 Task: Look for space in Domodedovo, Russia from 10th July, 2023 to 25th July, 2023 for 3 adults, 1 child in price range Rs.15000 to Rs.25000. Place can be shared room with 2 bedrooms having 3 beds and 2 bathrooms. Property type can be house, flat, guest house. Amenities needed are: wifi, TV, free parkinig on premises, gym, breakfast. Booking option can be shelf check-in. Required host language is English.
Action: Mouse moved to (434, 96)
Screenshot: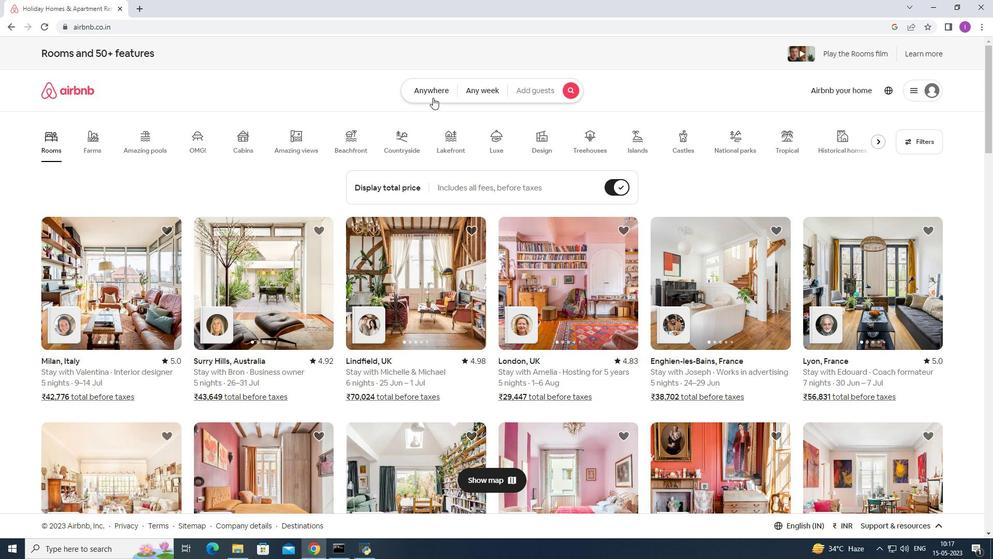 
Action: Mouse pressed left at (434, 96)
Screenshot: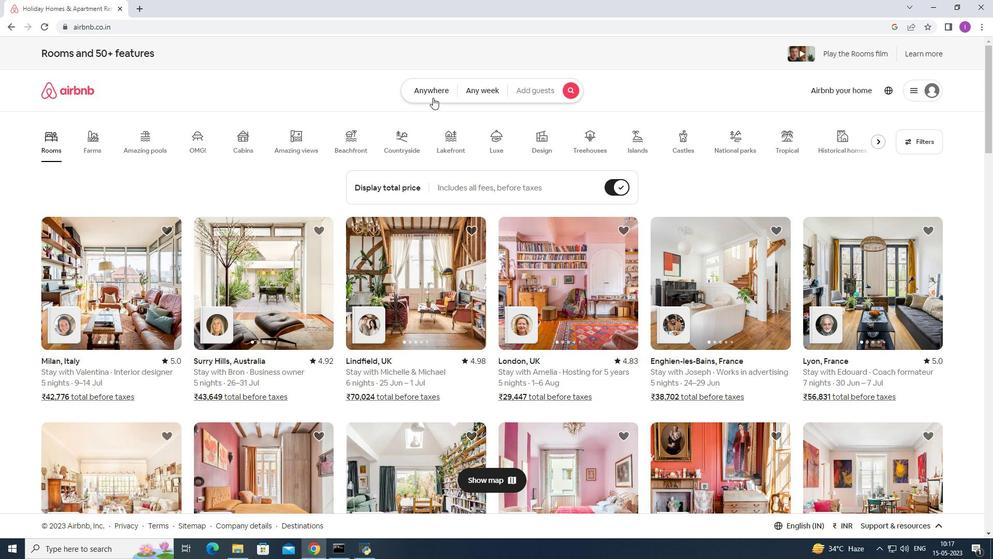 
Action: Mouse moved to (344, 130)
Screenshot: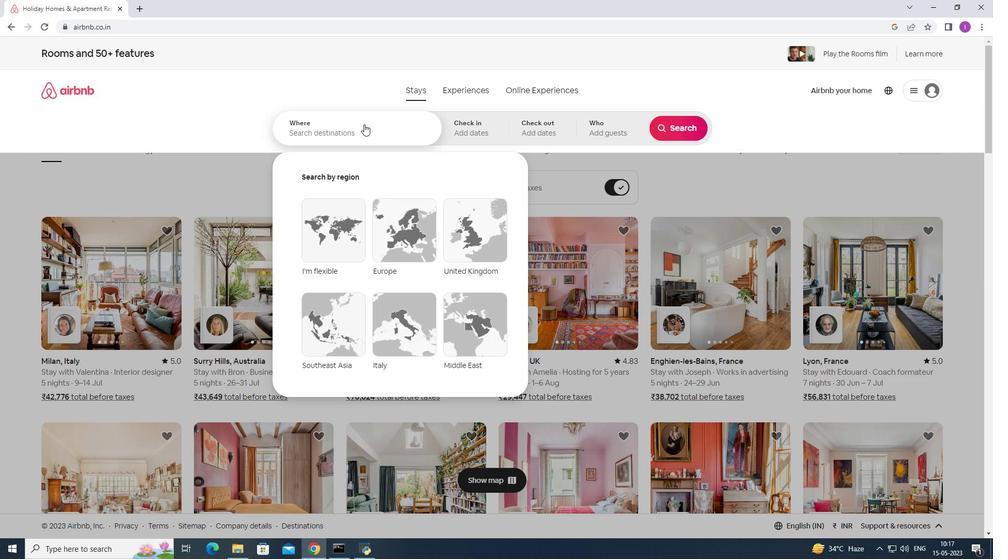 
Action: Mouse pressed left at (344, 130)
Screenshot: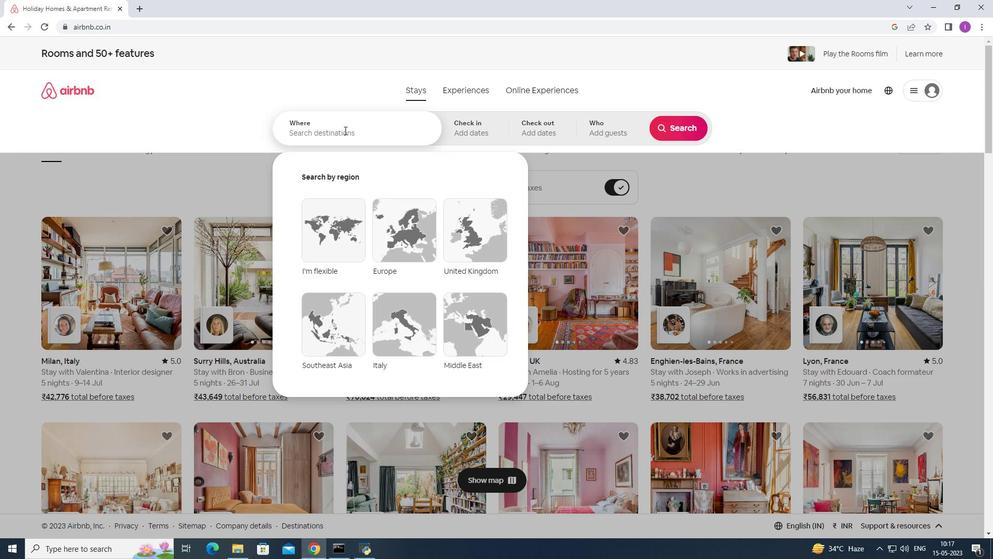 
Action: Mouse moved to (354, 128)
Screenshot: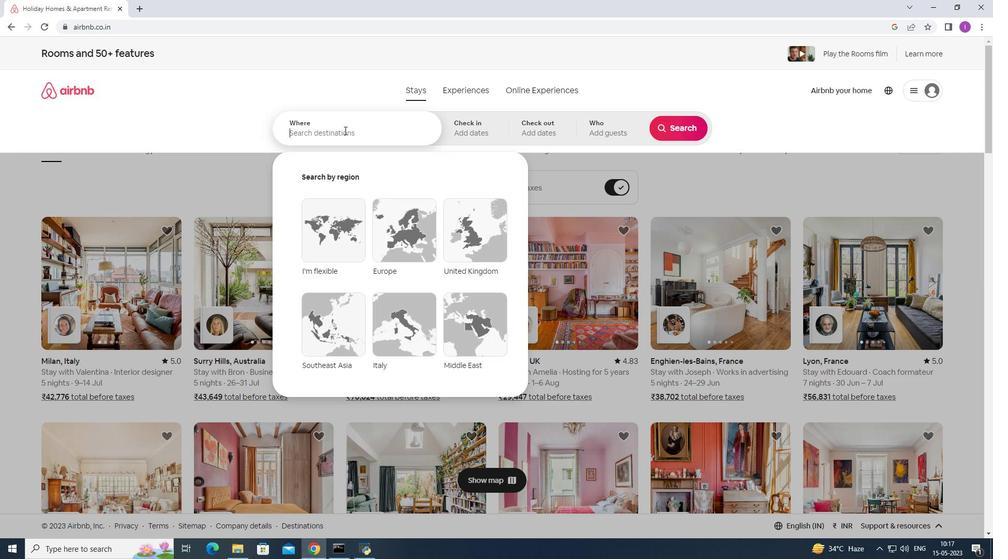 
Action: Key pressed <Key.shift><Key.shift><Key.shift>DFo<Key.backspace><Key.backspace>omodedovo,<Key.shift>Russia
Screenshot: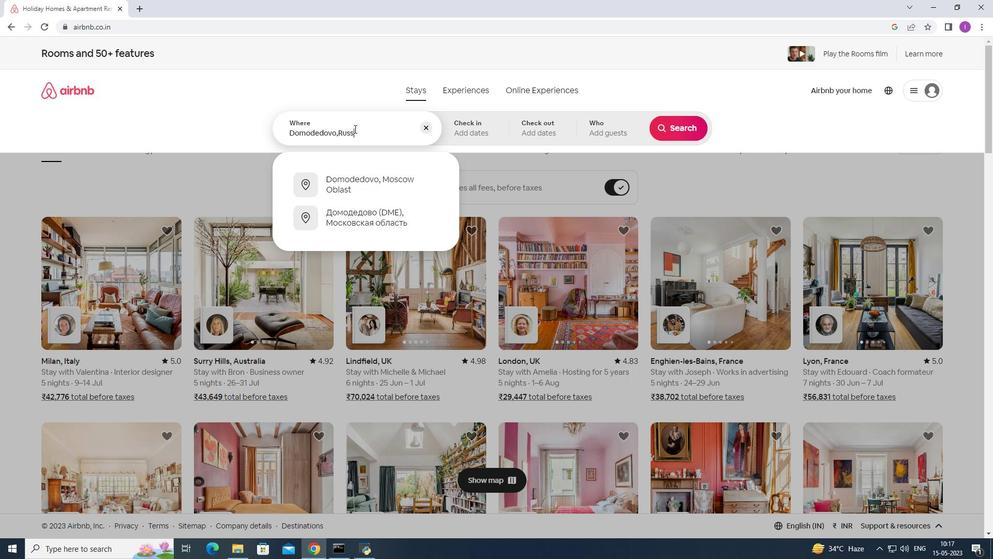 
Action: Mouse moved to (467, 118)
Screenshot: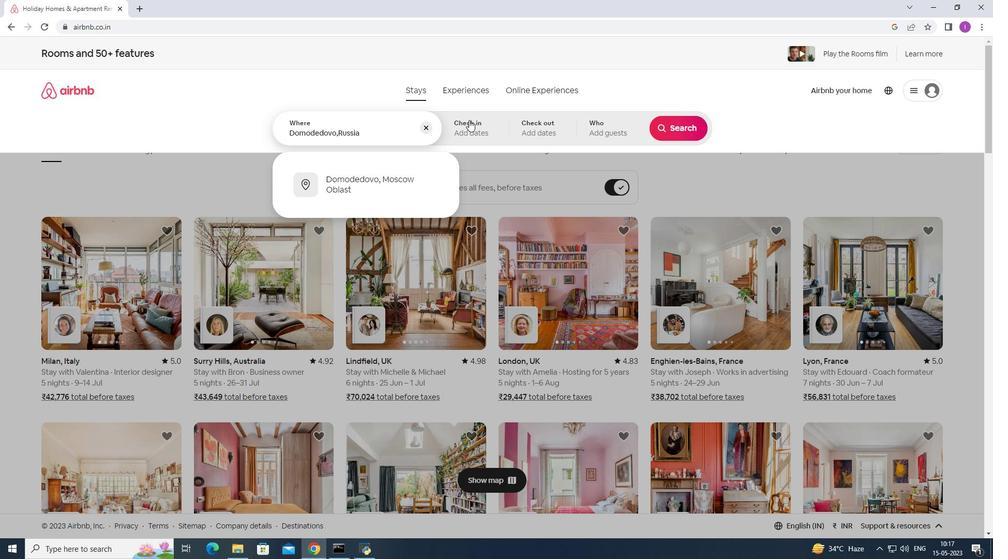 
Action: Mouse pressed left at (467, 118)
Screenshot: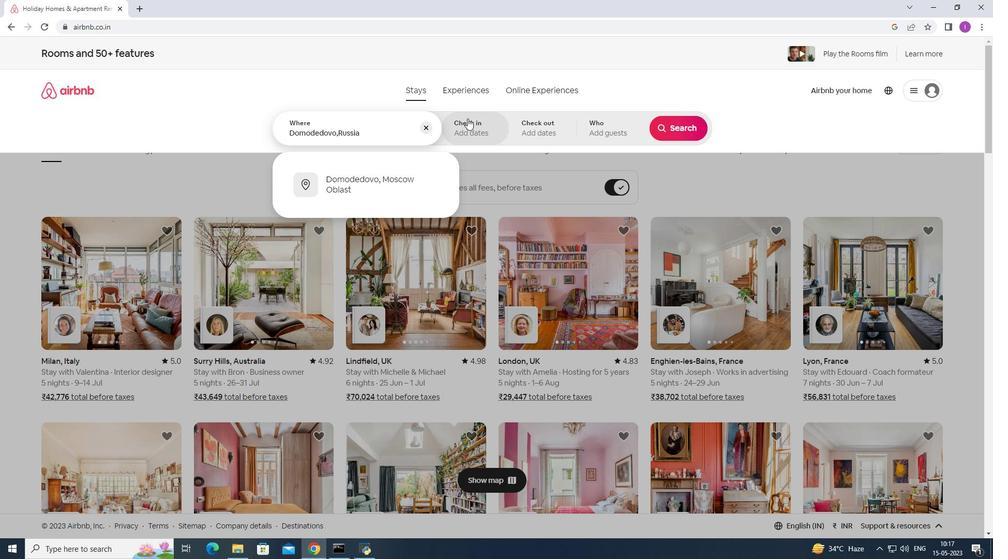 
Action: Mouse moved to (672, 214)
Screenshot: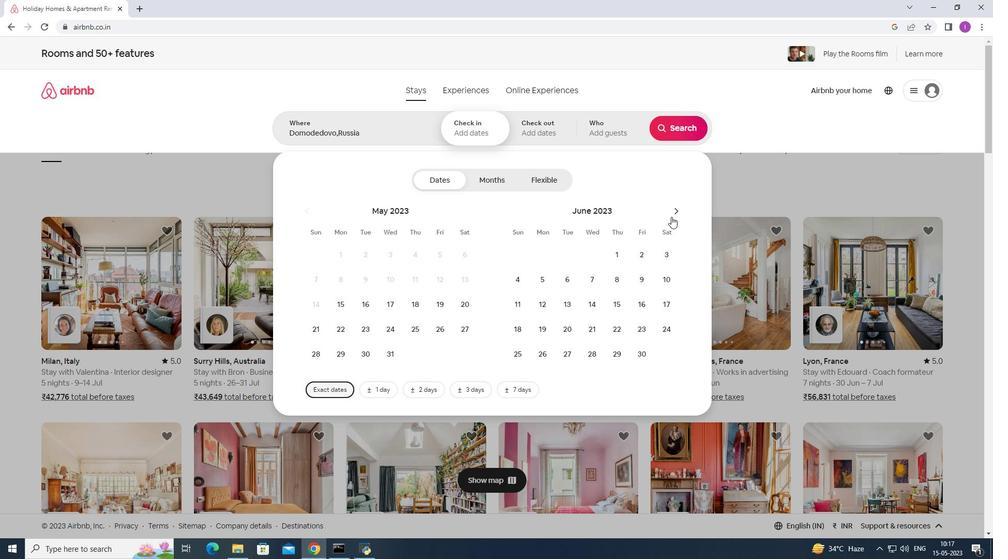 
Action: Mouse pressed left at (672, 214)
Screenshot: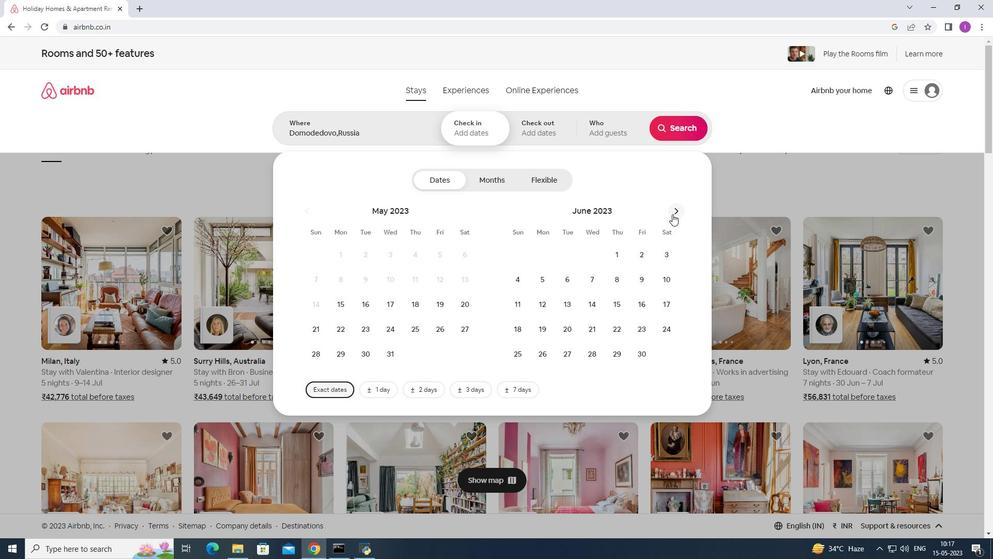 
Action: Mouse moved to (541, 301)
Screenshot: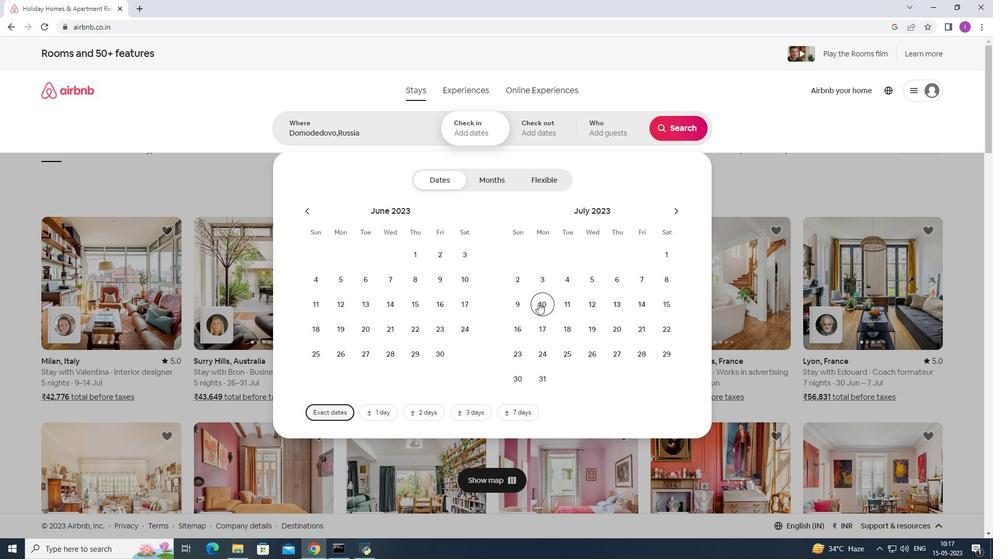 
Action: Mouse pressed left at (541, 301)
Screenshot: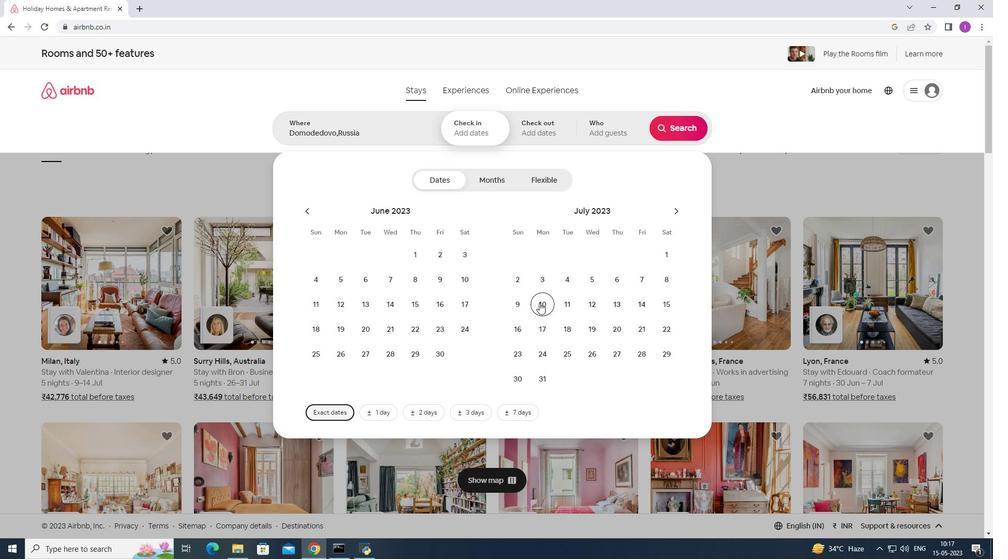
Action: Mouse moved to (568, 358)
Screenshot: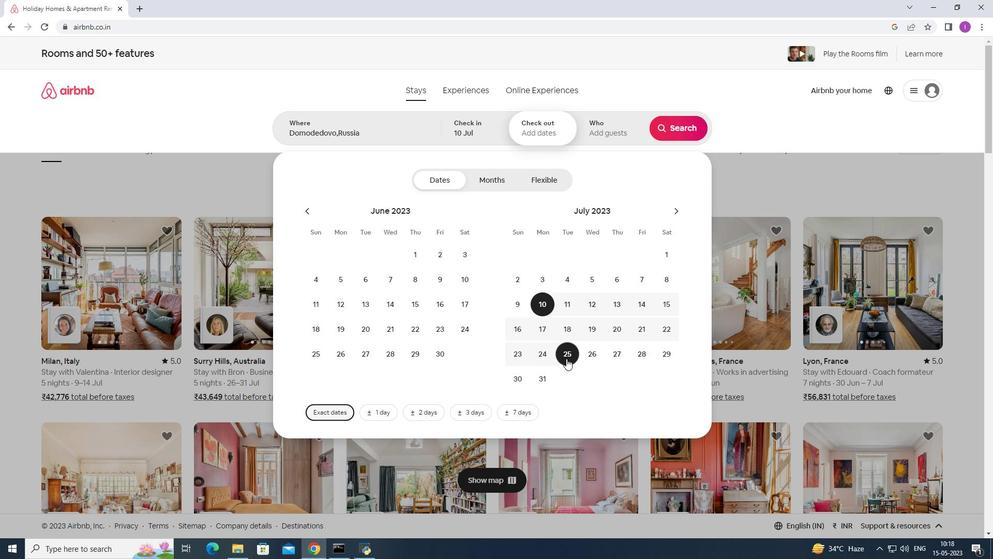 
Action: Mouse pressed left at (568, 358)
Screenshot: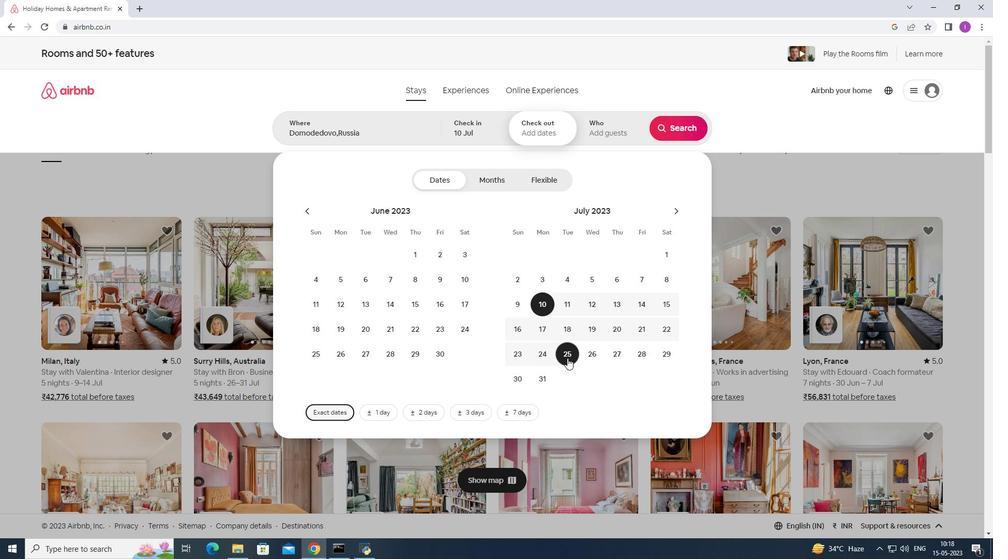 
Action: Mouse moved to (599, 139)
Screenshot: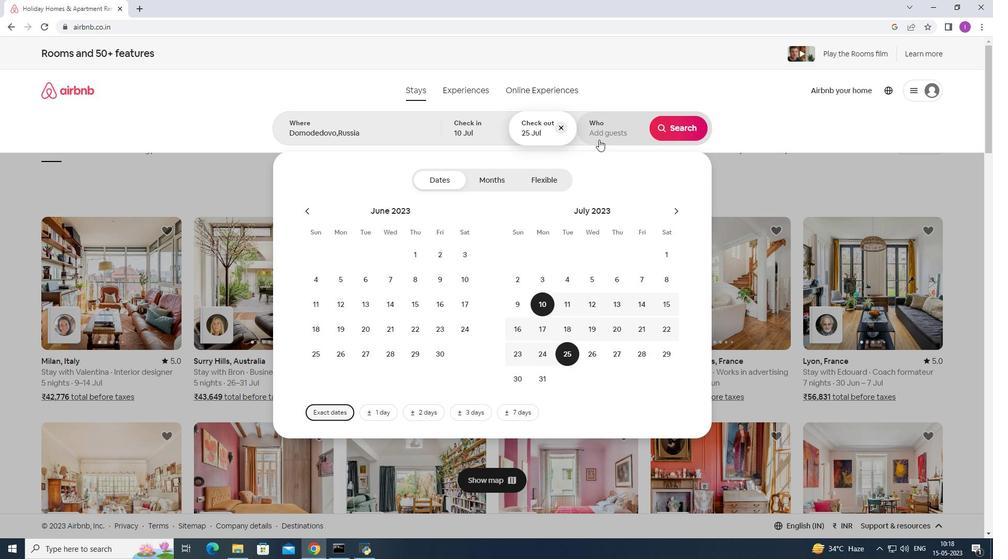 
Action: Mouse pressed left at (599, 139)
Screenshot: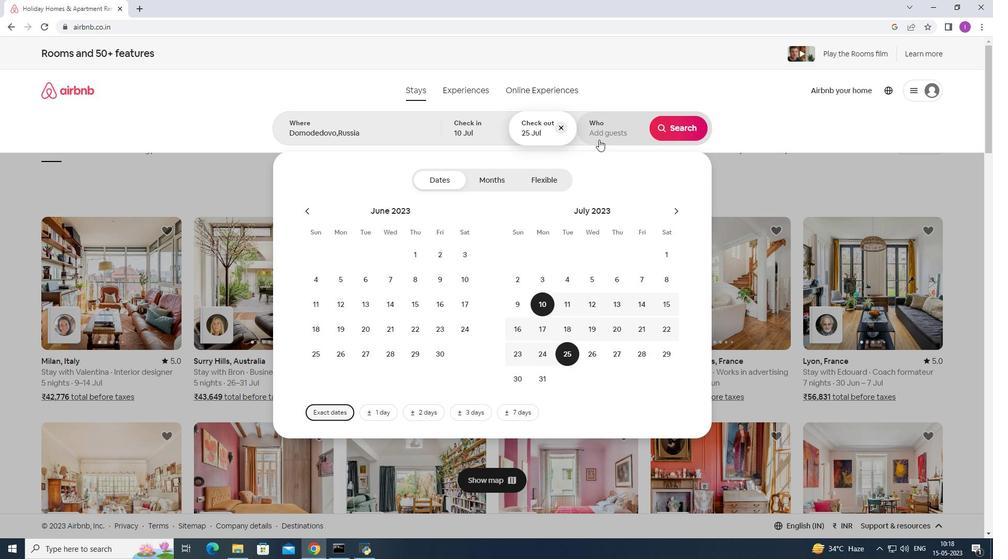 
Action: Mouse moved to (682, 177)
Screenshot: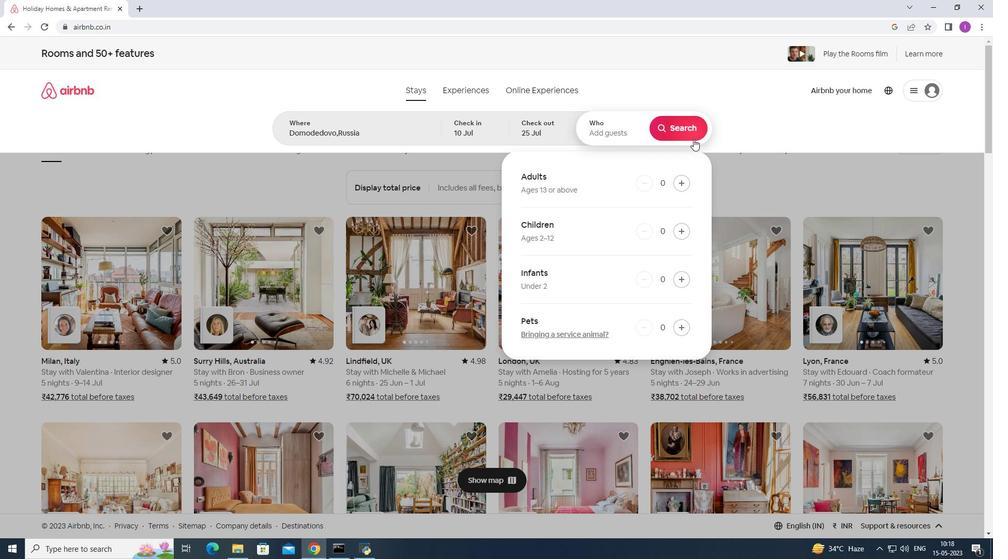 
Action: Mouse pressed left at (682, 177)
Screenshot: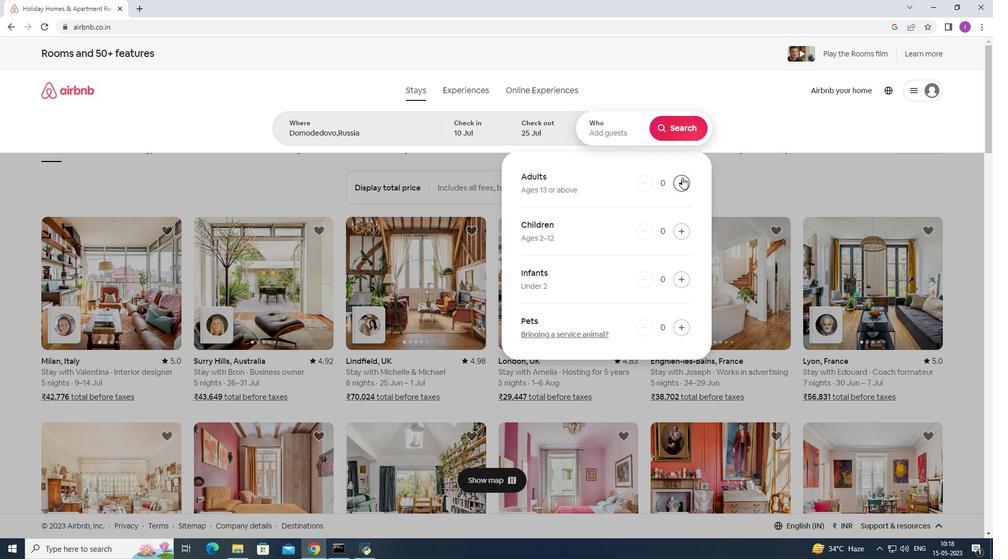 
Action: Mouse moved to (682, 177)
Screenshot: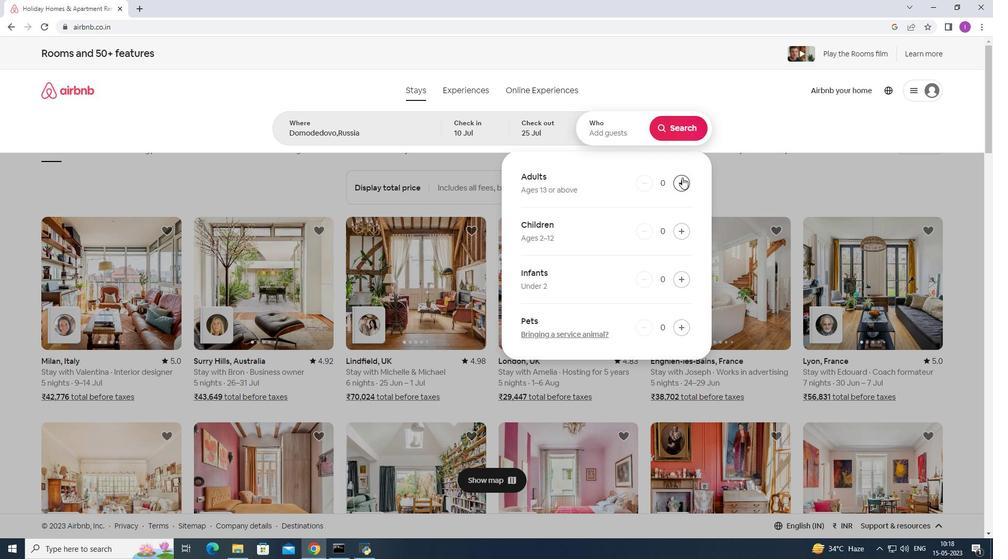 
Action: Mouse pressed left at (682, 177)
Screenshot: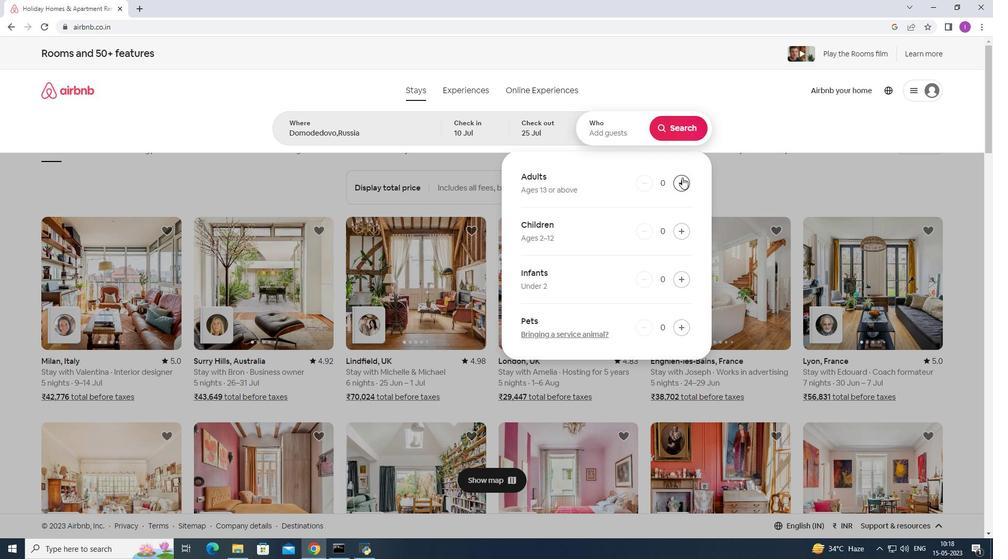 
Action: Mouse pressed left at (682, 177)
Screenshot: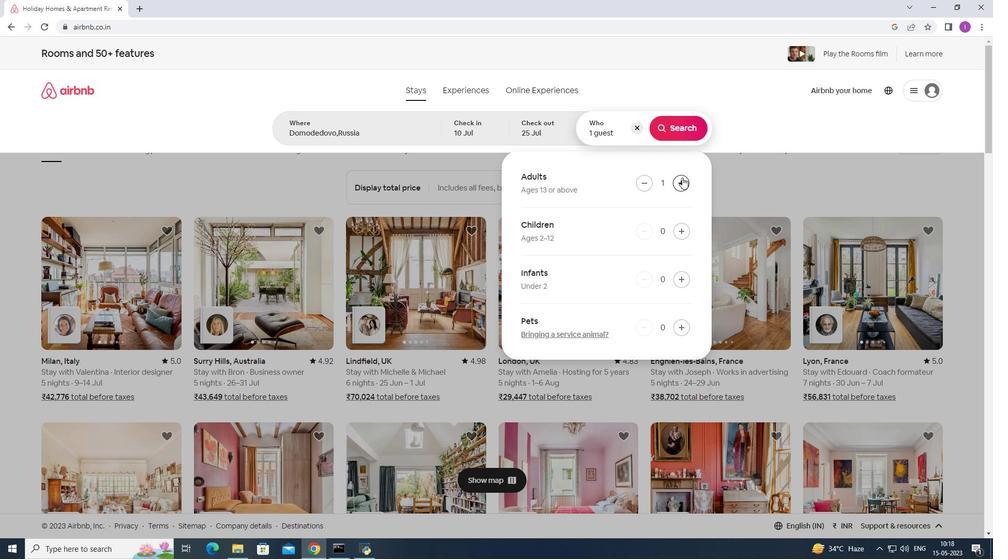 
Action: Mouse moved to (681, 230)
Screenshot: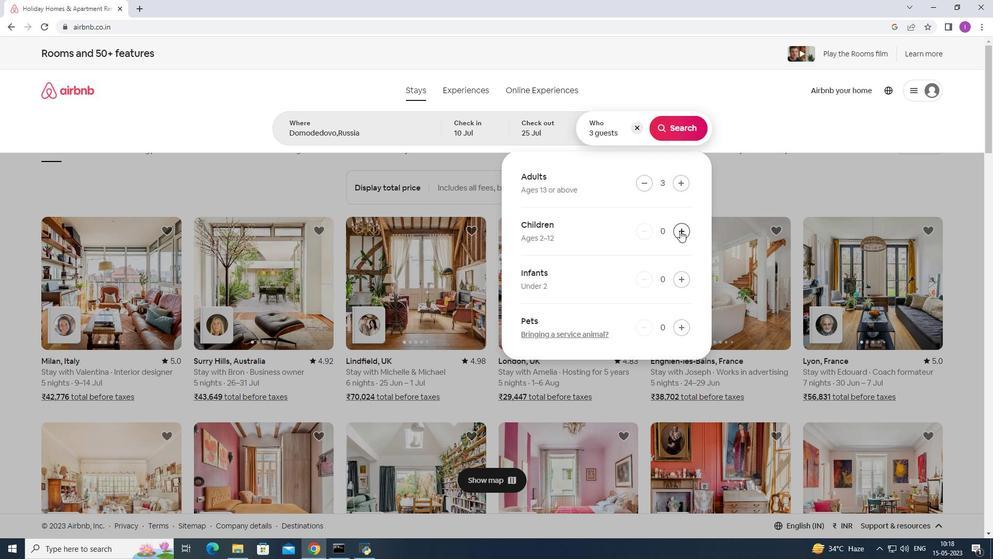 
Action: Mouse pressed left at (681, 230)
Screenshot: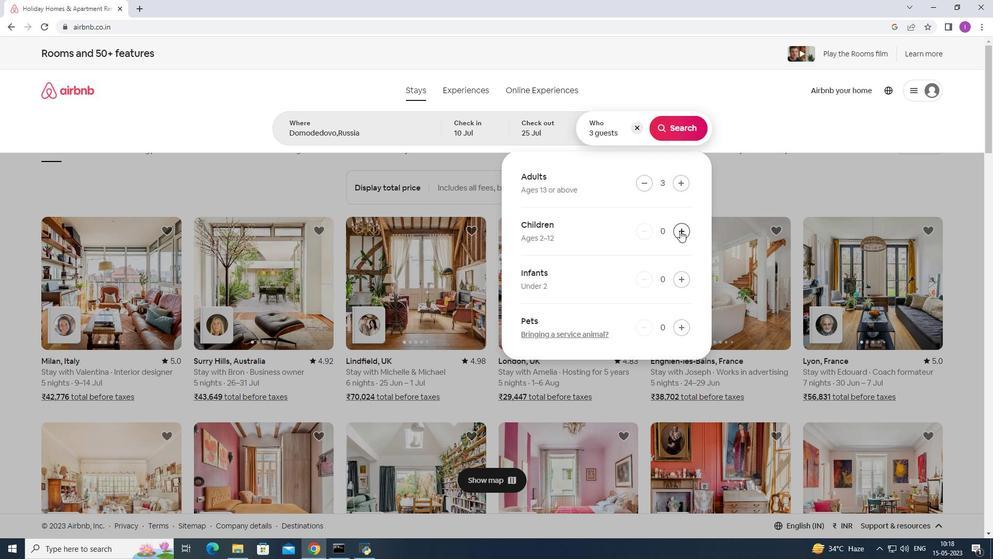 
Action: Mouse moved to (696, 129)
Screenshot: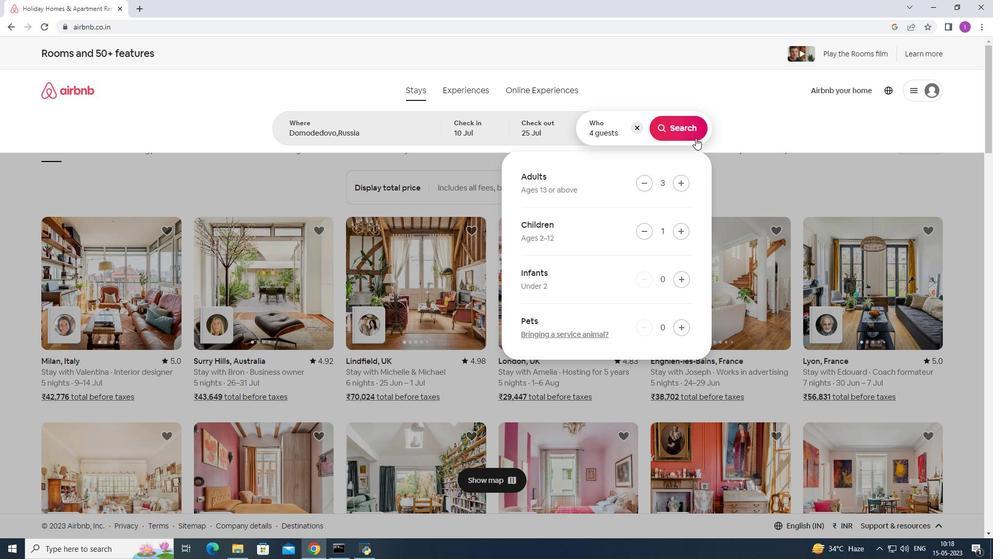
Action: Mouse pressed left at (696, 129)
Screenshot: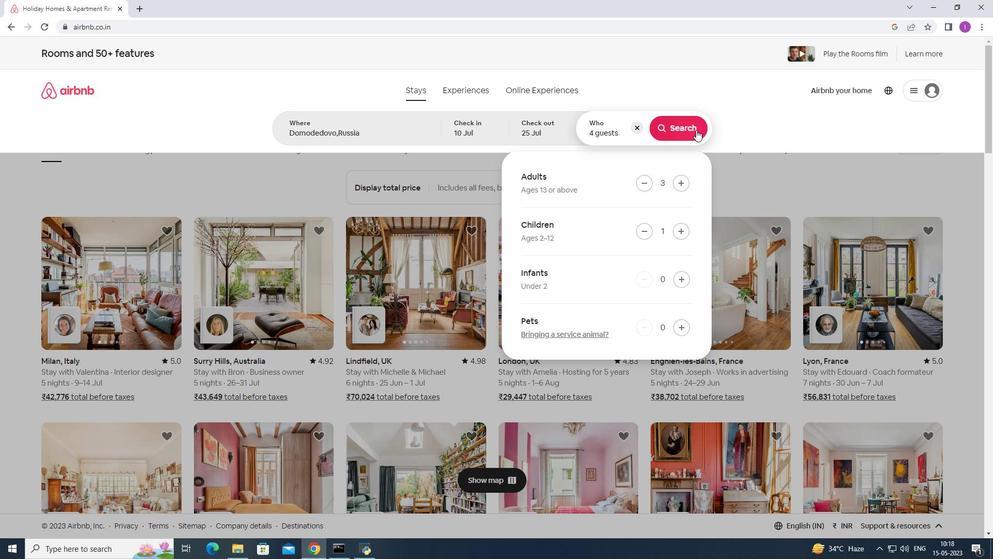 
Action: Mouse moved to (952, 103)
Screenshot: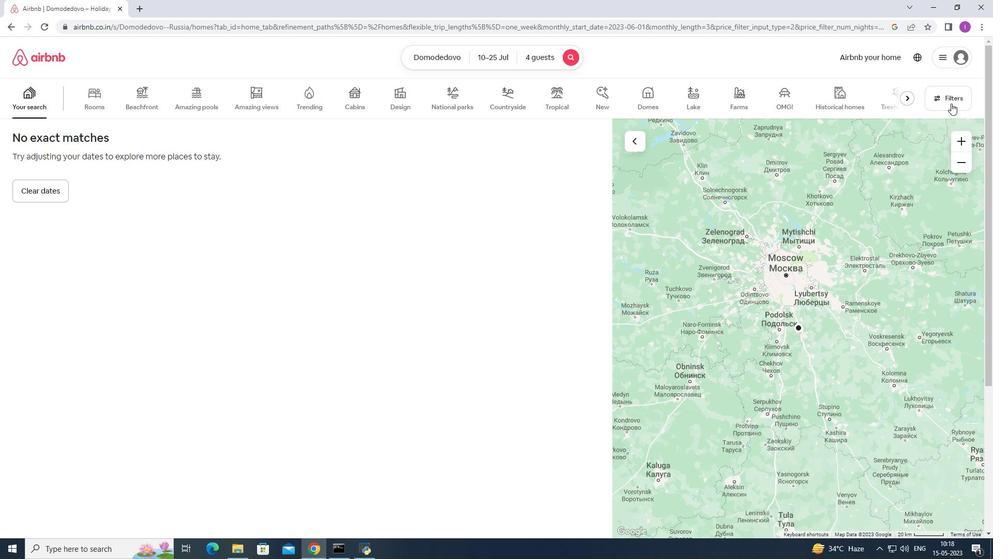 
Action: Mouse pressed left at (952, 103)
Screenshot: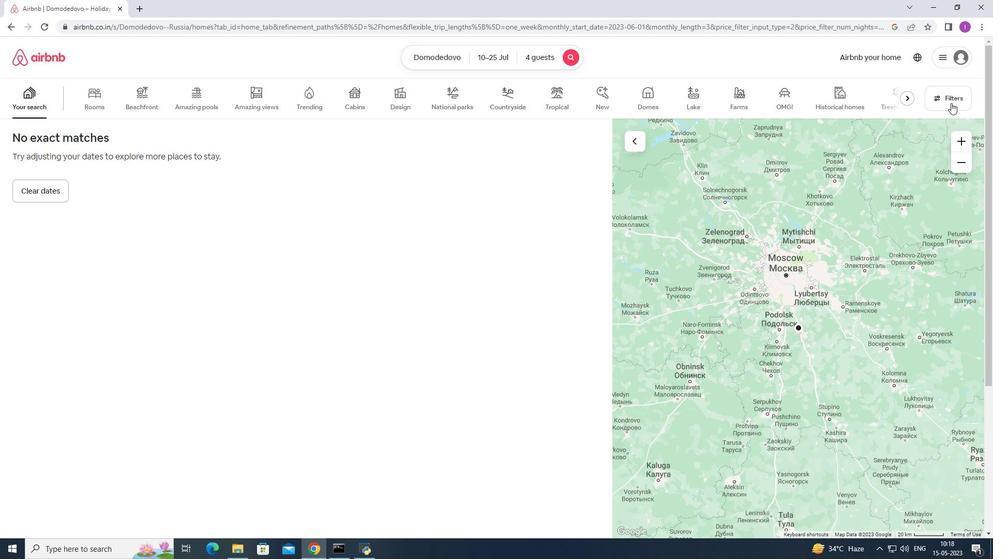 
Action: Mouse moved to (565, 355)
Screenshot: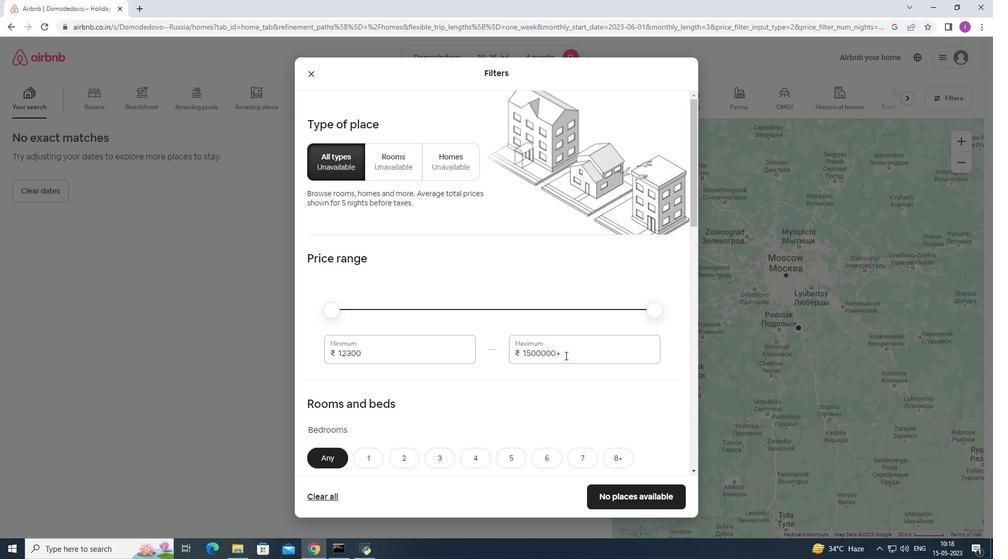 
Action: Mouse pressed left at (565, 355)
Screenshot: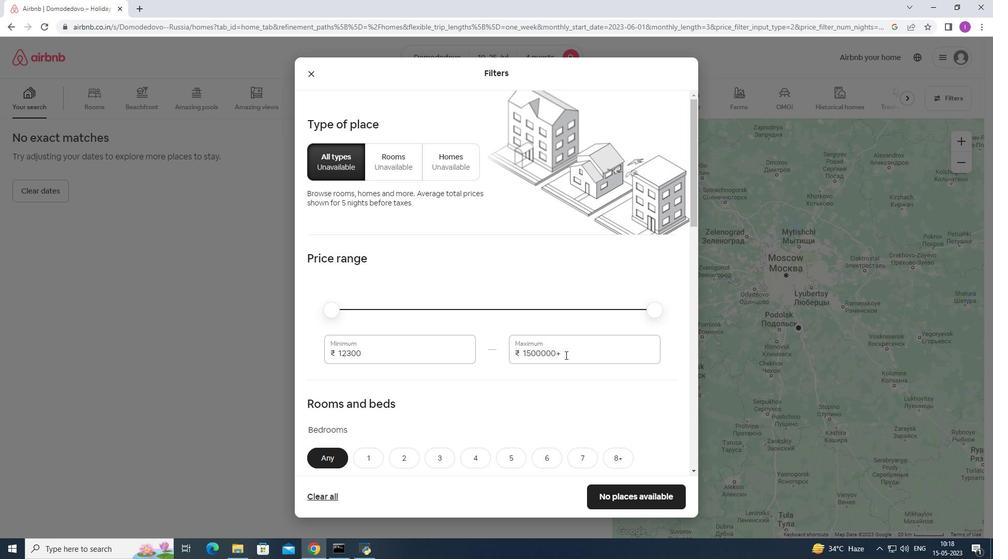 
Action: Mouse moved to (512, 350)
Screenshot: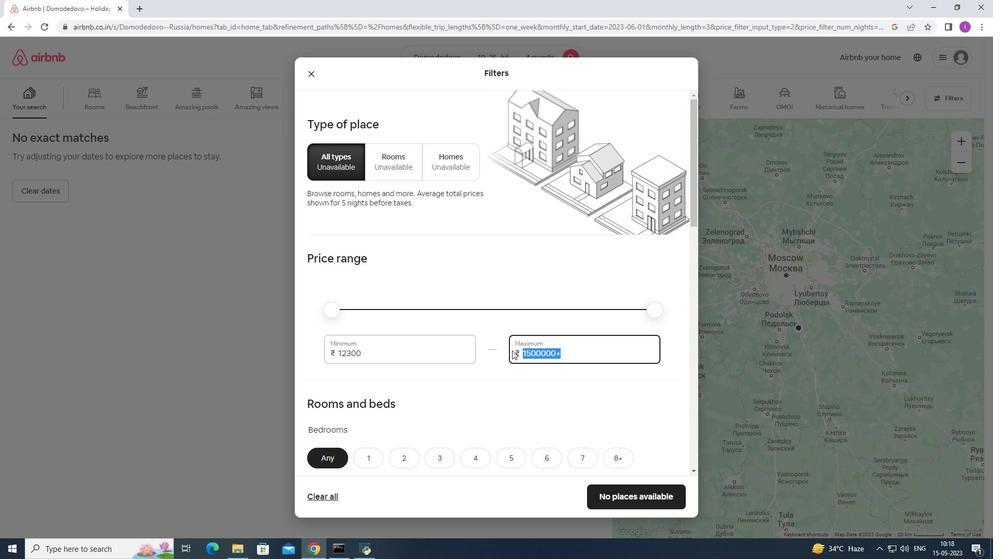 
Action: Key pressed 2
Screenshot: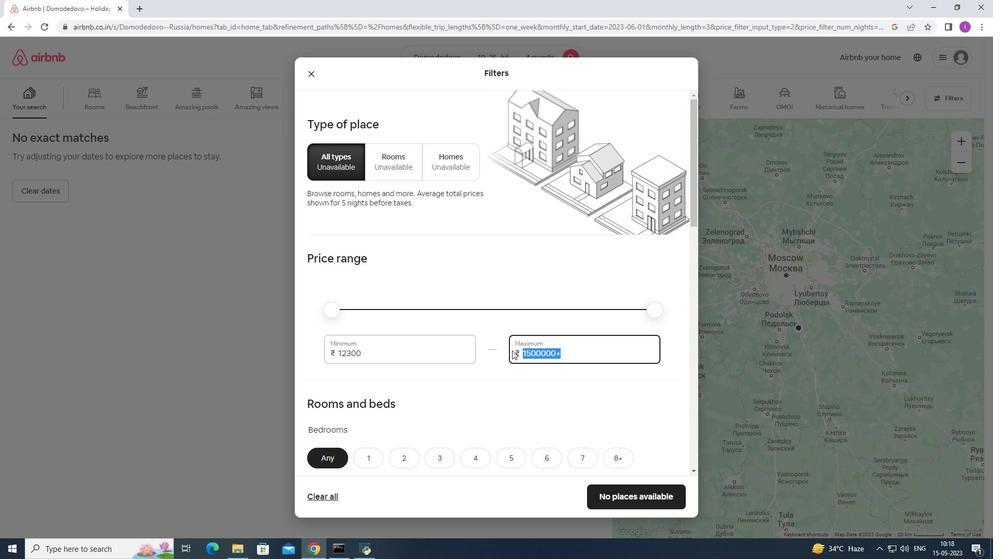 
Action: Mouse moved to (512, 349)
Screenshot: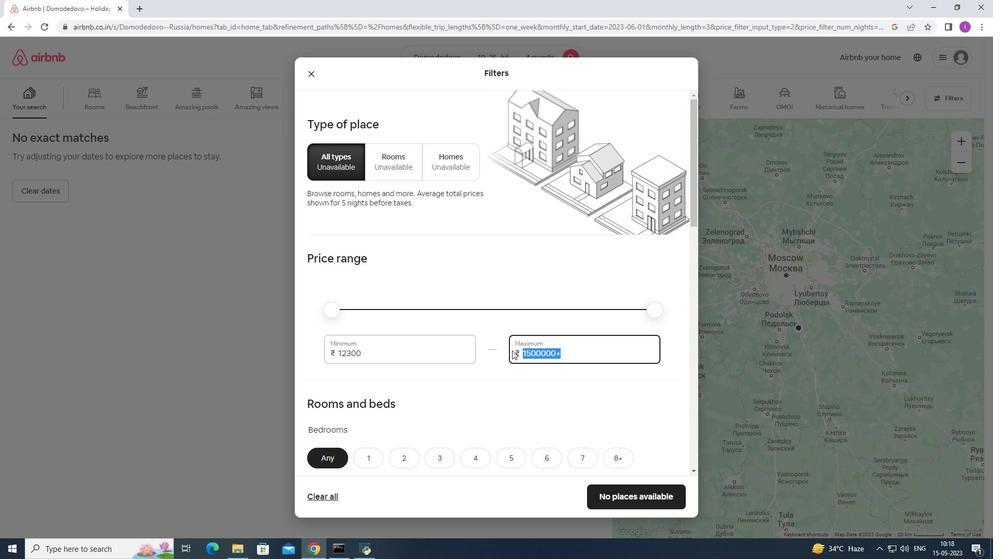 
Action: Key pressed 50
Screenshot: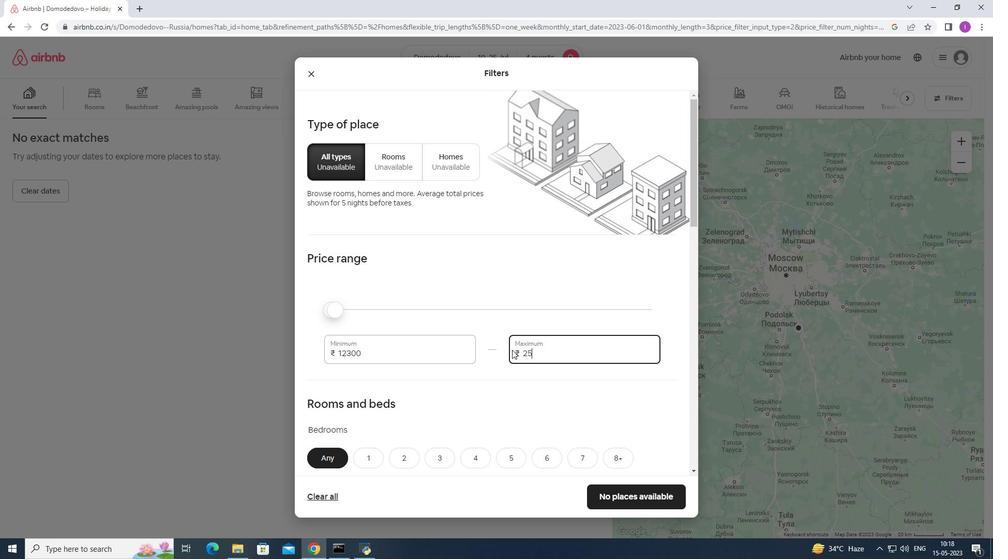 
Action: Mouse moved to (511, 349)
Screenshot: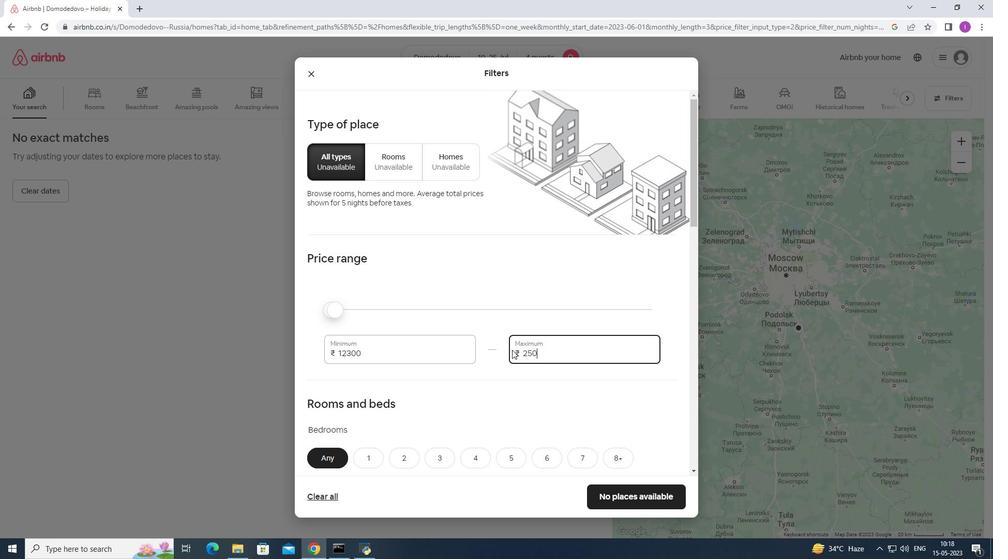 
Action: Key pressed 0
Screenshot: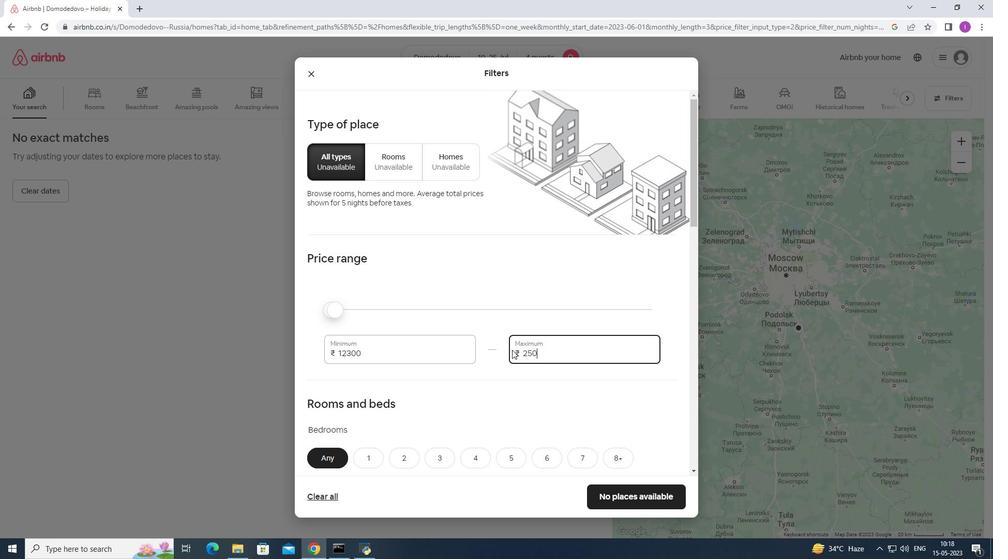 
Action: Mouse moved to (510, 349)
Screenshot: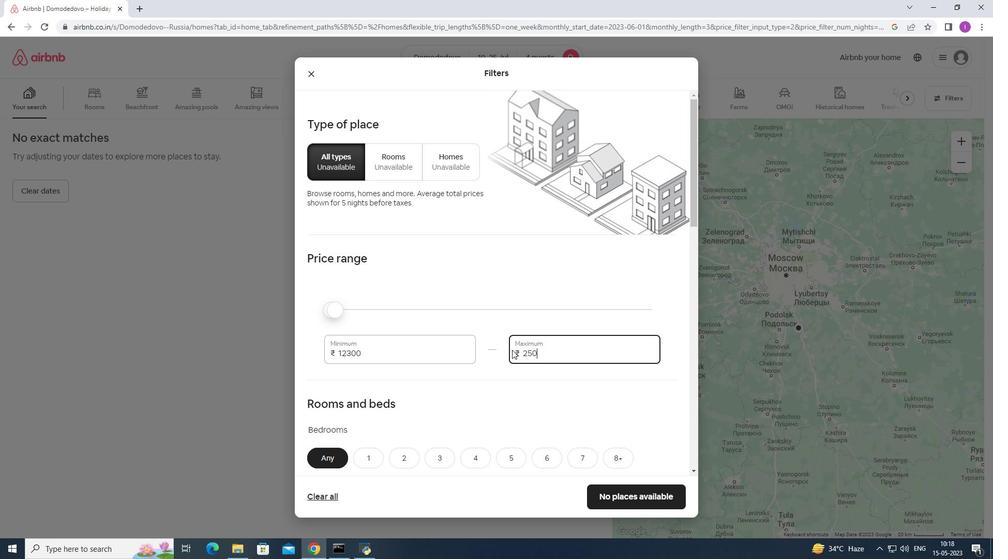 
Action: Key pressed 0
Screenshot: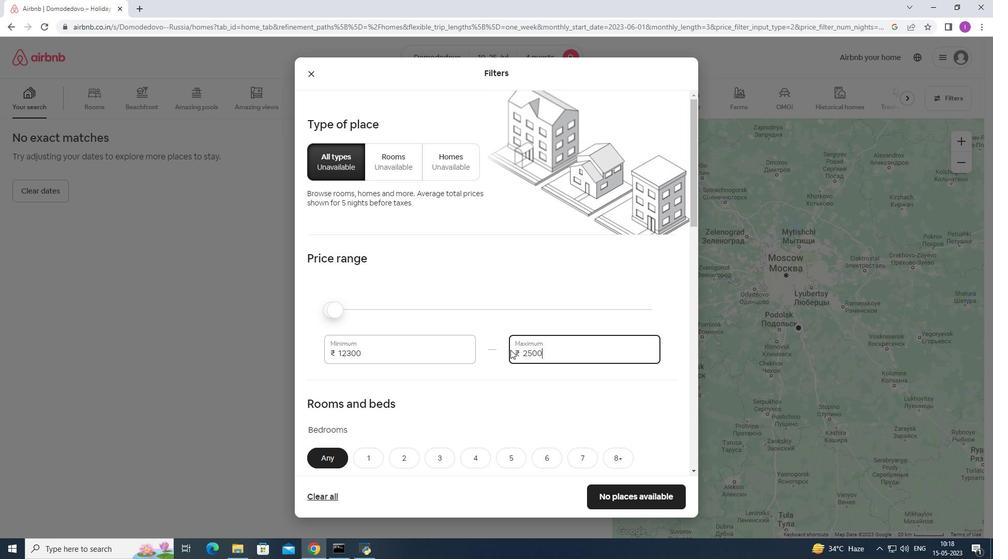 
Action: Mouse moved to (381, 354)
Screenshot: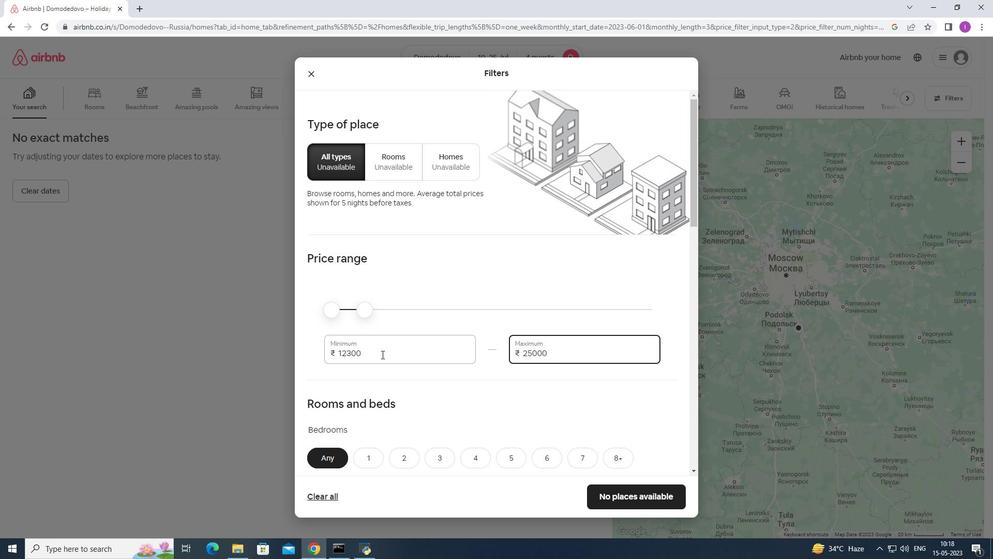 
Action: Mouse pressed left at (381, 354)
Screenshot: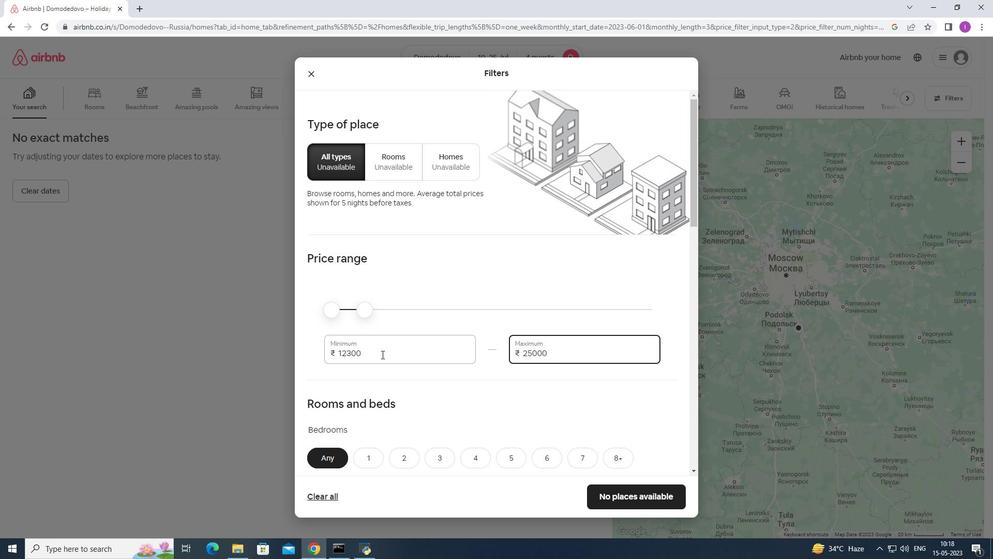 
Action: Mouse moved to (327, 347)
Screenshot: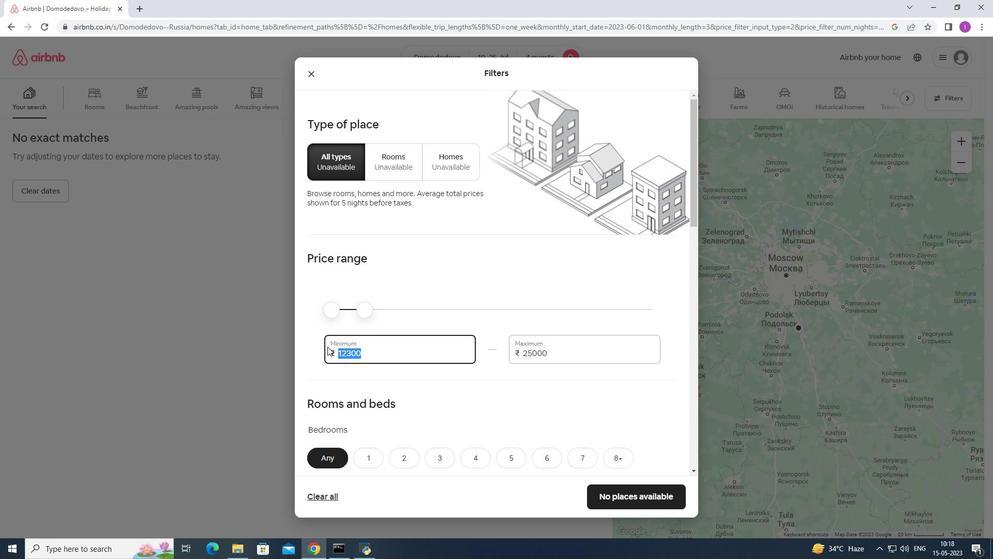 
Action: Key pressed 15000
Screenshot: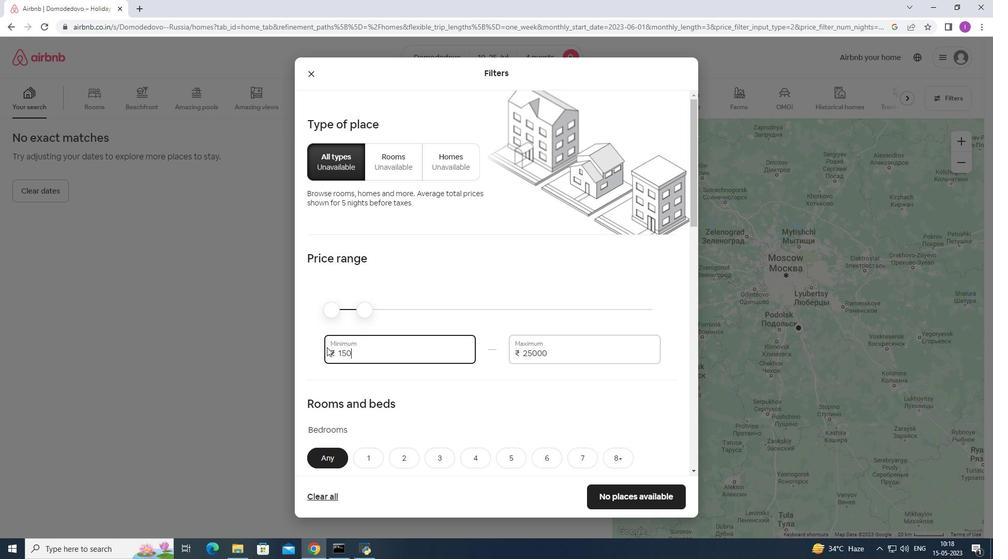 
Action: Mouse moved to (411, 351)
Screenshot: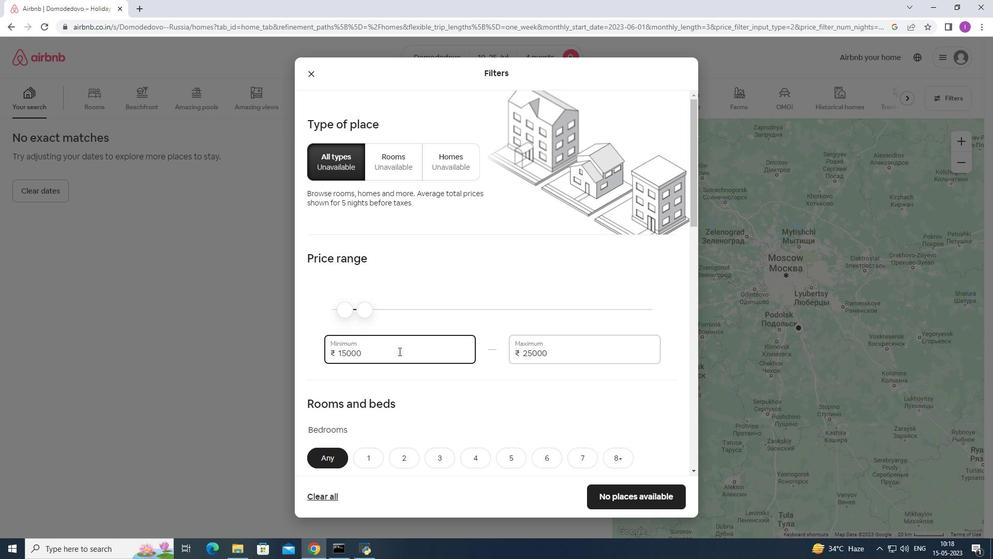 
Action: Mouse scrolled (411, 350) with delta (0, 0)
Screenshot: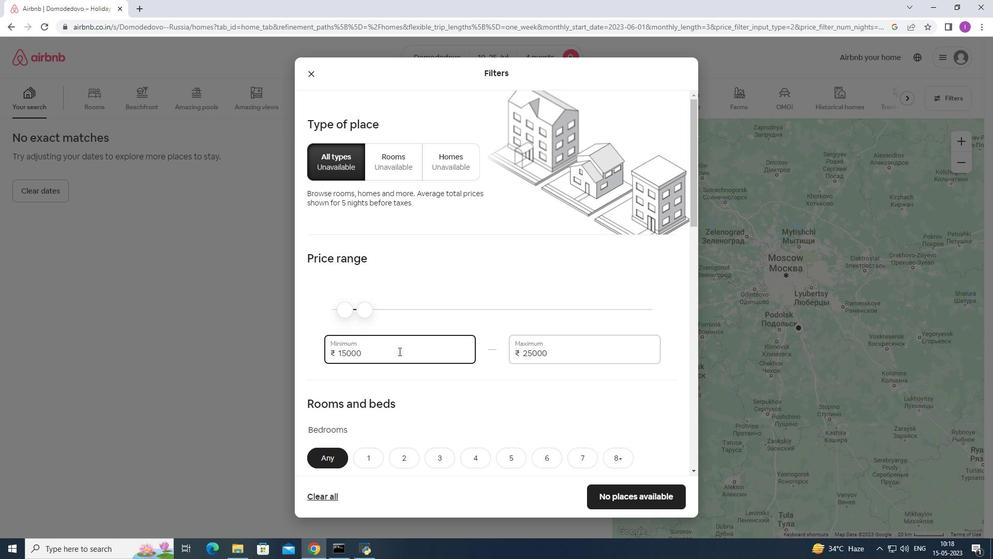 
Action: Mouse moved to (419, 347)
Screenshot: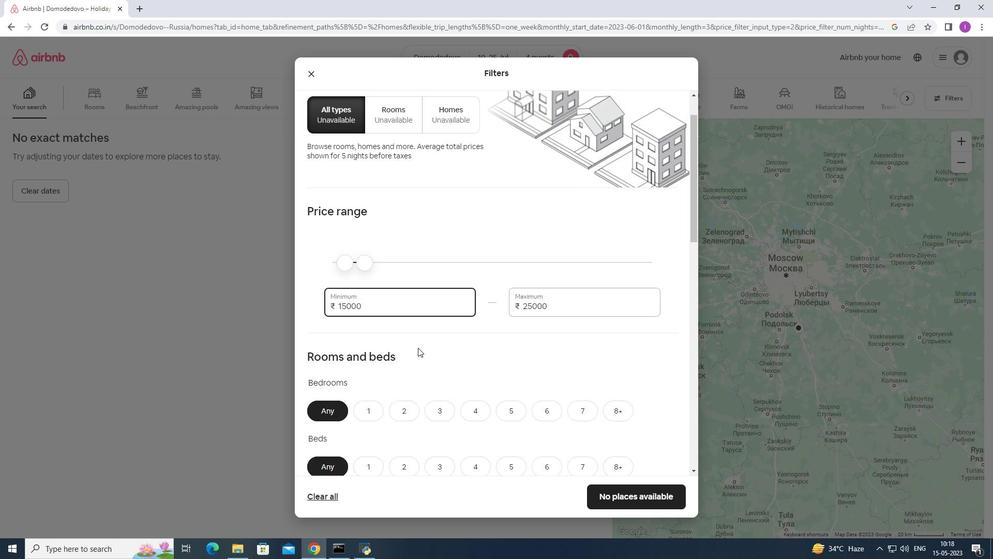 
Action: Mouse scrolled (419, 346) with delta (0, 0)
Screenshot: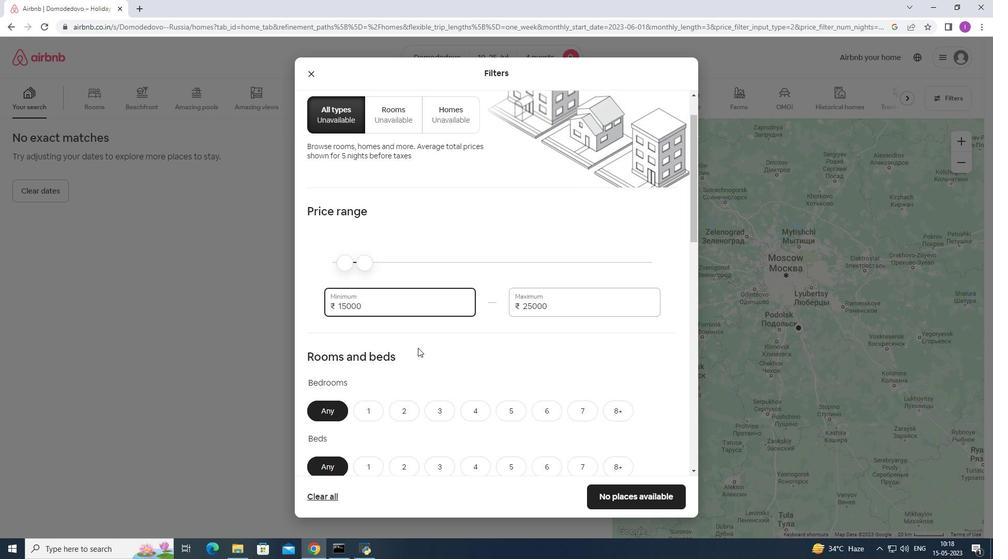 
Action: Mouse scrolled (419, 346) with delta (0, 0)
Screenshot: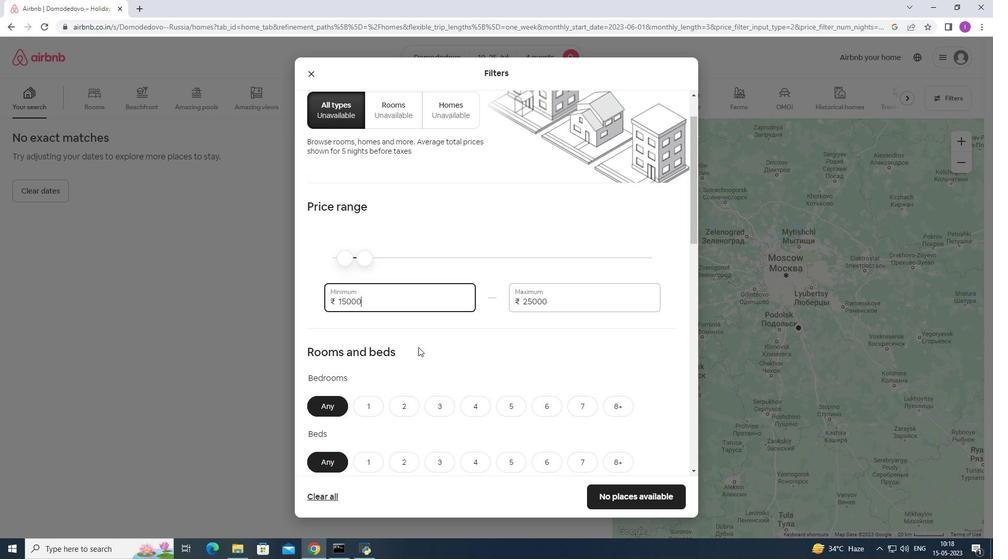 
Action: Mouse moved to (410, 308)
Screenshot: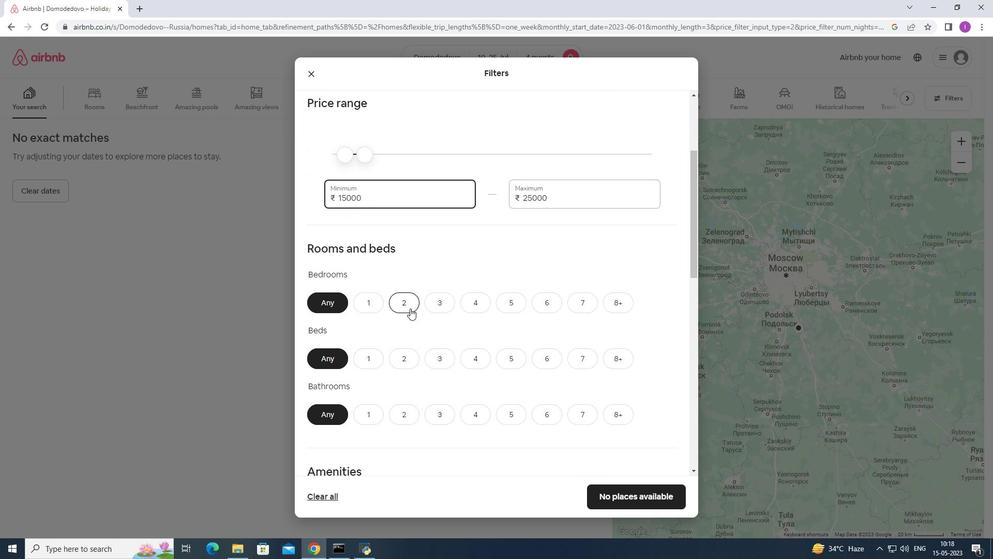 
Action: Mouse pressed left at (410, 308)
Screenshot: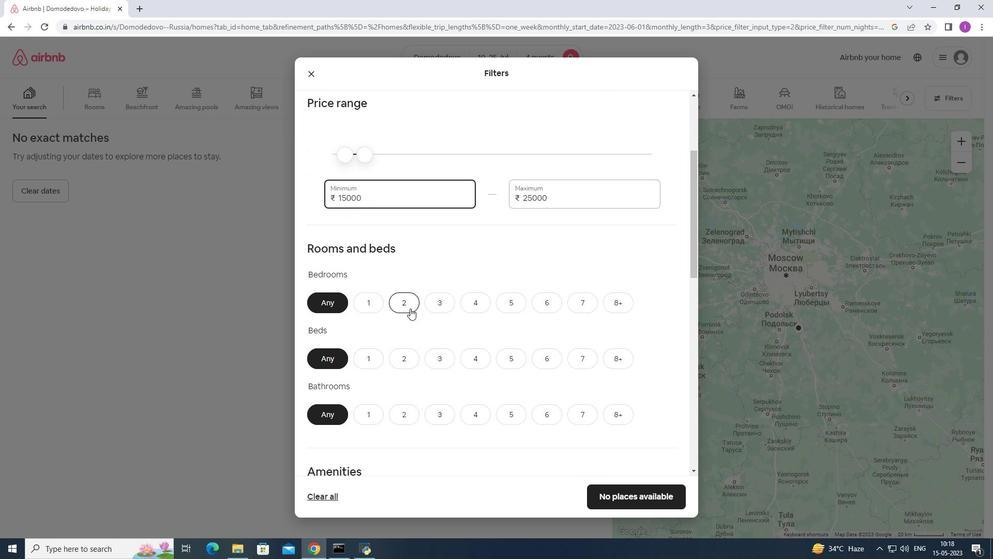 
Action: Mouse moved to (440, 359)
Screenshot: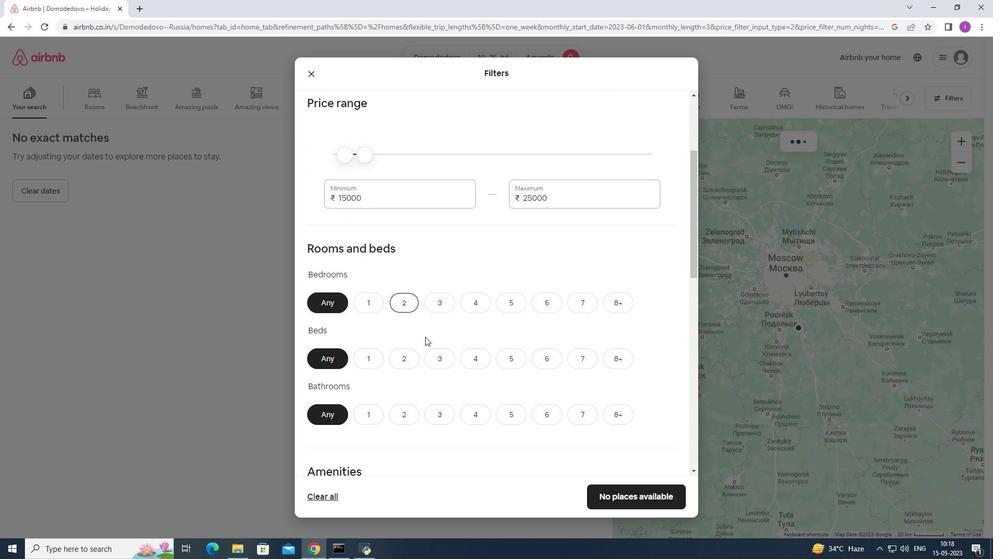 
Action: Mouse pressed left at (440, 359)
Screenshot: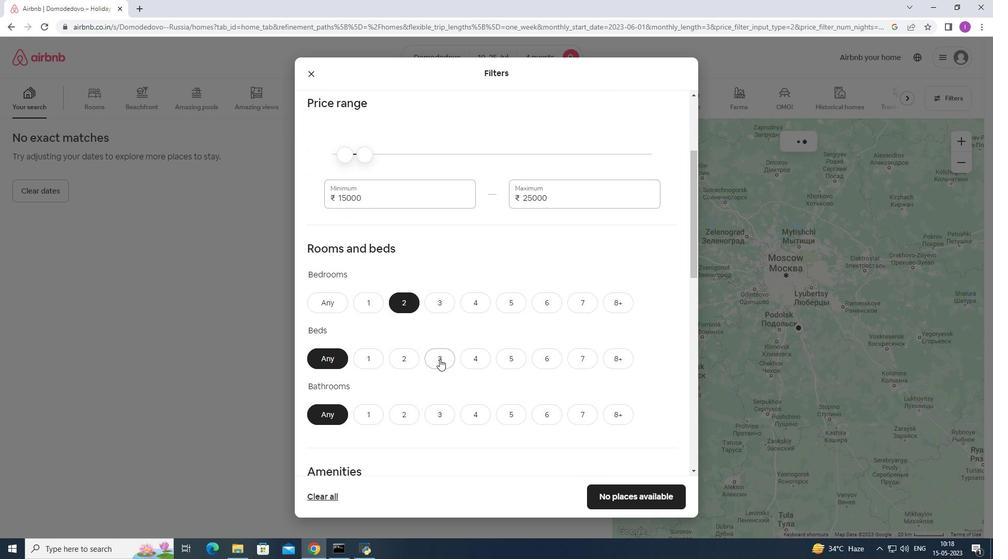 
Action: Mouse moved to (410, 408)
Screenshot: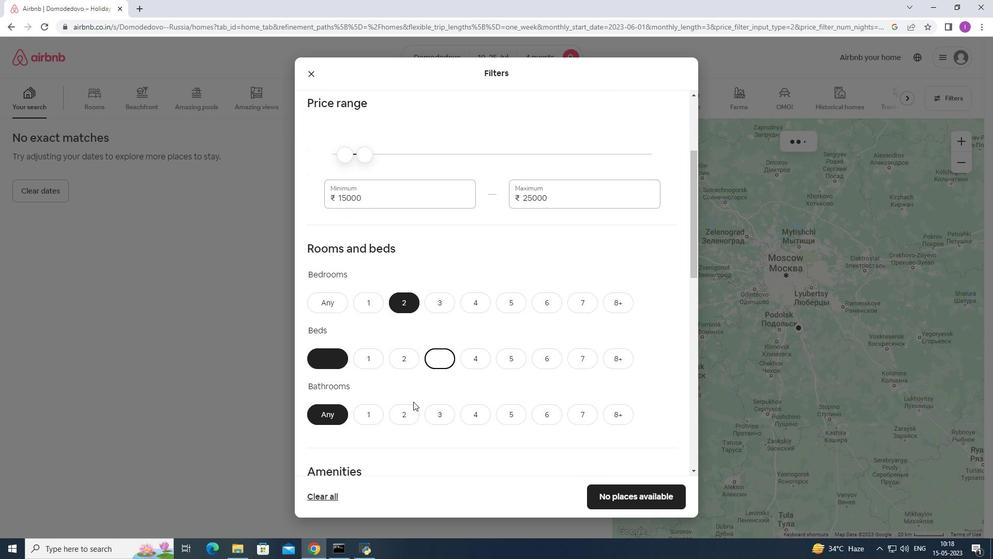
Action: Mouse pressed left at (410, 408)
Screenshot: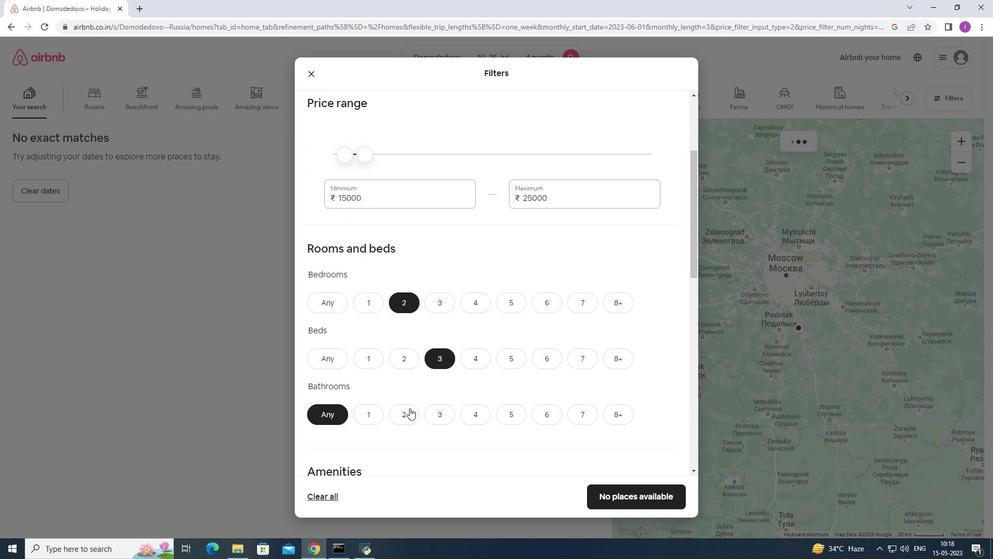 
Action: Mouse moved to (401, 356)
Screenshot: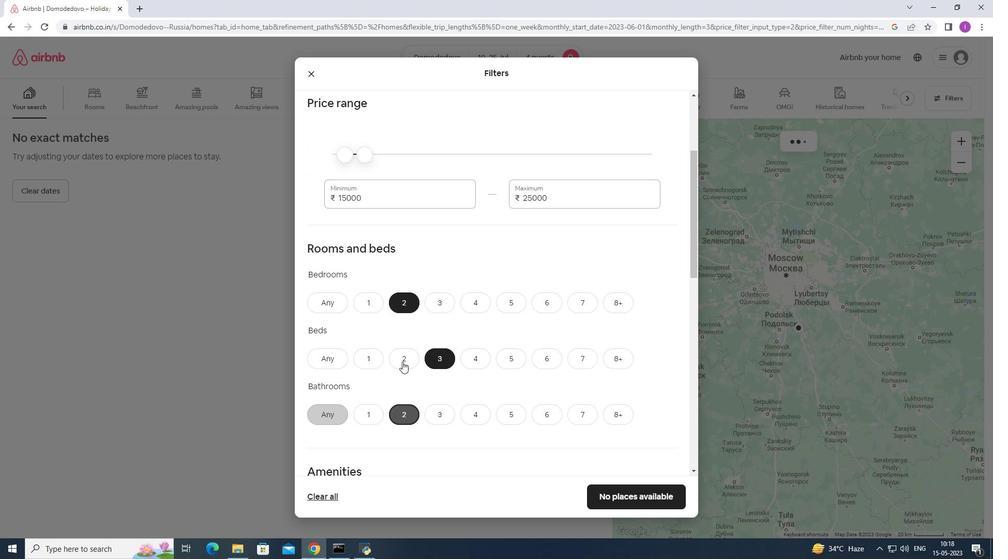 
Action: Mouse scrolled (401, 355) with delta (0, 0)
Screenshot: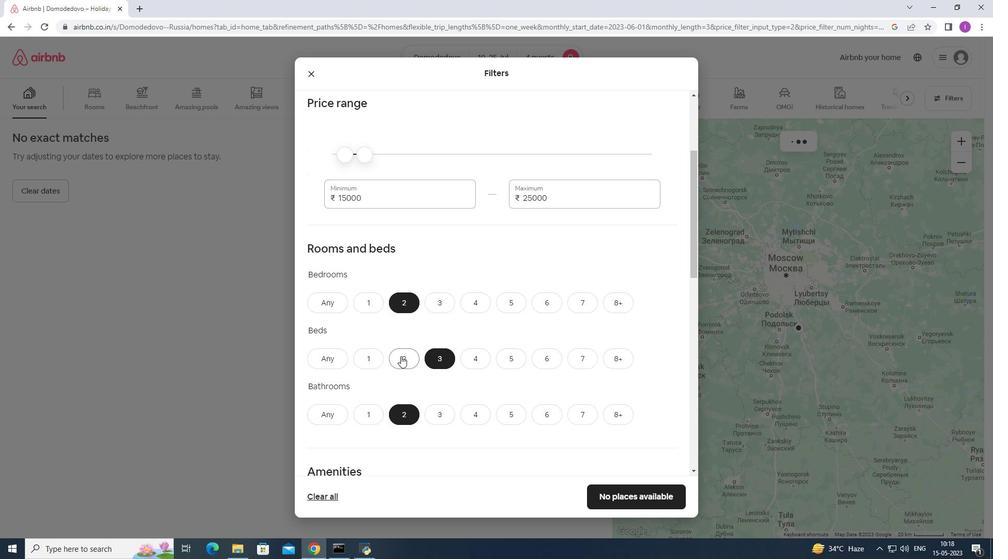 
Action: Mouse scrolled (401, 355) with delta (0, 0)
Screenshot: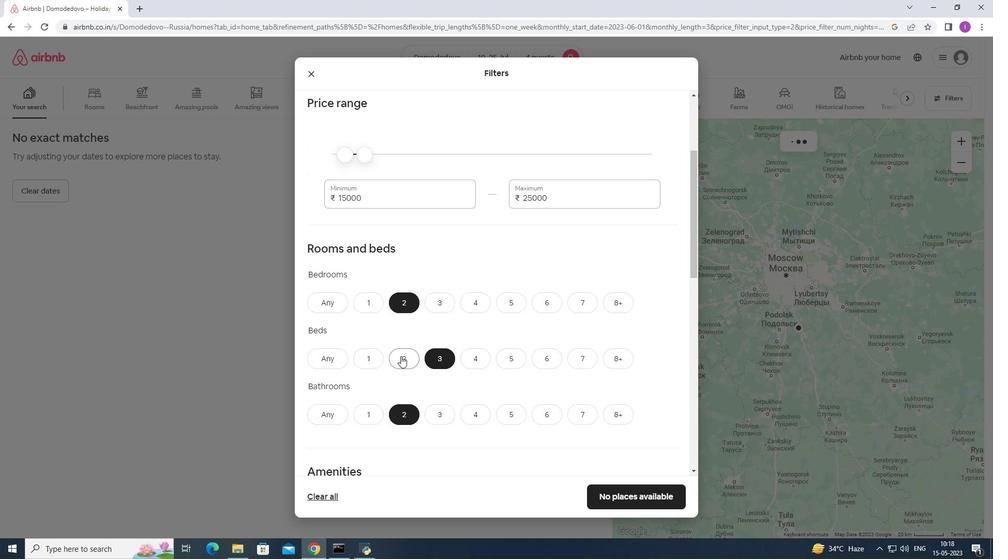 
Action: Mouse scrolled (401, 355) with delta (0, 0)
Screenshot: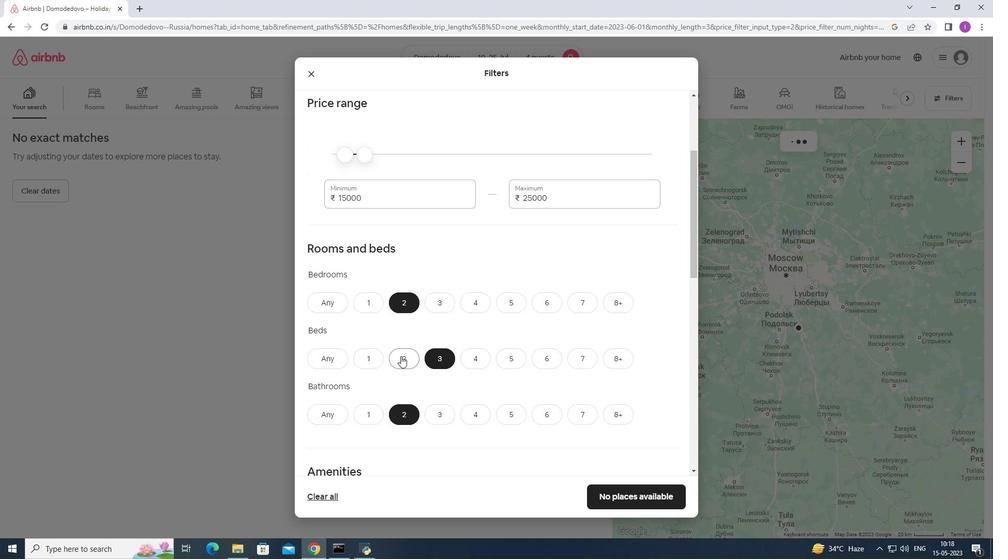 
Action: Mouse scrolled (401, 355) with delta (0, 0)
Screenshot: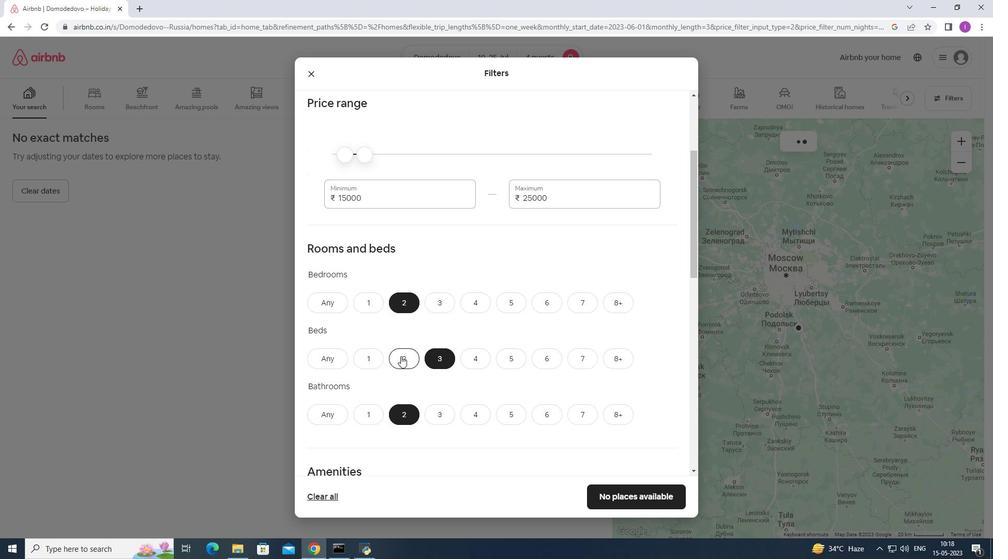 
Action: Mouse moved to (422, 345)
Screenshot: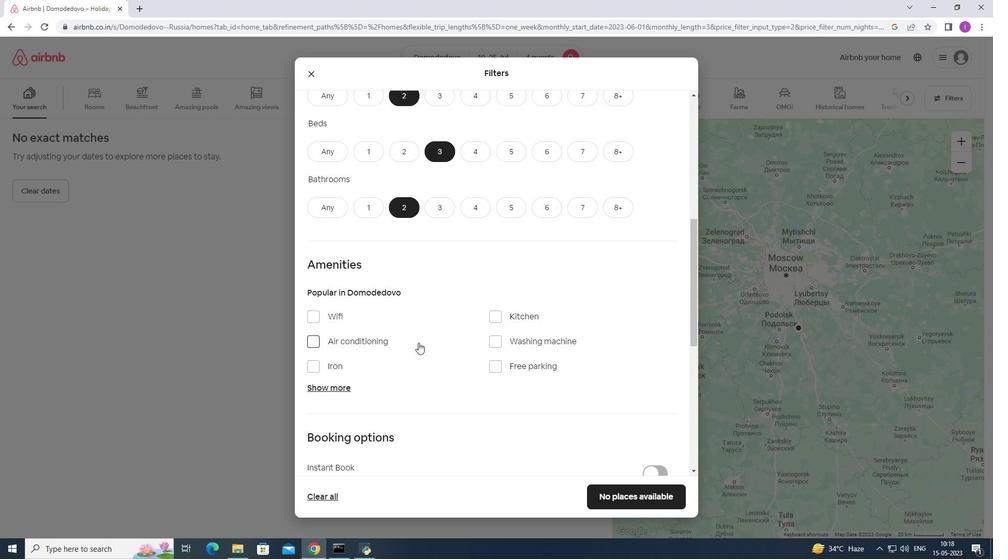 
Action: Mouse scrolled (422, 345) with delta (0, 0)
Screenshot: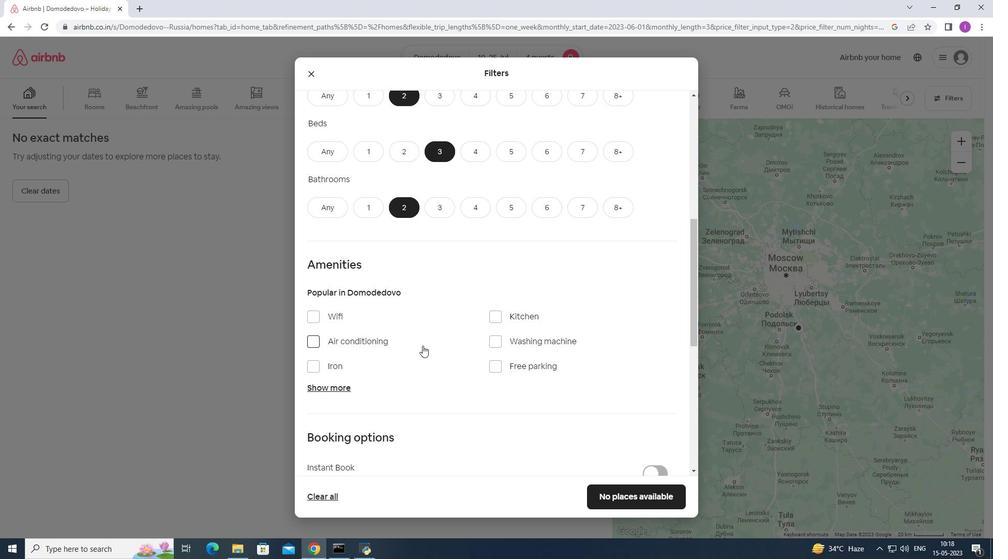 
Action: Mouse moved to (319, 264)
Screenshot: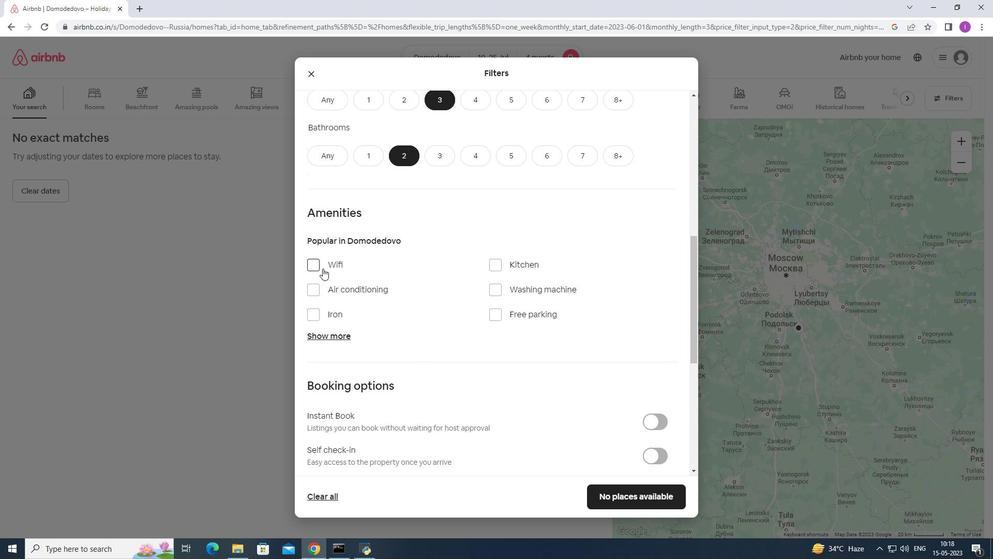 
Action: Mouse pressed left at (319, 264)
Screenshot: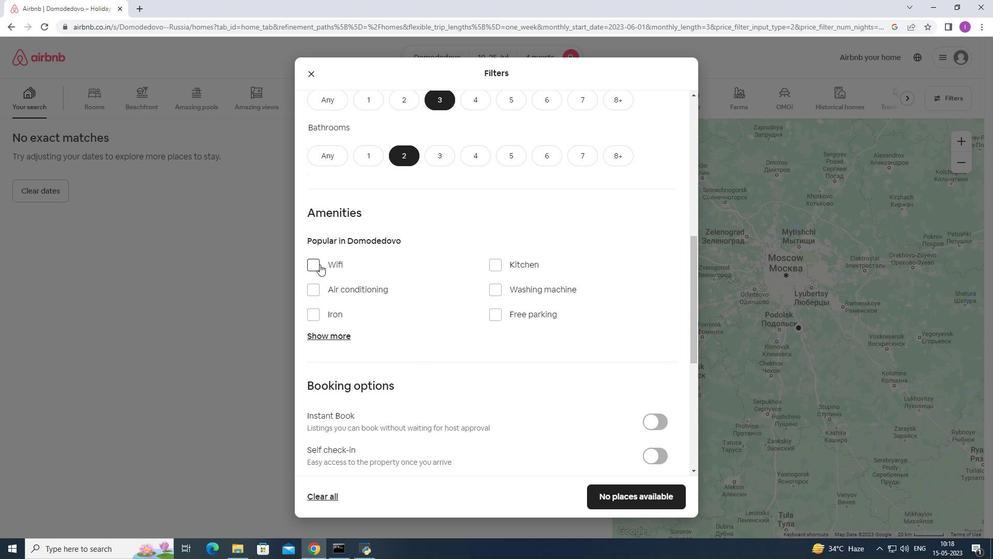 
Action: Mouse moved to (494, 315)
Screenshot: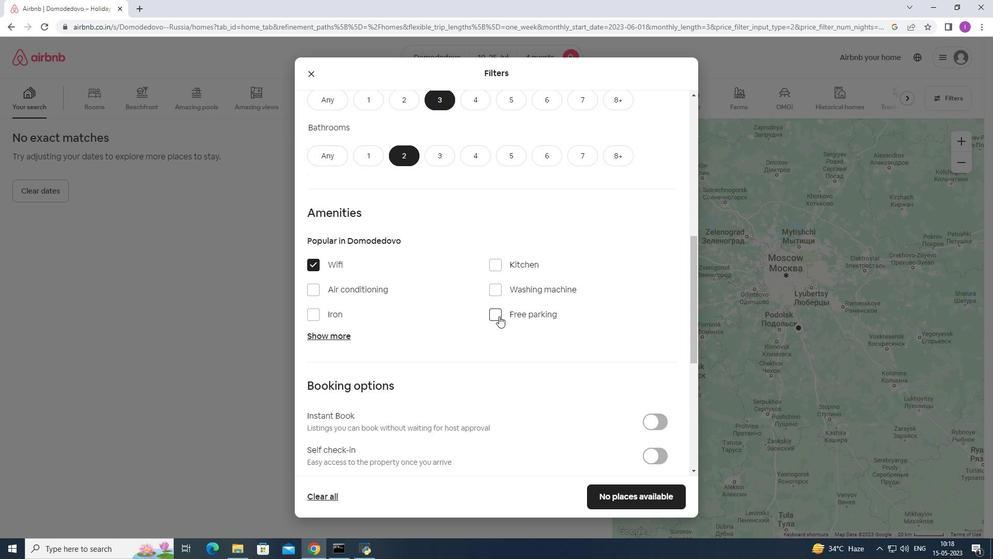 
Action: Mouse pressed left at (494, 315)
Screenshot: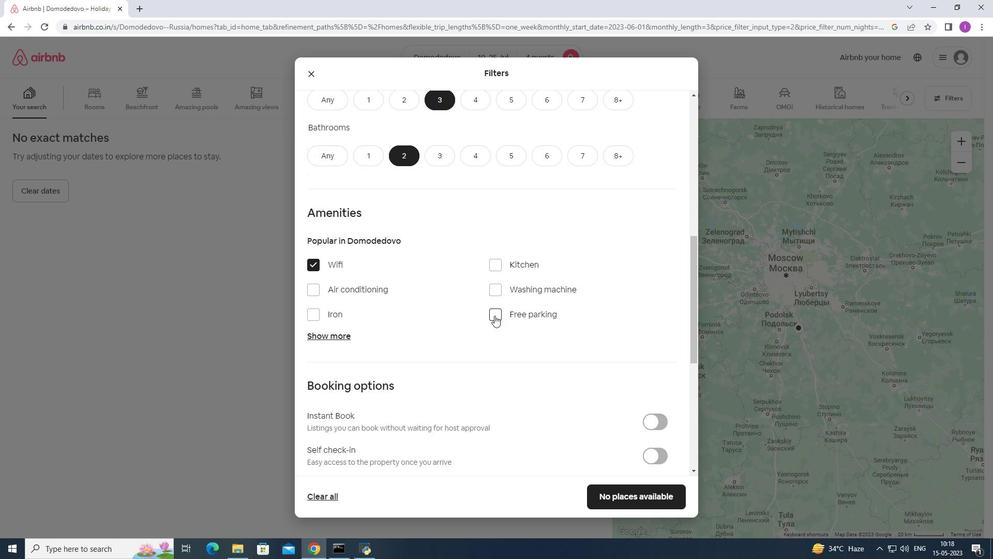 
Action: Mouse moved to (345, 337)
Screenshot: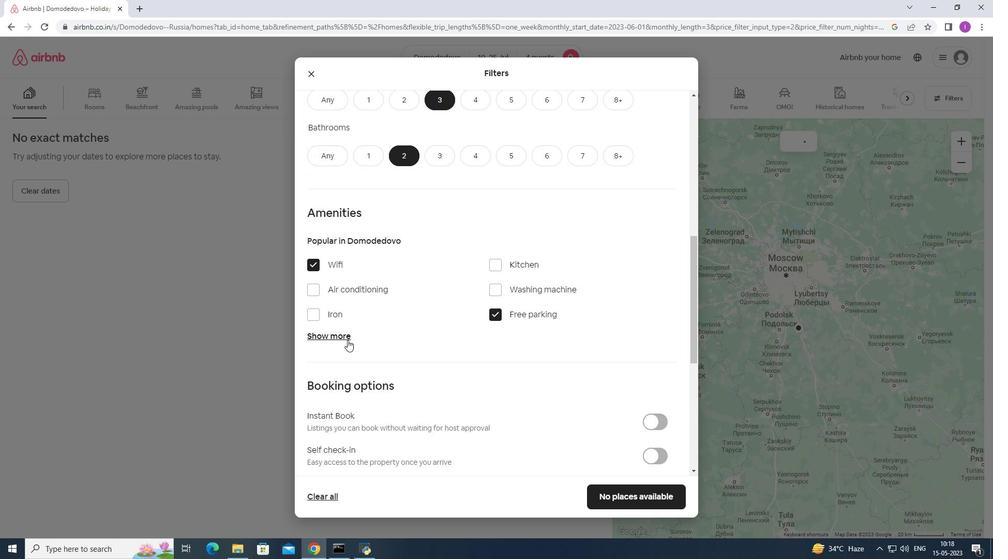
Action: Mouse pressed left at (345, 337)
Screenshot: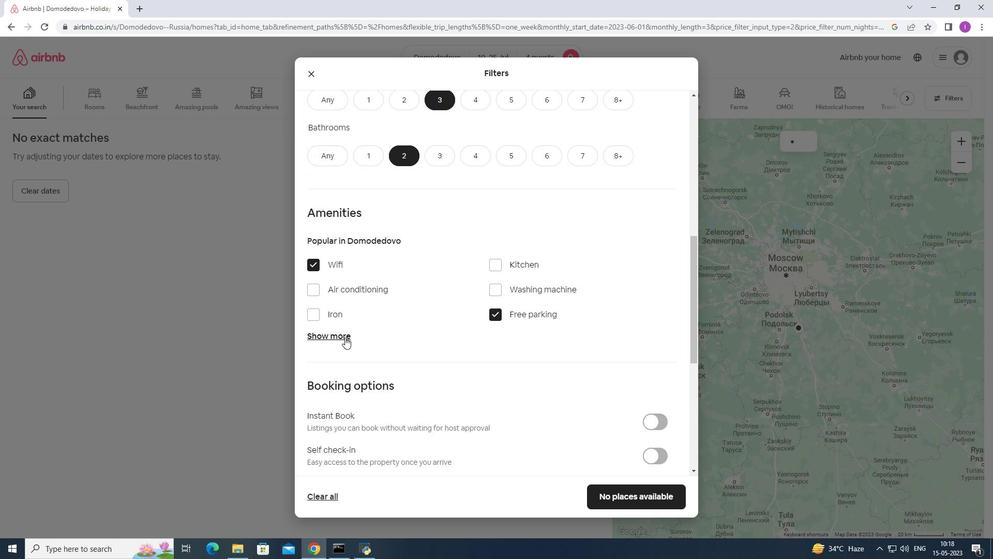 
Action: Mouse moved to (495, 399)
Screenshot: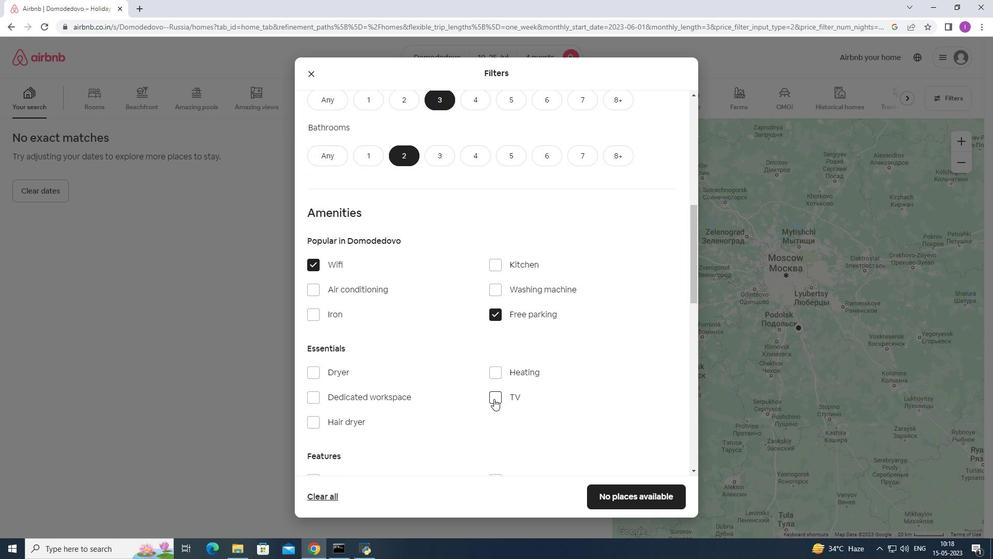 
Action: Mouse pressed left at (495, 399)
Screenshot: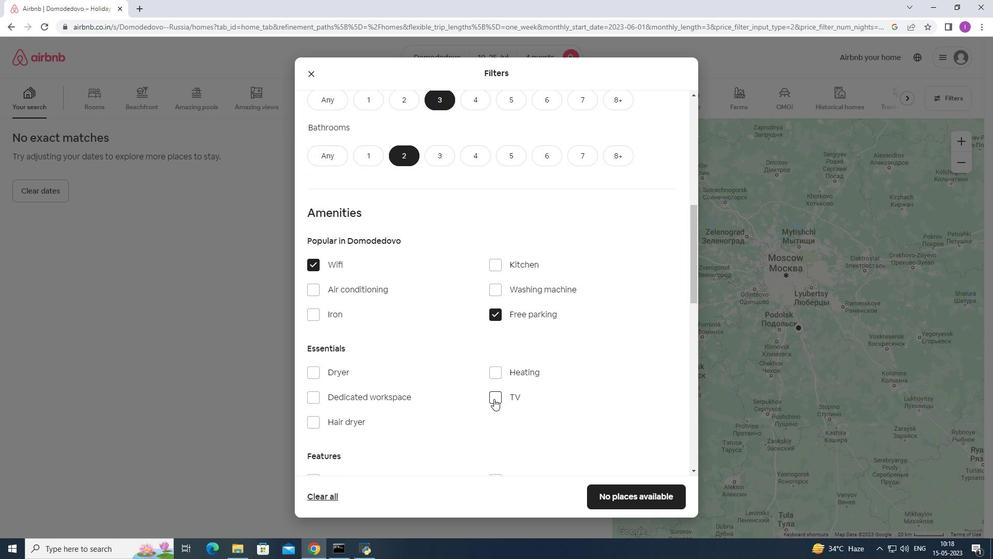 
Action: Mouse moved to (384, 386)
Screenshot: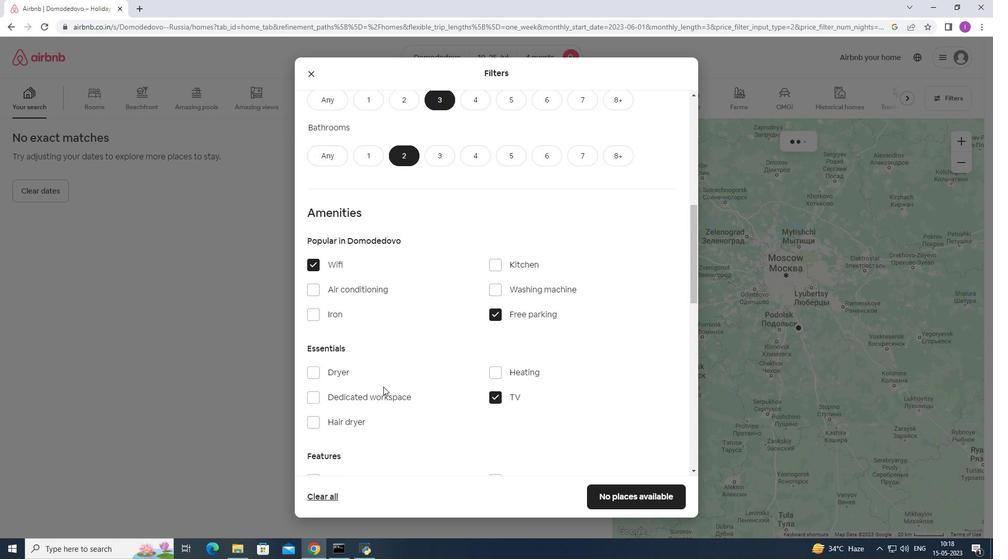 
Action: Mouse scrolled (384, 385) with delta (0, 0)
Screenshot: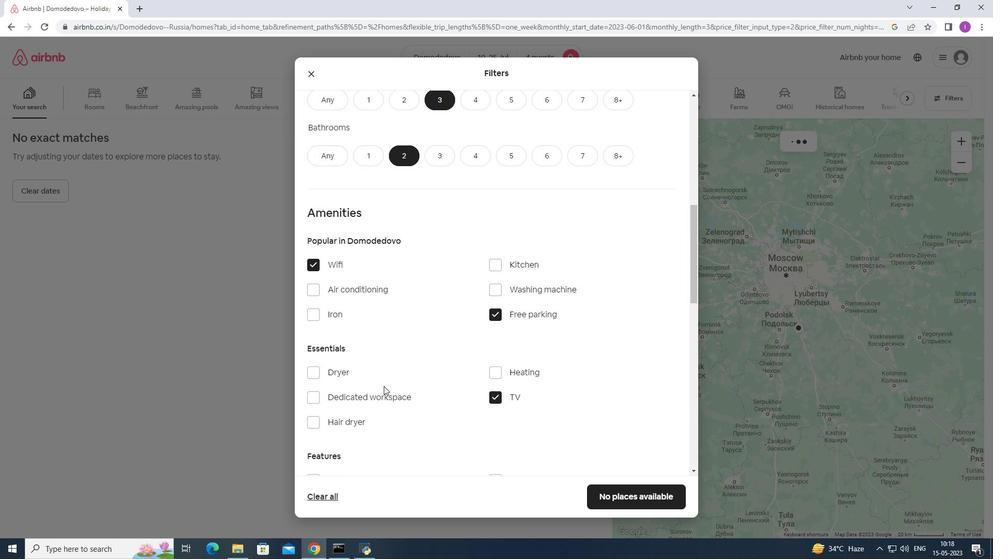
Action: Mouse scrolled (384, 385) with delta (0, 0)
Screenshot: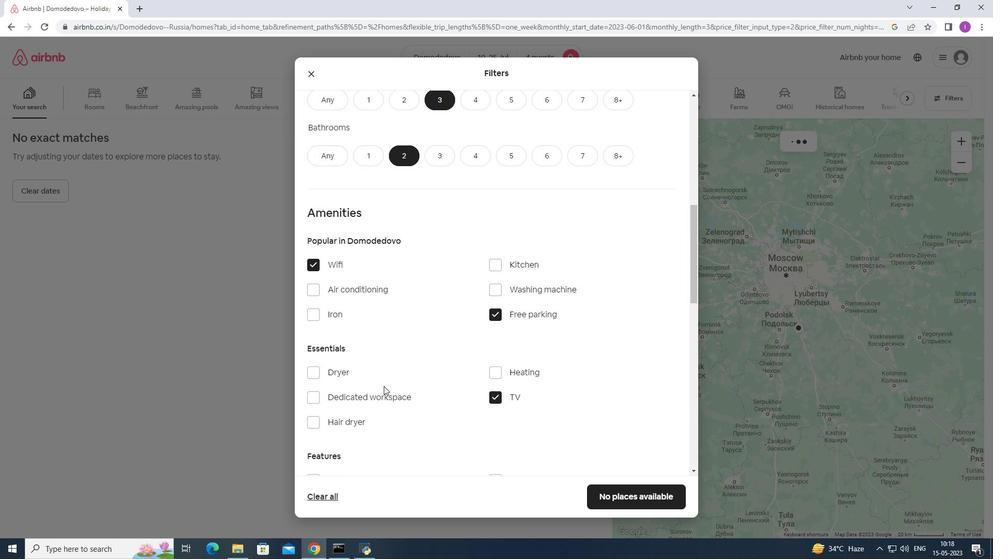 
Action: Mouse scrolled (384, 385) with delta (0, 0)
Screenshot: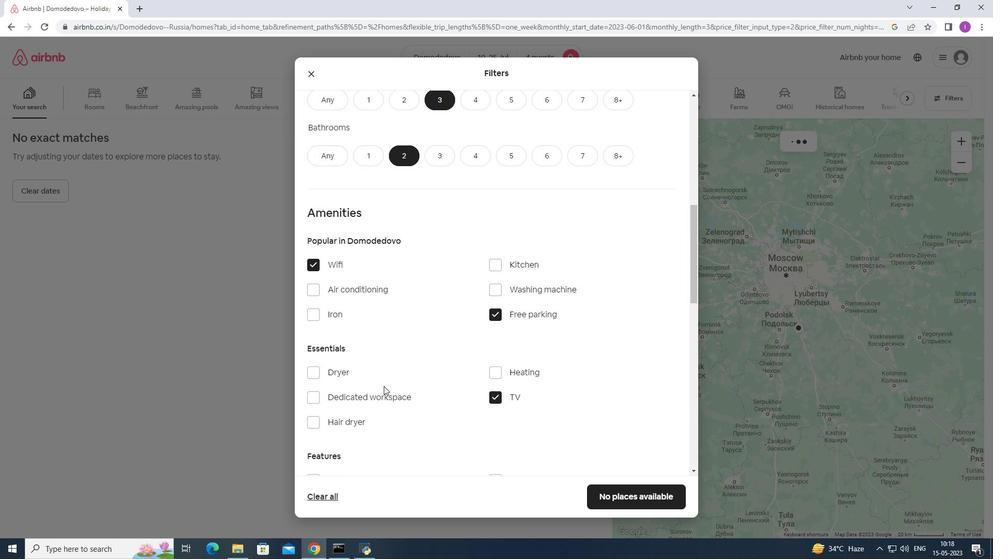 
Action: Mouse scrolled (384, 385) with delta (0, 0)
Screenshot: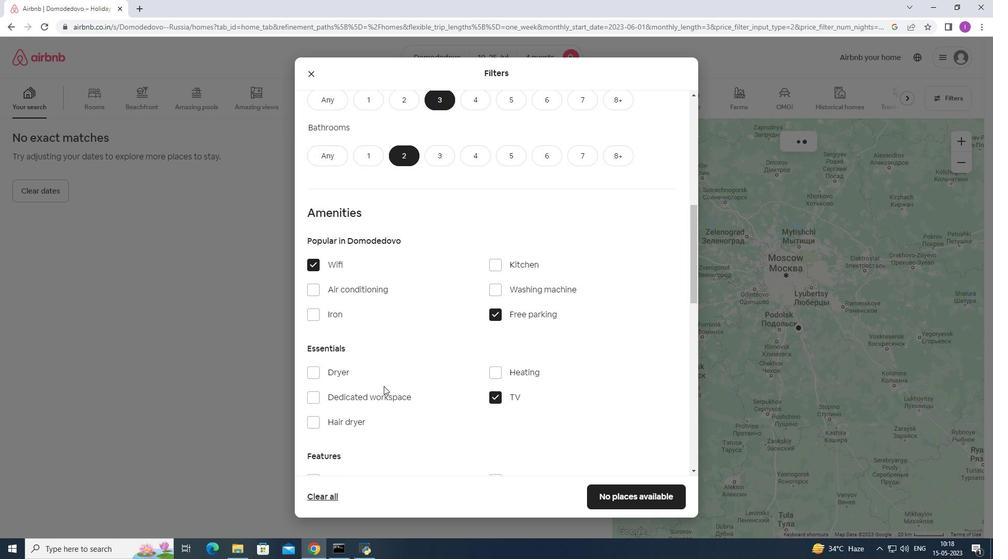 
Action: Mouse moved to (312, 324)
Screenshot: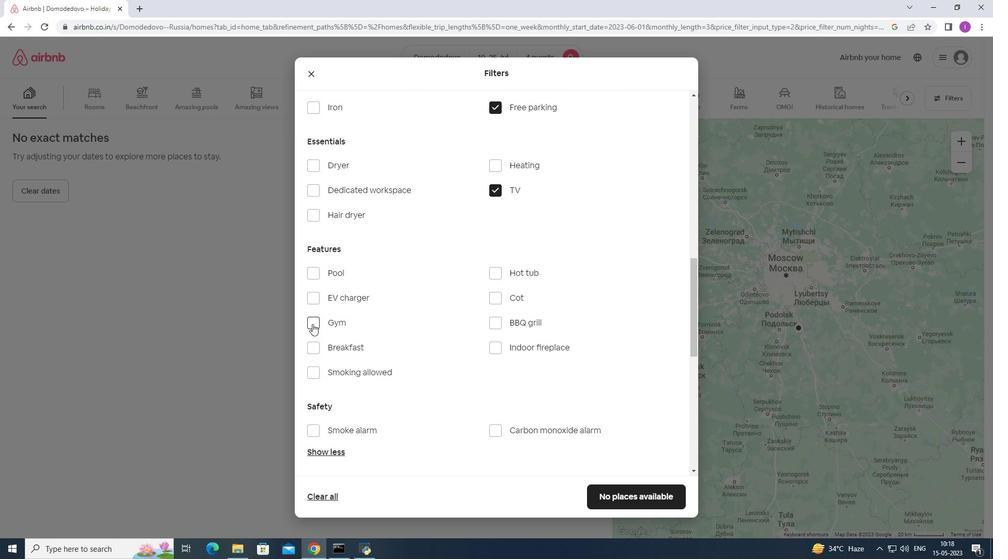 
Action: Mouse pressed left at (312, 324)
Screenshot: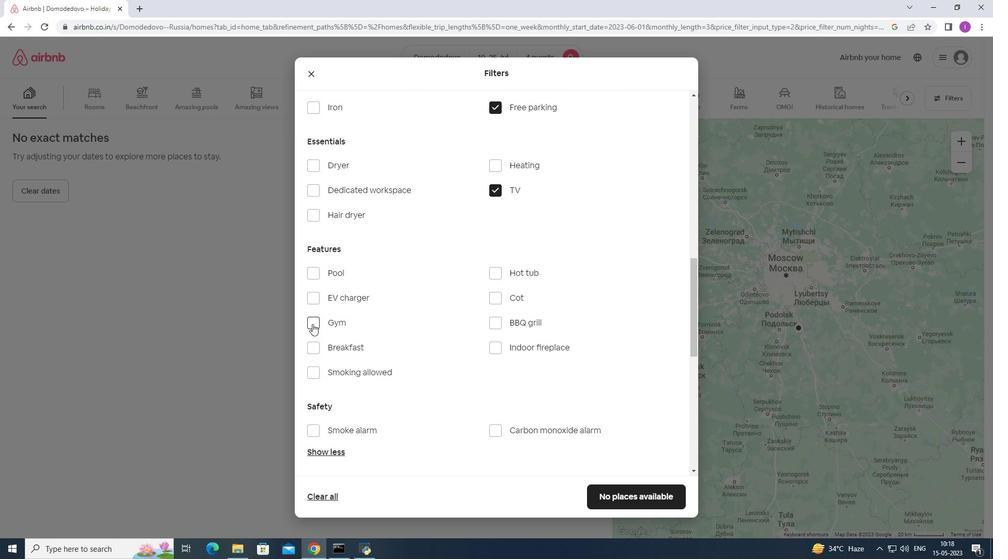 
Action: Mouse moved to (316, 347)
Screenshot: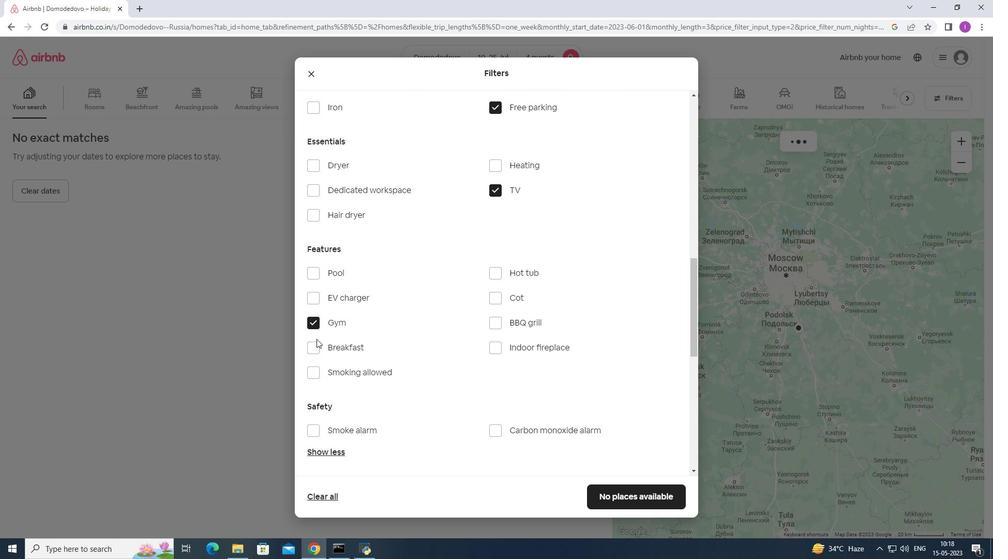 
Action: Mouse pressed left at (316, 347)
Screenshot: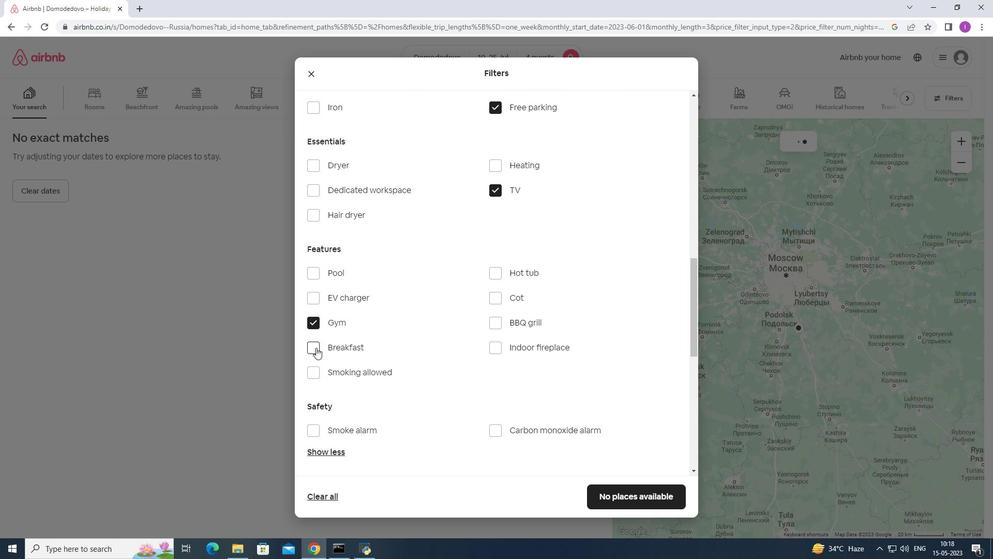 
Action: Mouse moved to (433, 334)
Screenshot: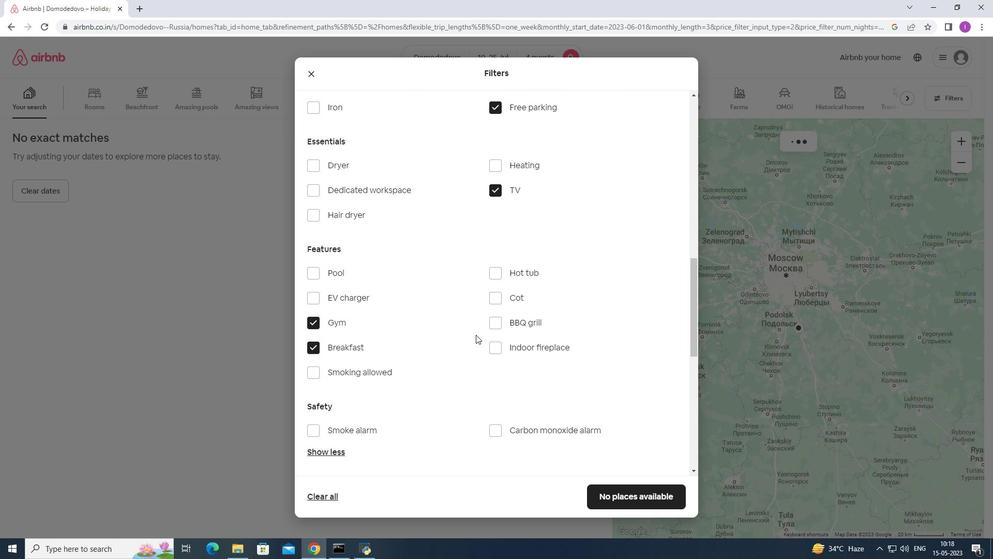 
Action: Mouse scrolled (433, 334) with delta (0, 0)
Screenshot: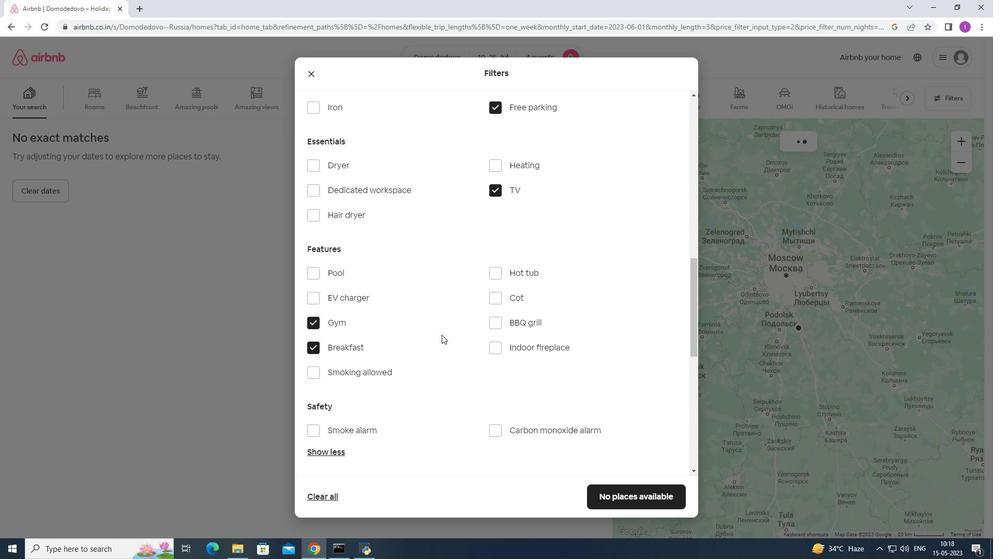 
Action: Mouse scrolled (433, 334) with delta (0, 0)
Screenshot: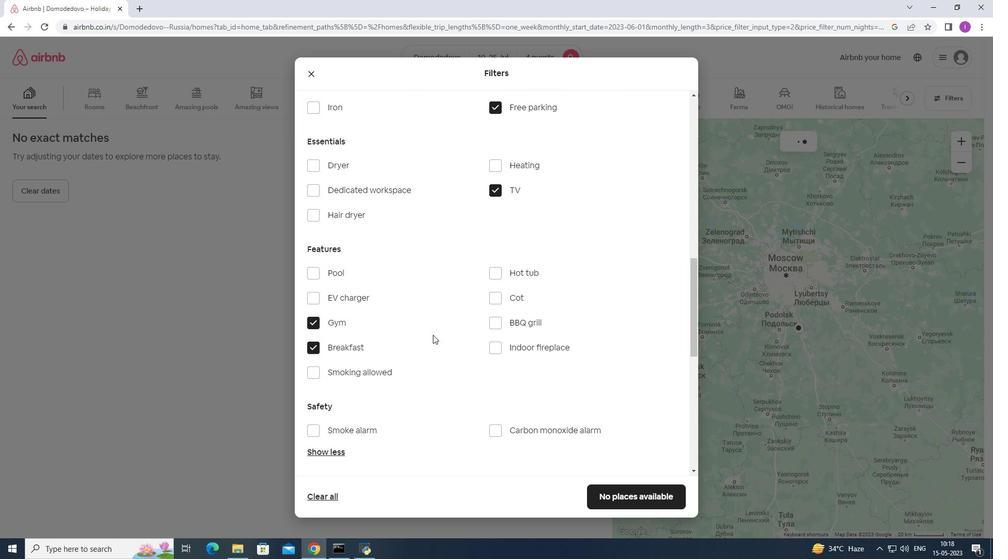 
Action: Mouse scrolled (433, 334) with delta (0, 0)
Screenshot: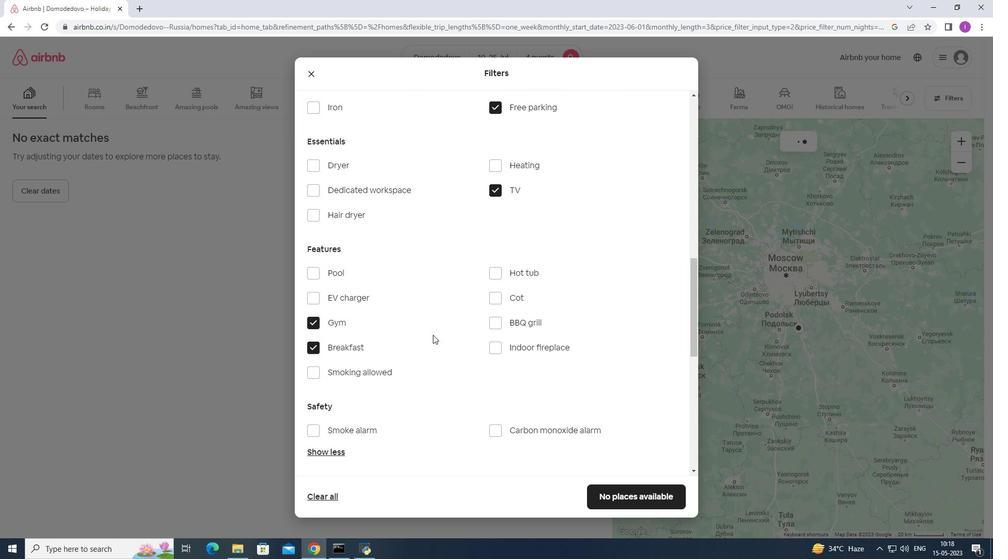 
Action: Mouse moved to (433, 330)
Screenshot: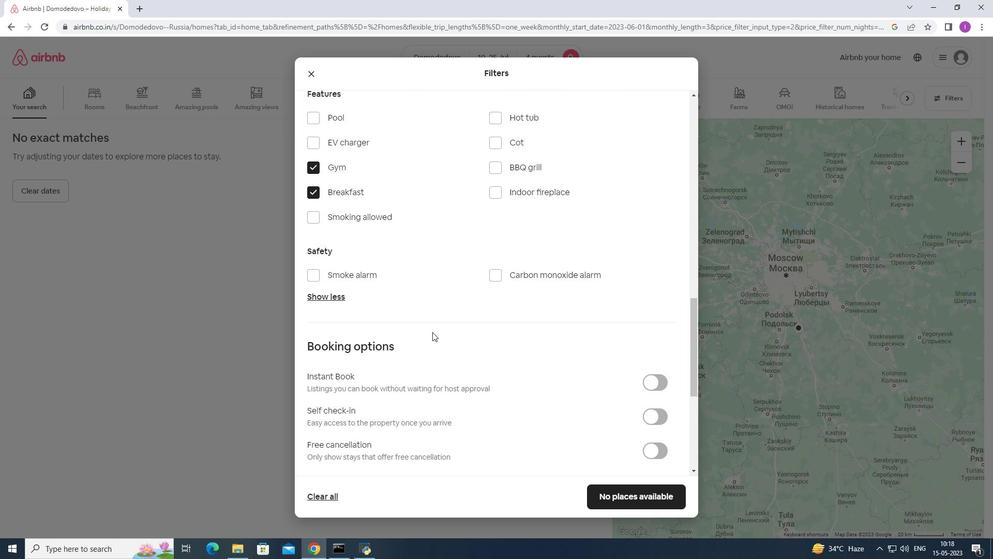 
Action: Mouse scrolled (433, 329) with delta (0, 0)
Screenshot: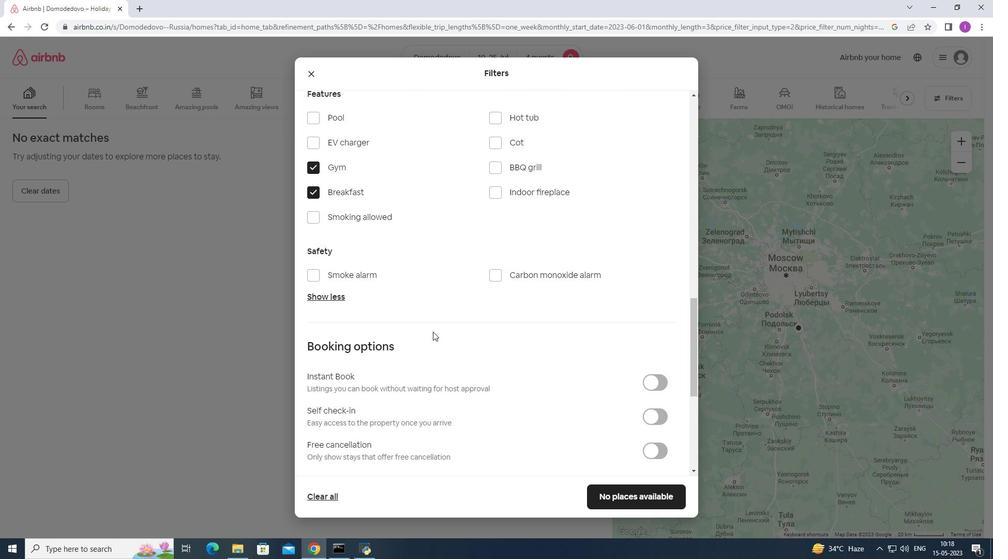 
Action: Mouse moved to (433, 330)
Screenshot: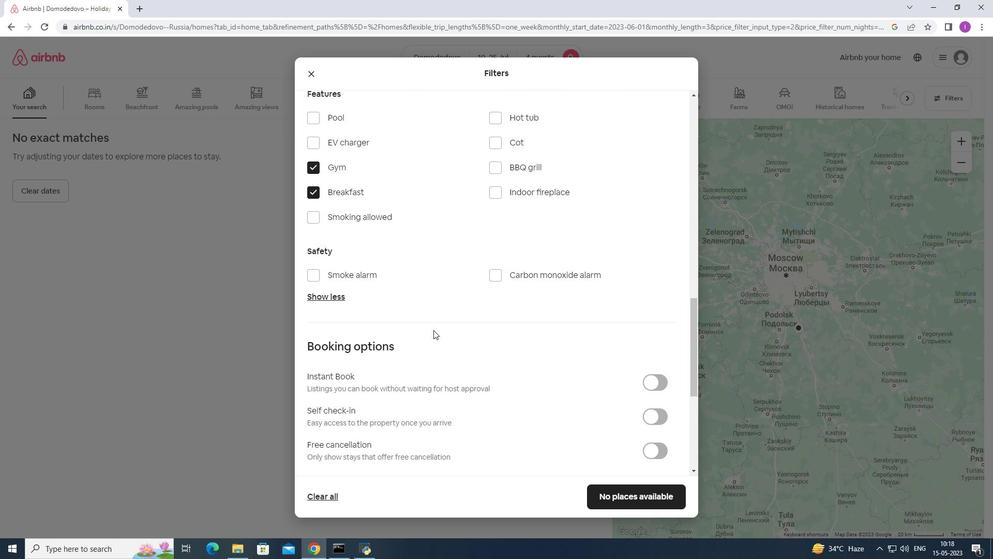 
Action: Mouse scrolled (433, 329) with delta (0, 0)
Screenshot: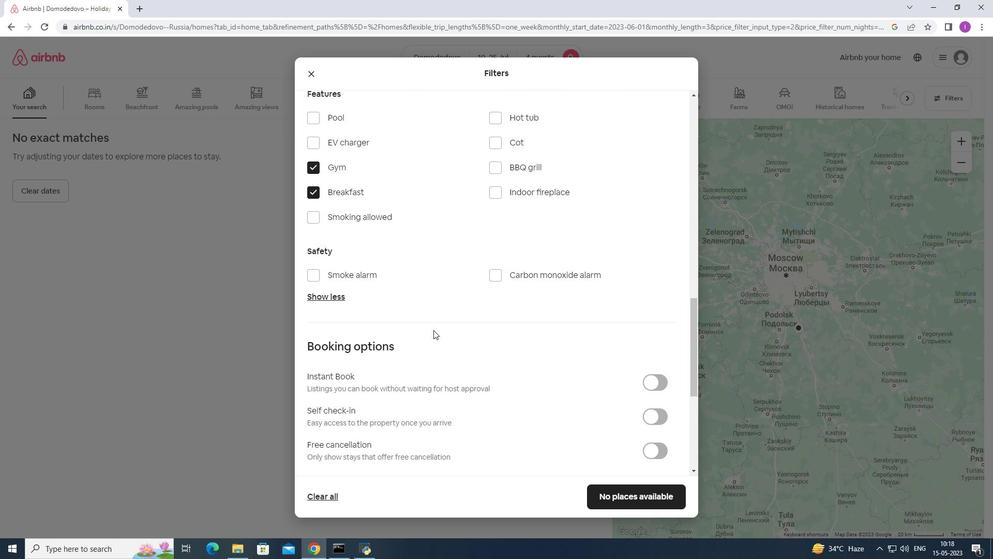 
Action: Mouse moved to (434, 330)
Screenshot: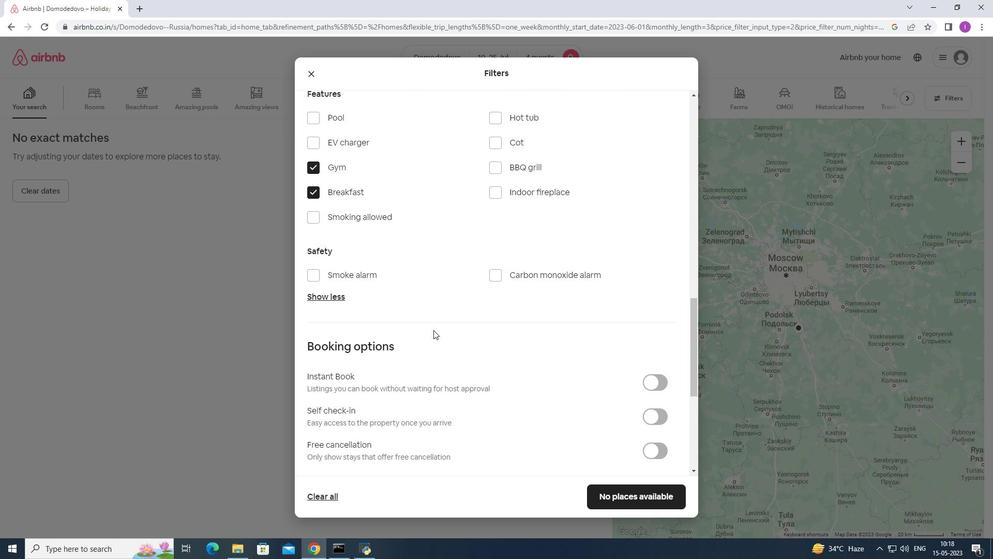 
Action: Mouse scrolled (434, 329) with delta (0, 0)
Screenshot: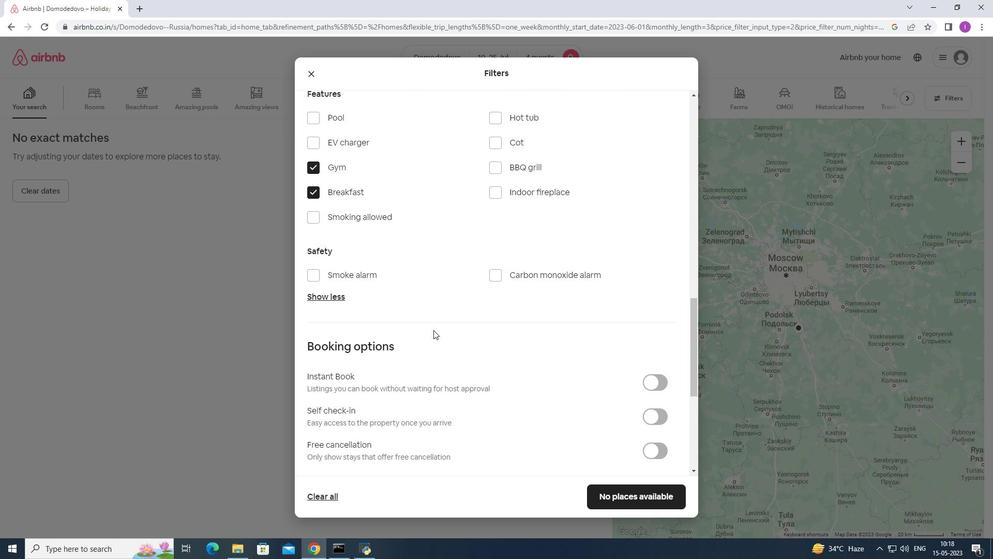 
Action: Mouse moved to (652, 265)
Screenshot: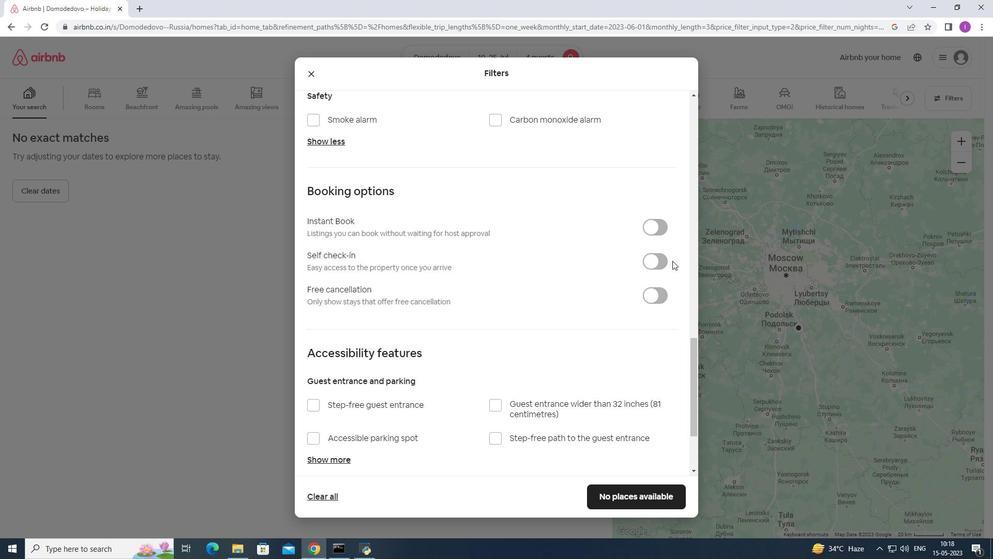 
Action: Mouse pressed left at (652, 265)
Screenshot: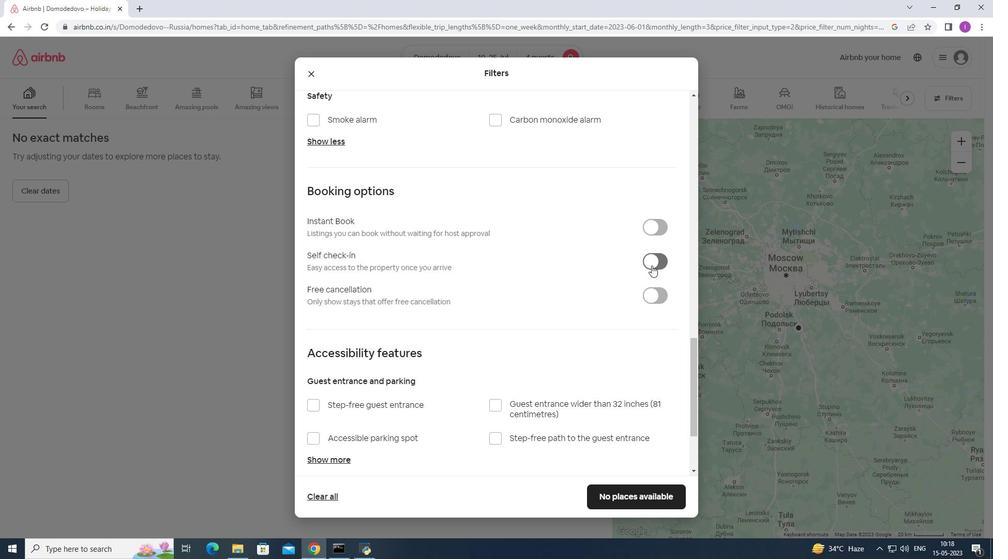 
Action: Mouse moved to (587, 284)
Screenshot: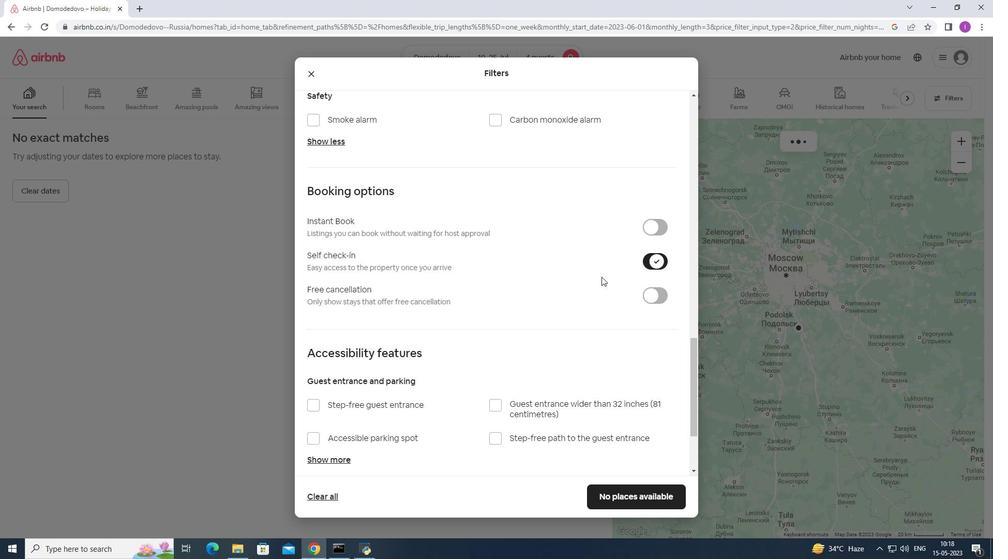 
Action: Mouse scrolled (587, 283) with delta (0, 0)
Screenshot: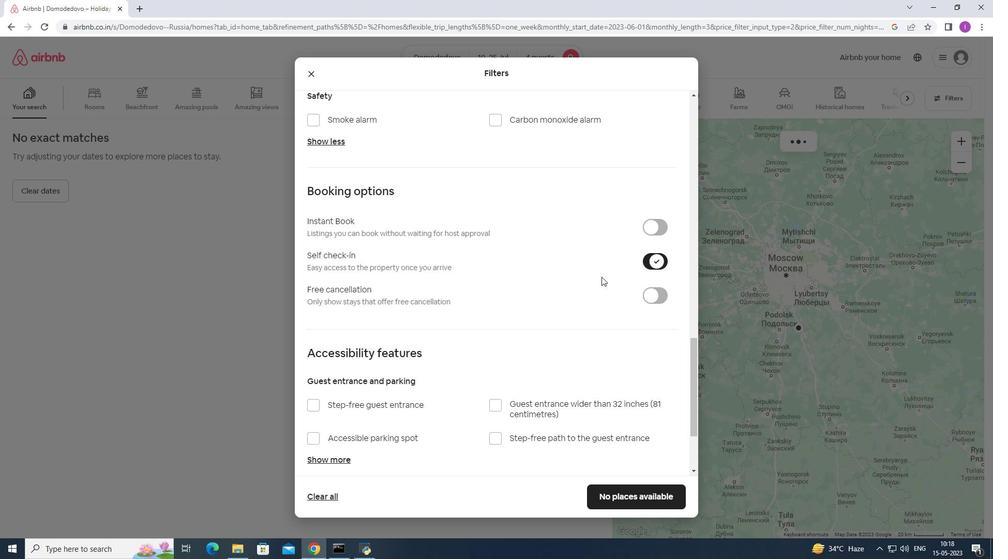 
Action: Mouse moved to (586, 285)
Screenshot: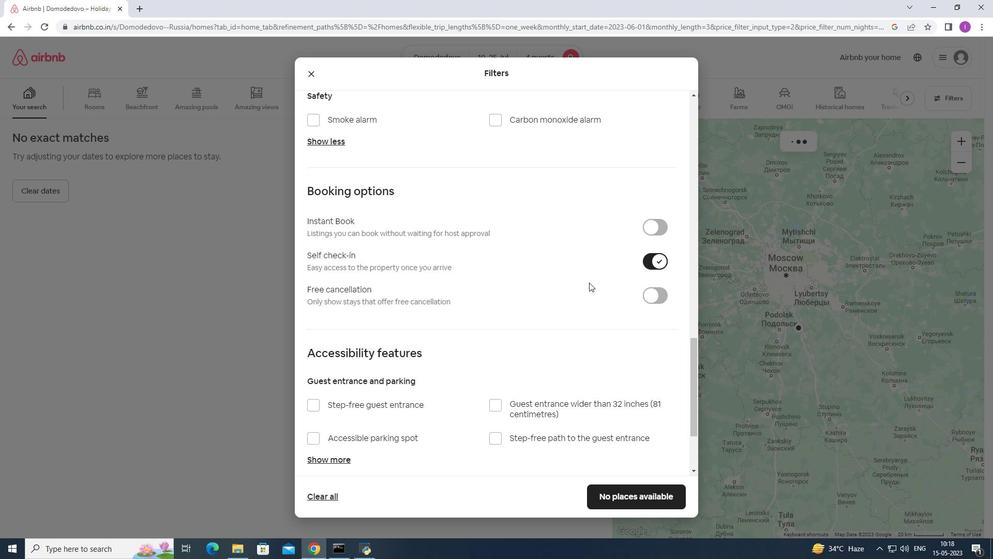 
Action: Mouse scrolled (586, 284) with delta (0, 0)
Screenshot: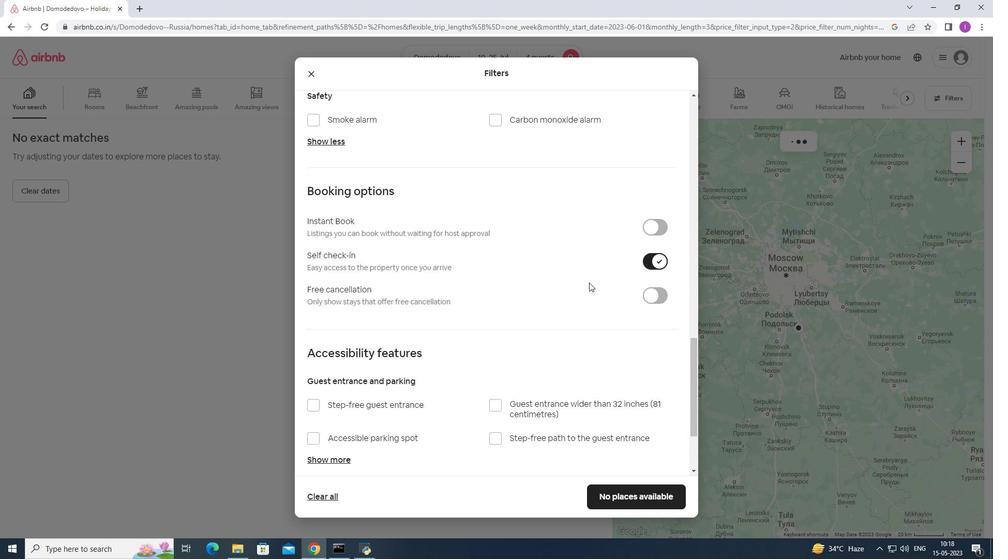 
Action: Mouse moved to (586, 285)
Screenshot: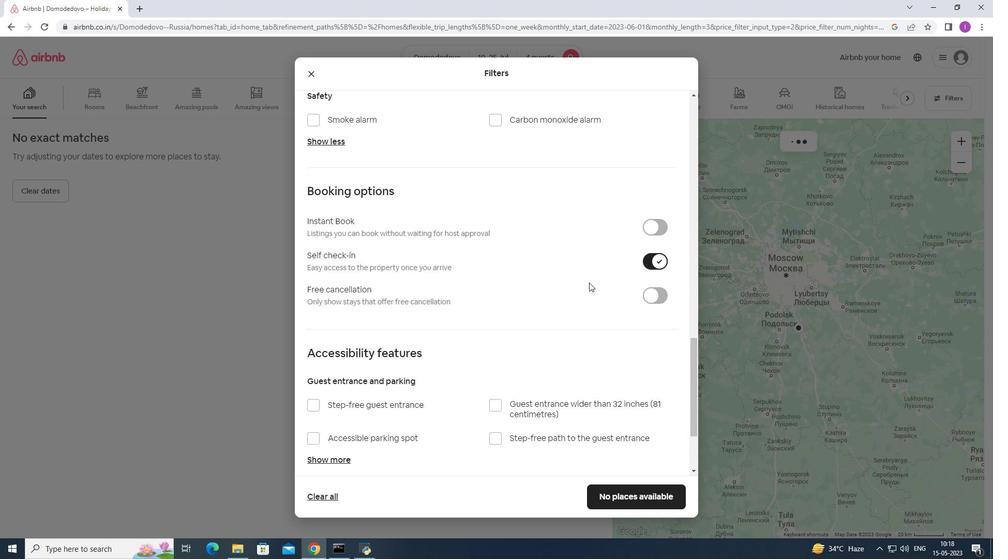 
Action: Mouse scrolled (586, 285) with delta (0, 0)
Screenshot: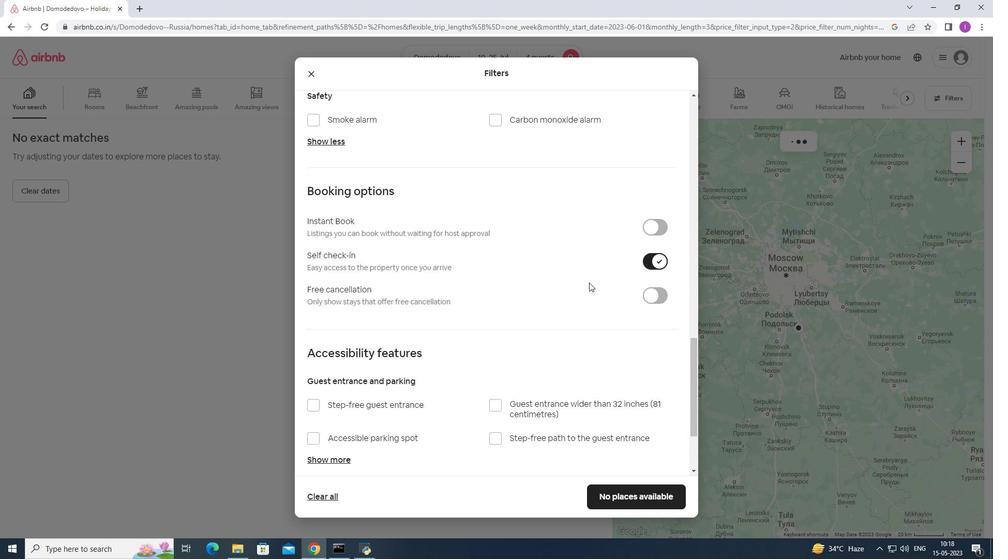 
Action: Mouse moved to (586, 285)
Screenshot: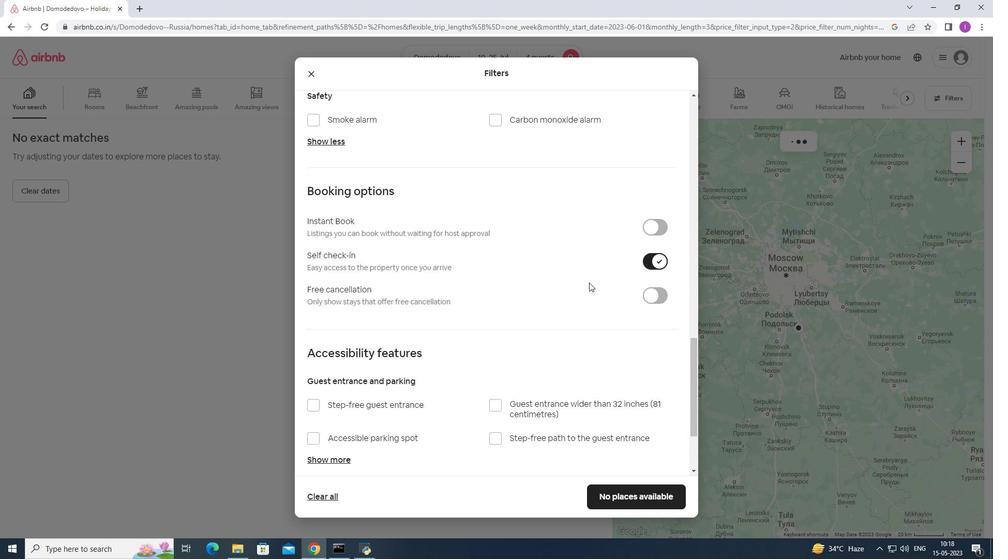 
Action: Mouse scrolled (586, 285) with delta (0, 0)
Screenshot: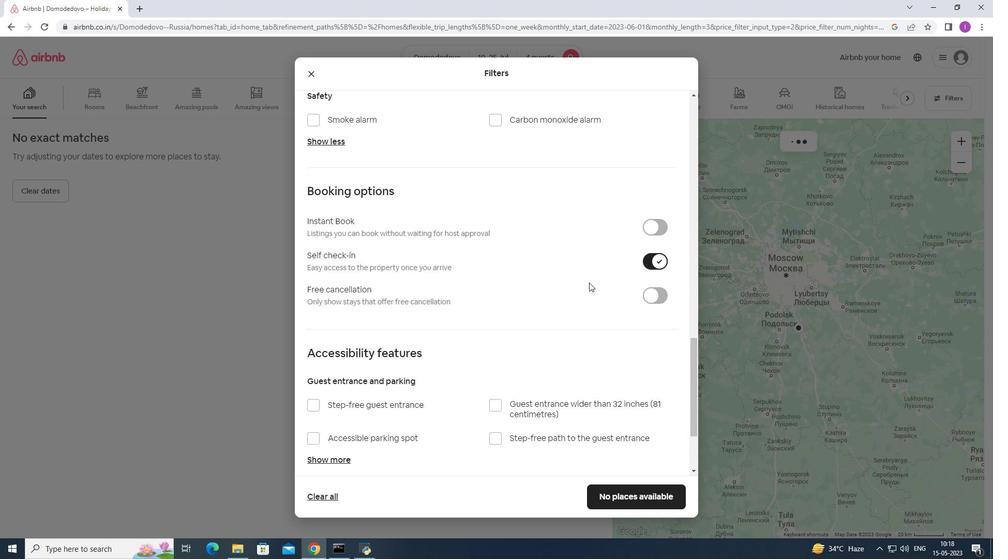 
Action: Mouse moved to (580, 293)
Screenshot: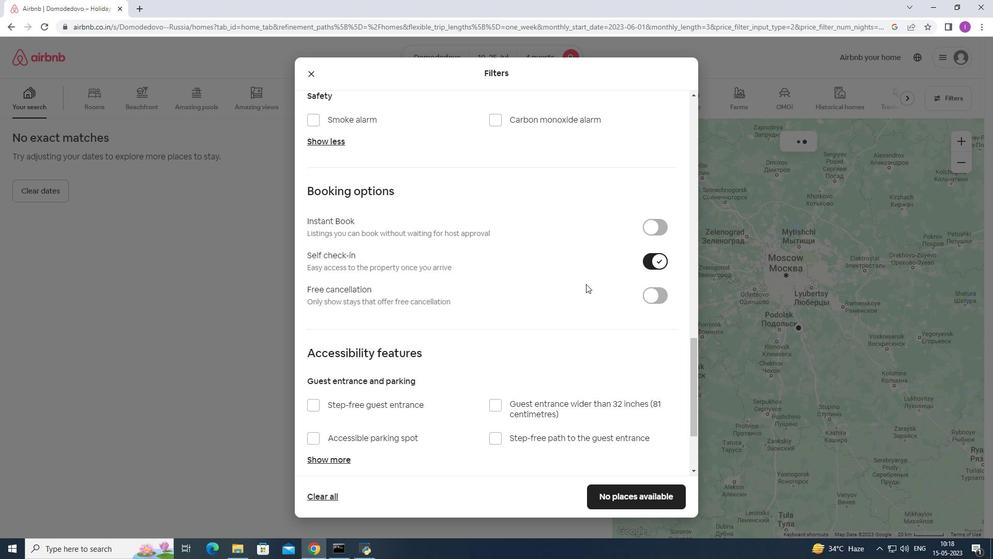 
Action: Mouse scrolled (584, 287) with delta (0, 0)
Screenshot: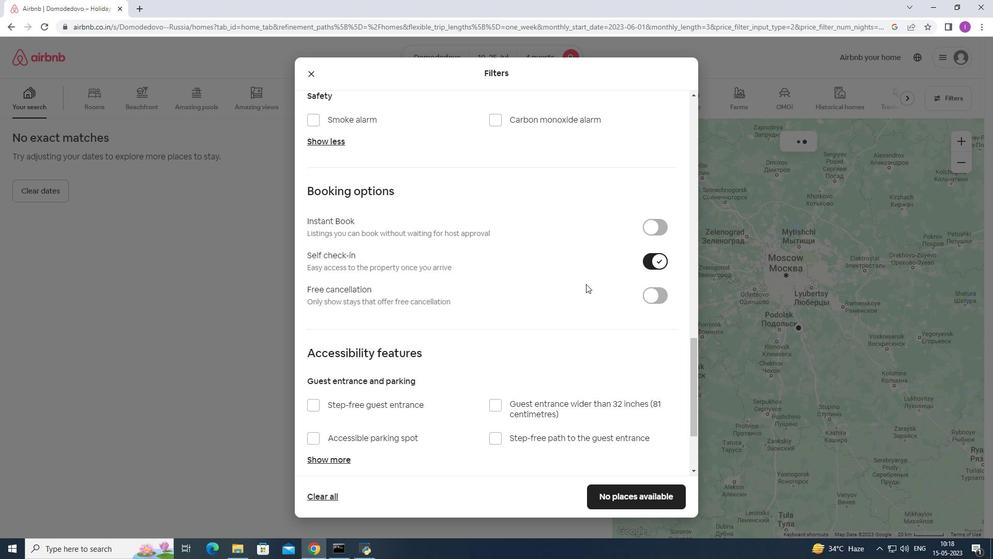 
Action: Mouse moved to (556, 291)
Screenshot: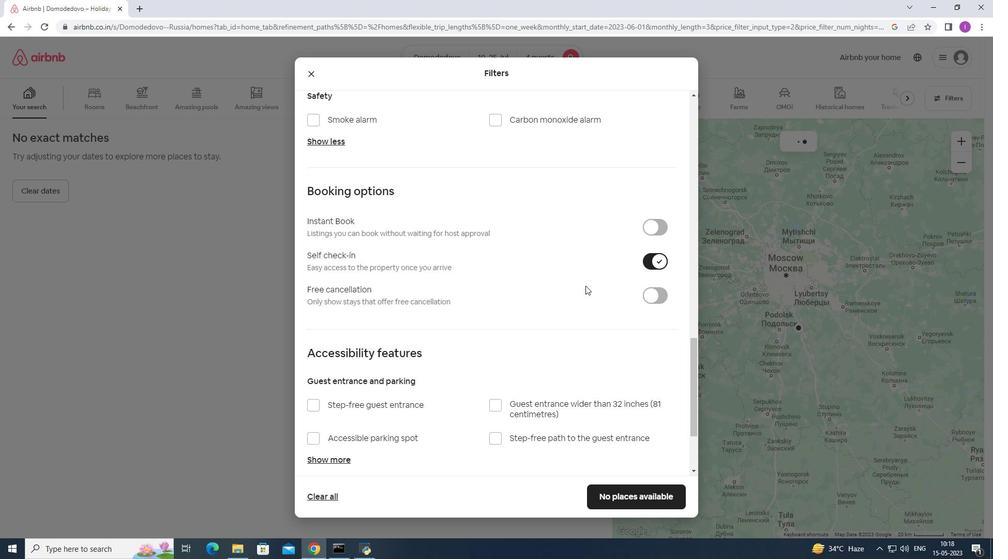 
Action: Mouse scrolled (556, 290) with delta (0, 0)
Screenshot: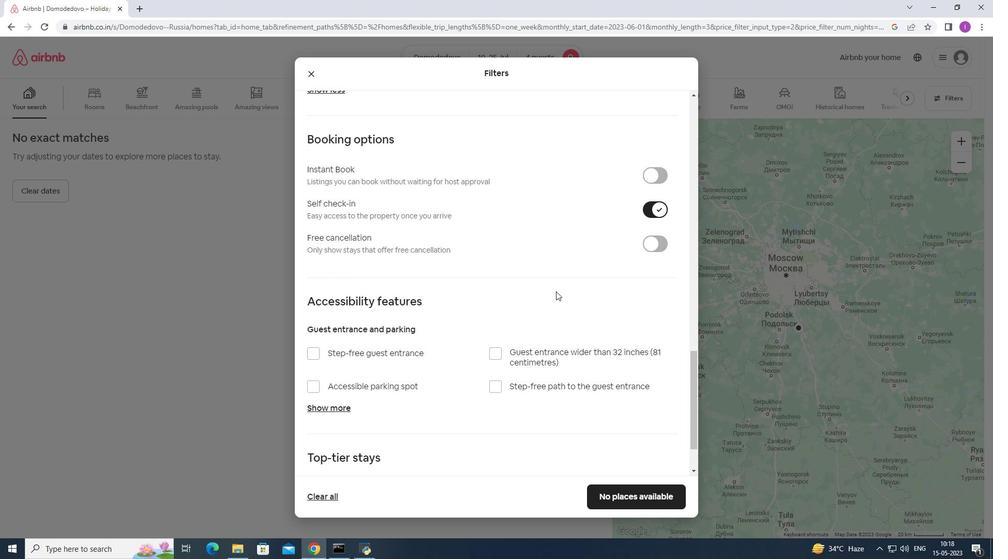 
Action: Mouse scrolled (556, 291) with delta (0, 0)
Screenshot: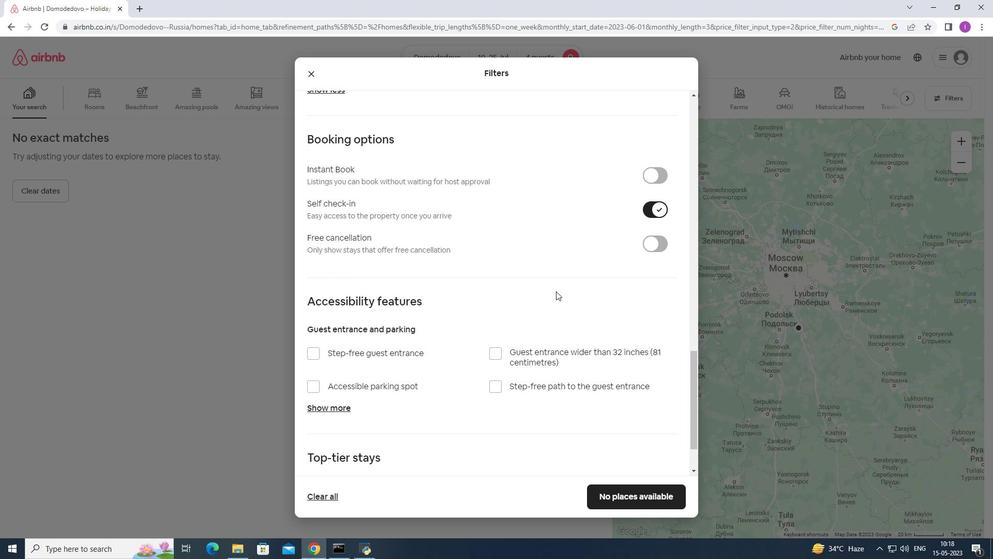 
Action: Mouse moved to (556, 290)
Screenshot: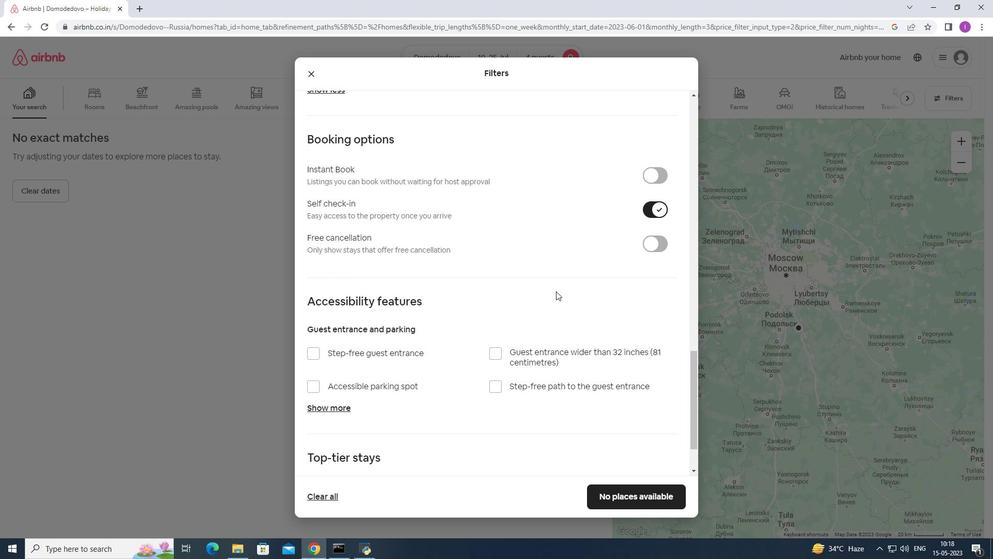 
Action: Mouse scrolled (556, 290) with delta (0, 0)
Screenshot: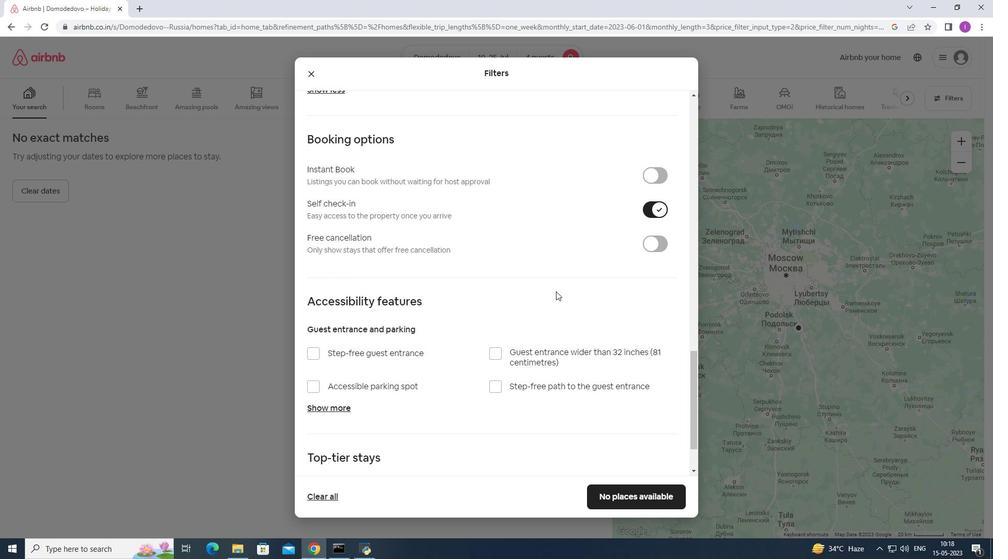 
Action: Mouse moved to (556, 290)
Screenshot: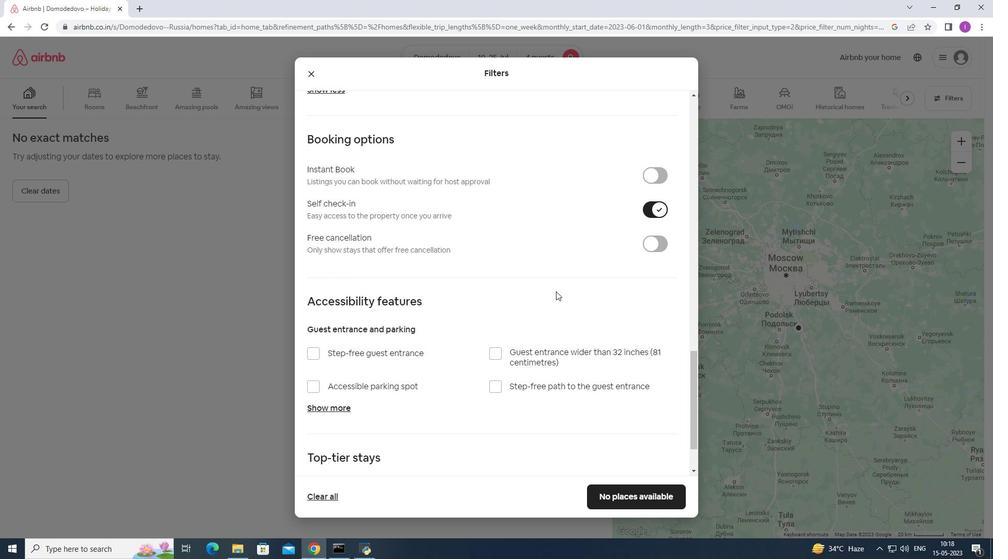
Action: Mouse scrolled (556, 289) with delta (0, 0)
Screenshot: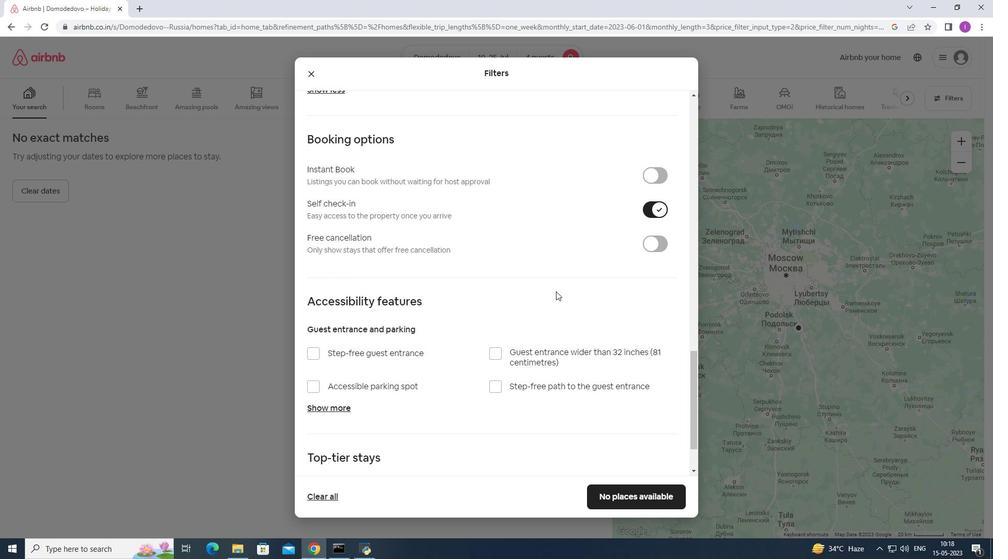 
Action: Mouse moved to (557, 285)
Screenshot: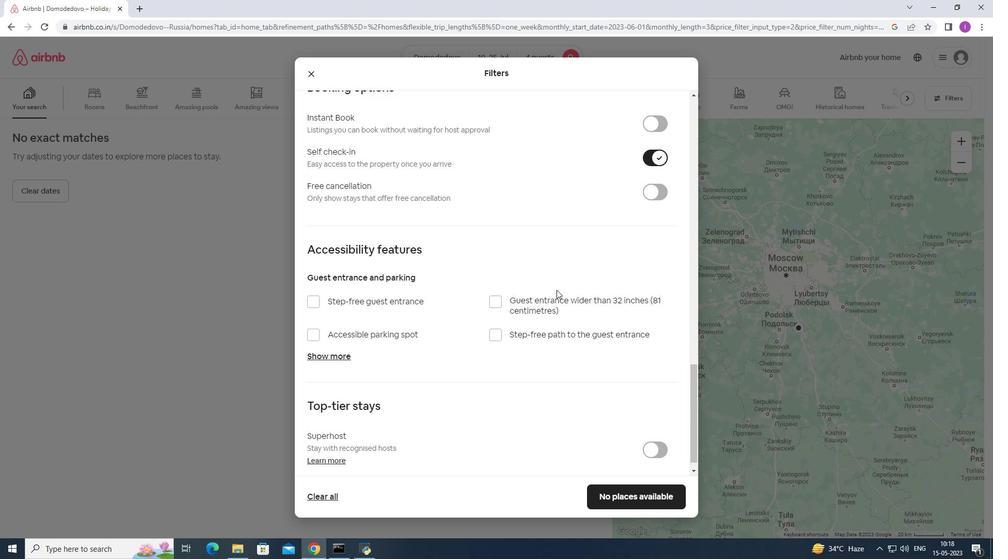 
Action: Mouse scrolled (557, 284) with delta (0, 0)
Screenshot: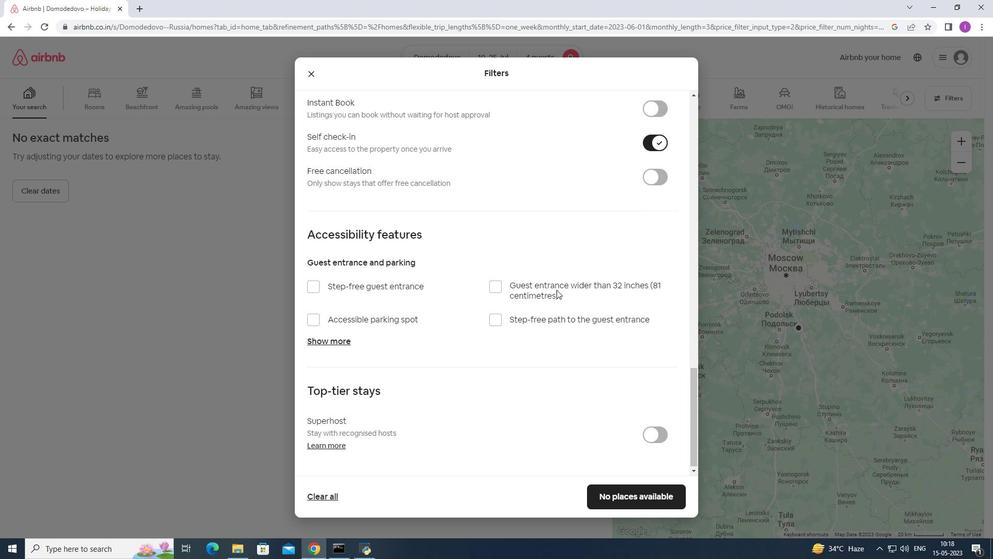 
Action: Mouse scrolled (557, 284) with delta (0, 0)
Screenshot: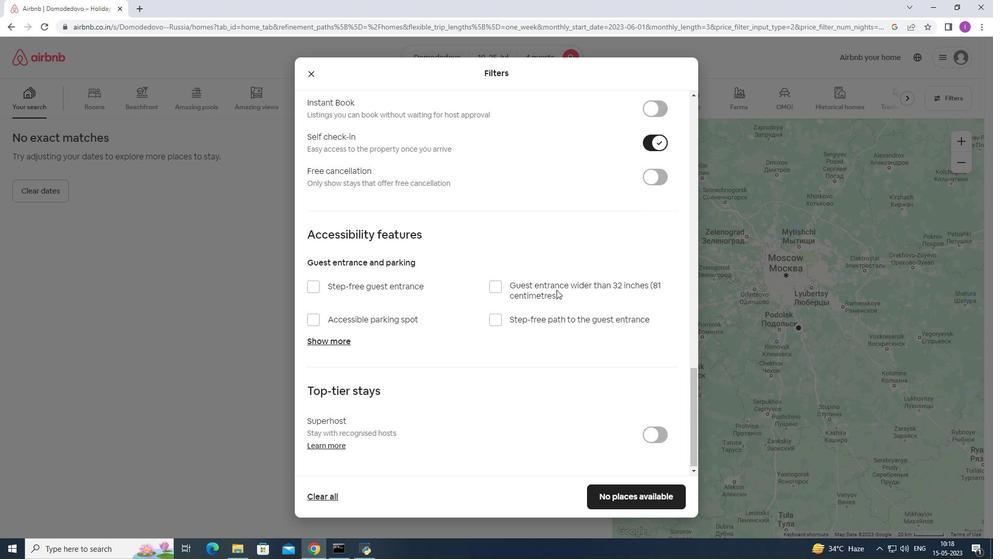 
Action: Mouse scrolled (557, 284) with delta (0, 0)
Screenshot: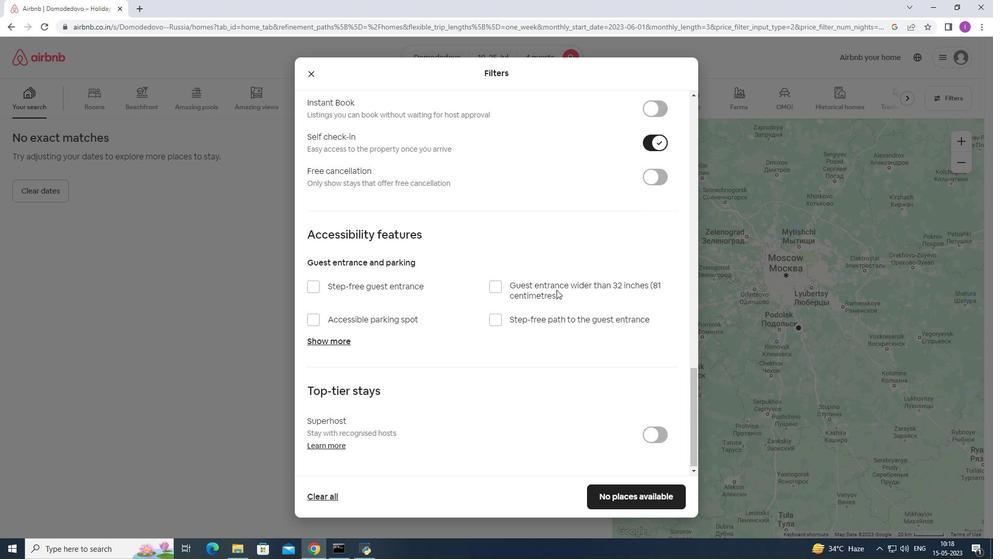
Action: Mouse moved to (557, 284)
Screenshot: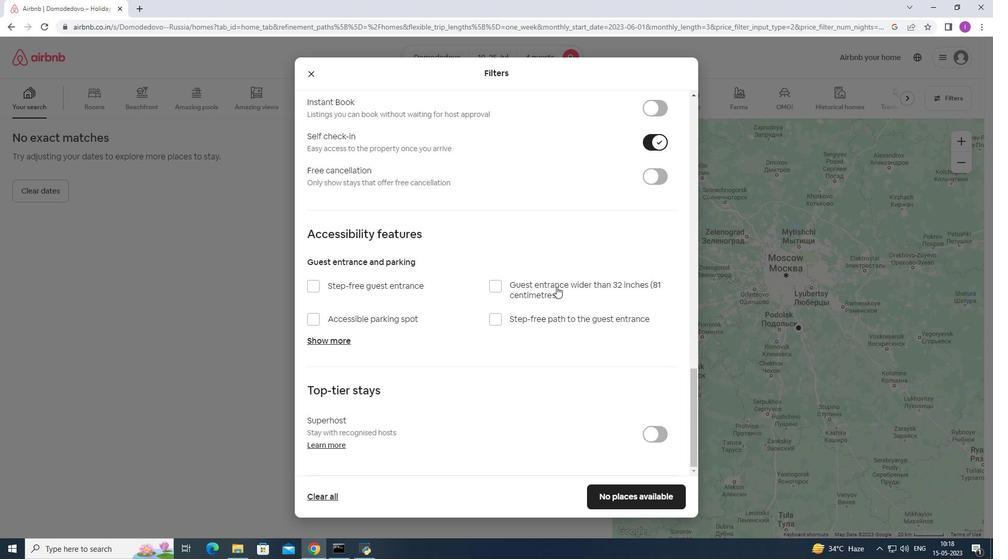 
Action: Mouse scrolled (557, 284) with delta (0, 0)
Screenshot: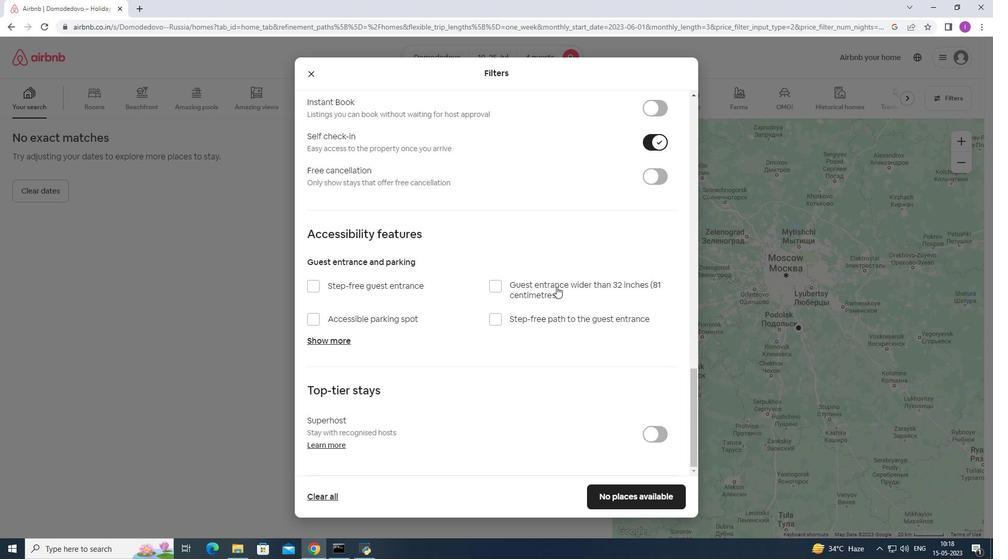 
Action: Mouse moved to (553, 272)
Screenshot: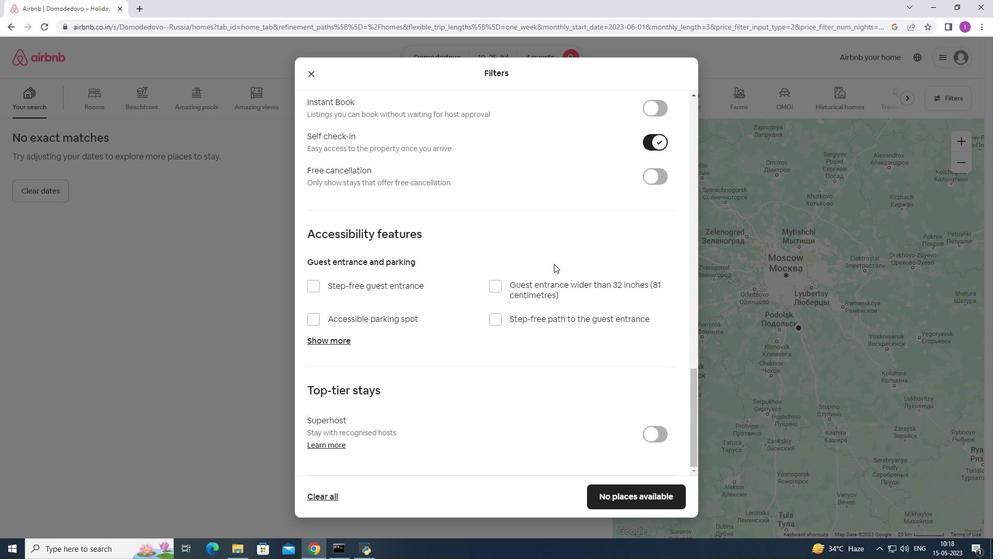 
Action: Mouse scrolled (553, 271) with delta (0, 0)
Screenshot: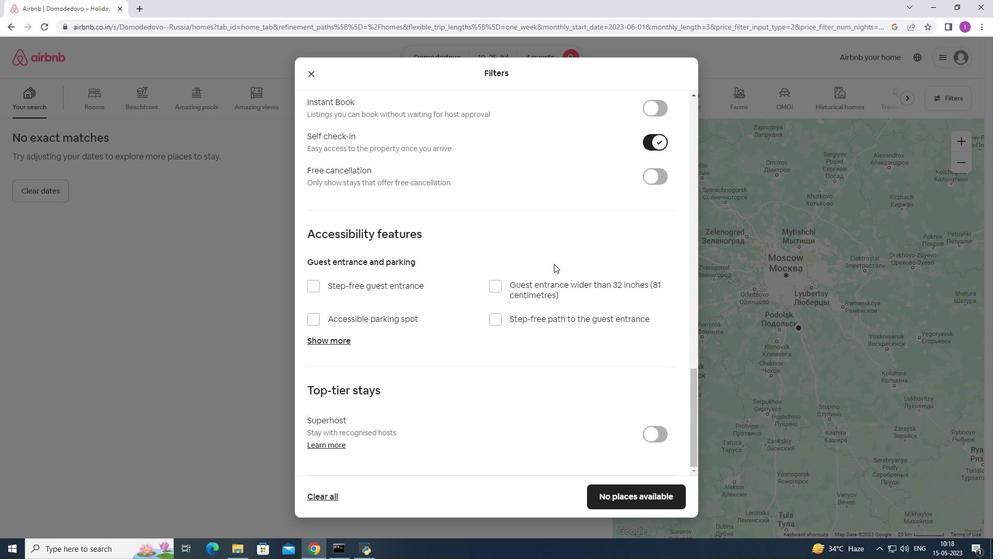 
Action: Mouse moved to (552, 273)
Screenshot: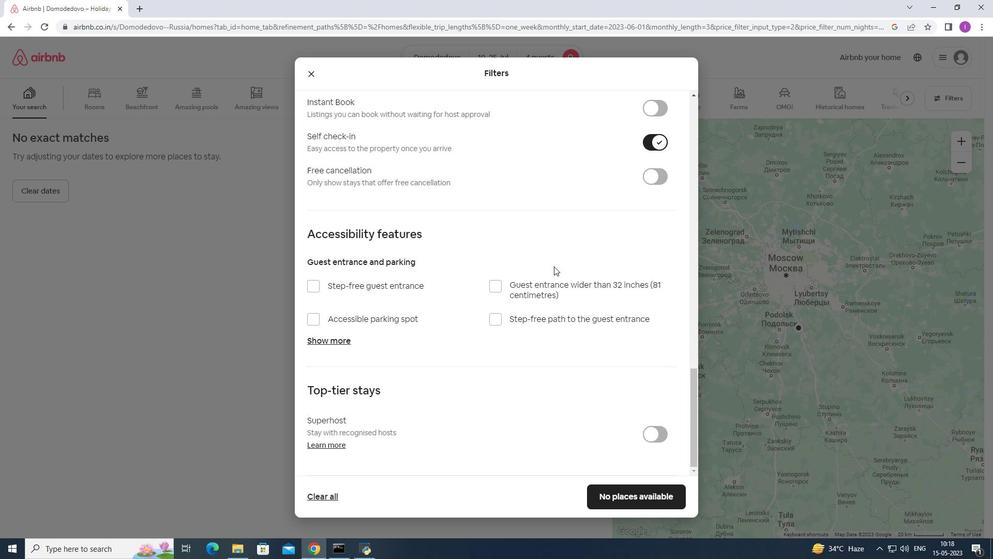 
Action: Mouse scrolled (552, 272) with delta (0, 0)
Screenshot: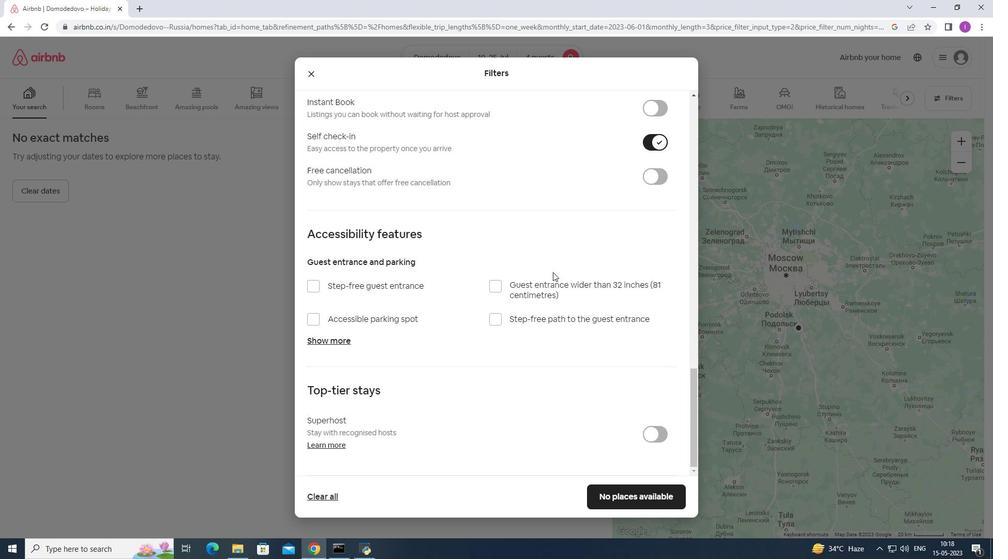 
Action: Mouse scrolled (552, 272) with delta (0, 0)
Screenshot: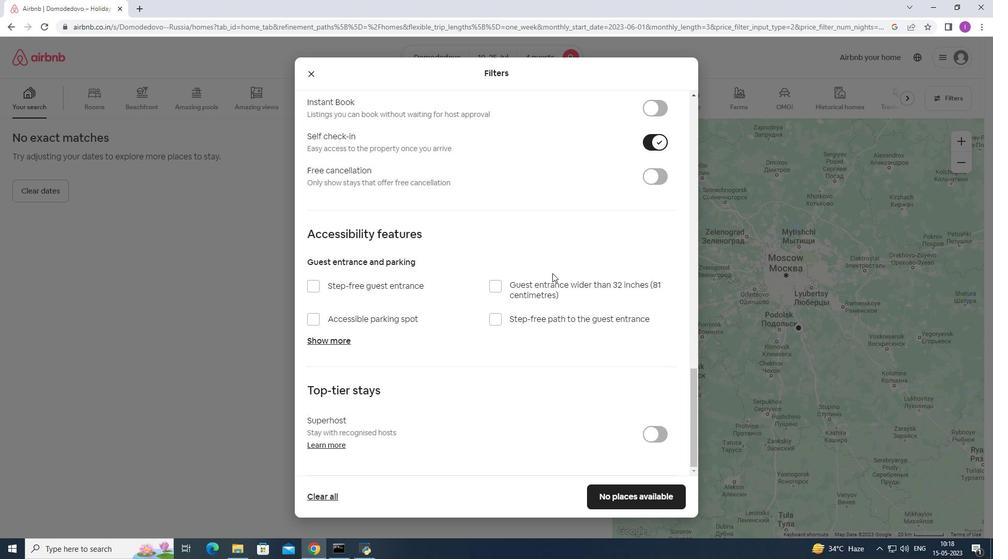 
Action: Mouse scrolled (552, 272) with delta (0, 0)
Screenshot: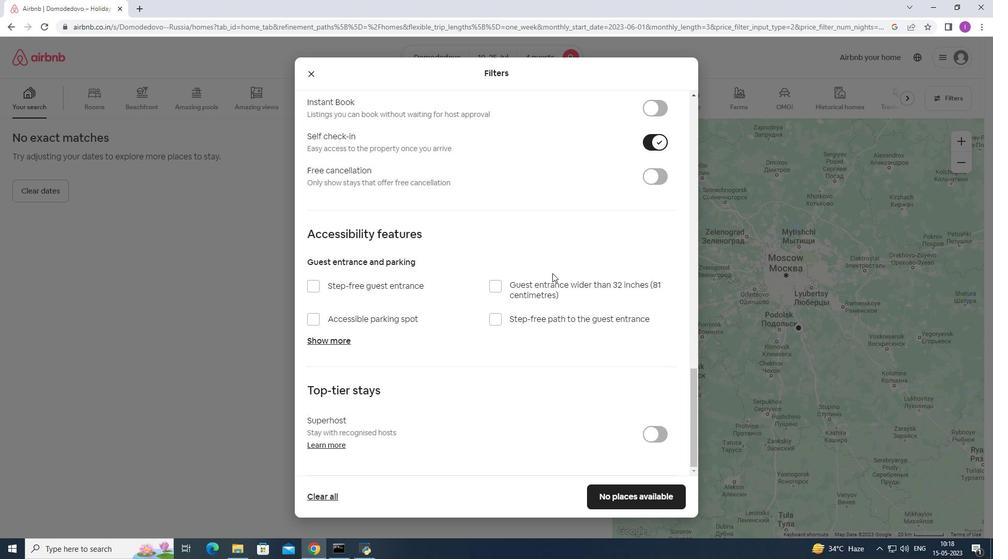 
Action: Mouse moved to (459, 253)
Screenshot: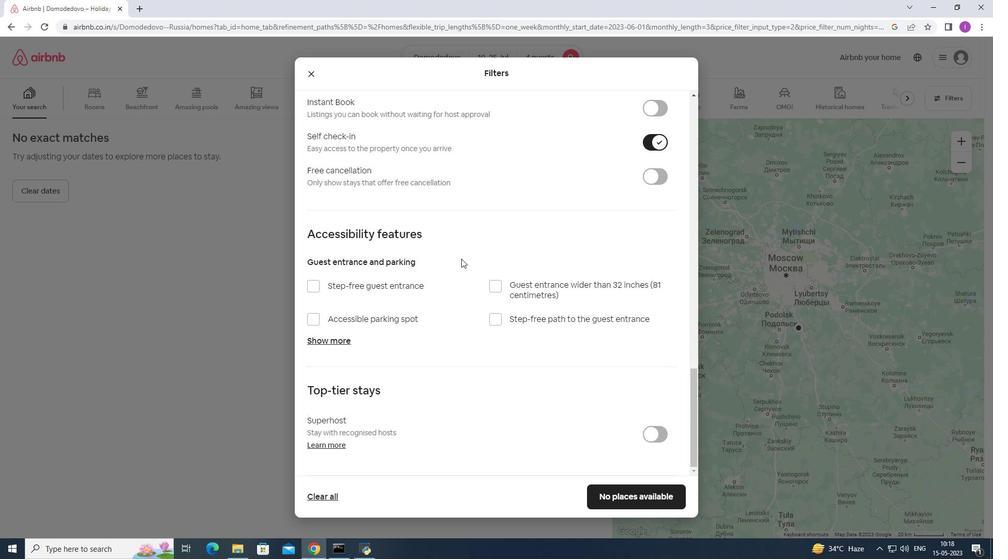 
Action: Mouse scrolled (459, 253) with delta (0, 0)
Screenshot: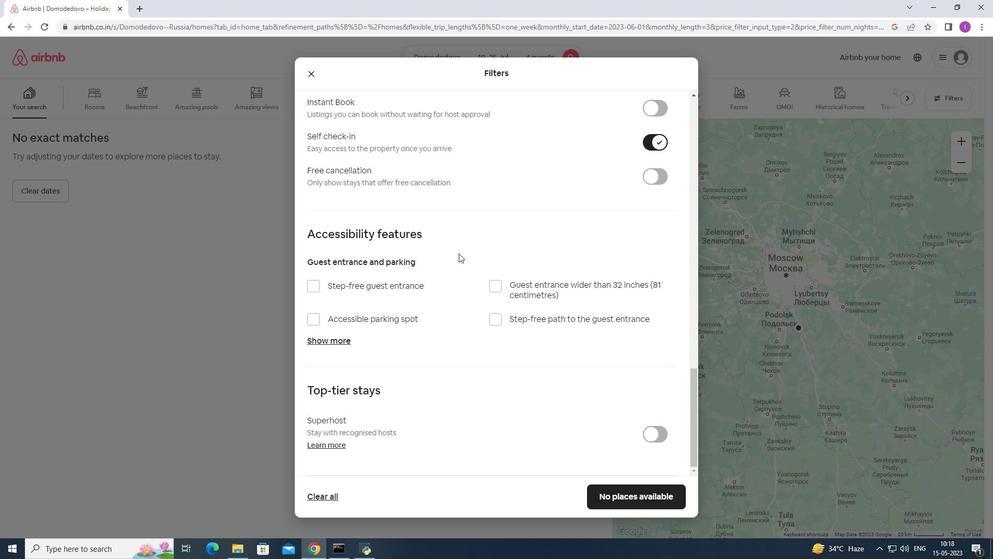 
Action: Mouse scrolled (459, 253) with delta (0, 0)
Screenshot: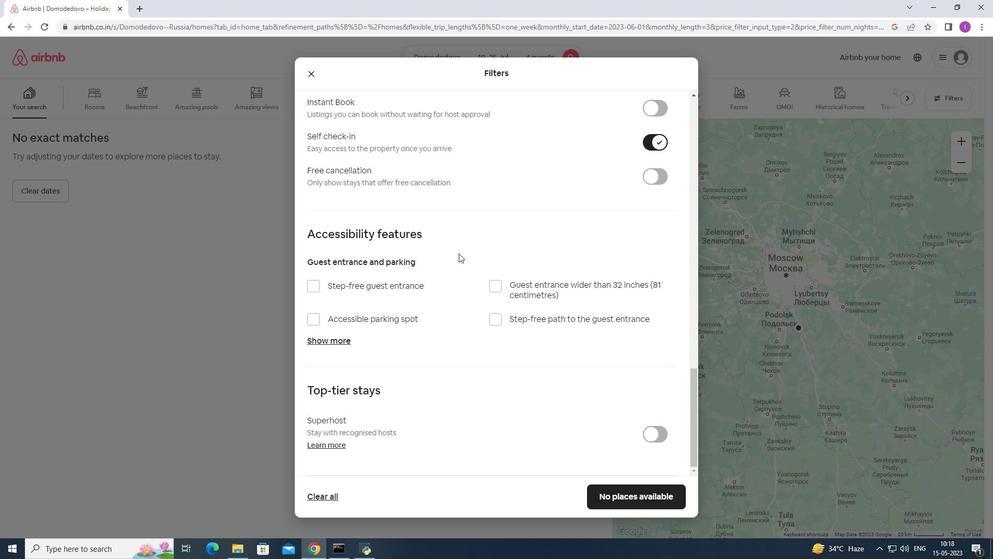 
Action: Mouse scrolled (459, 253) with delta (0, 0)
Screenshot: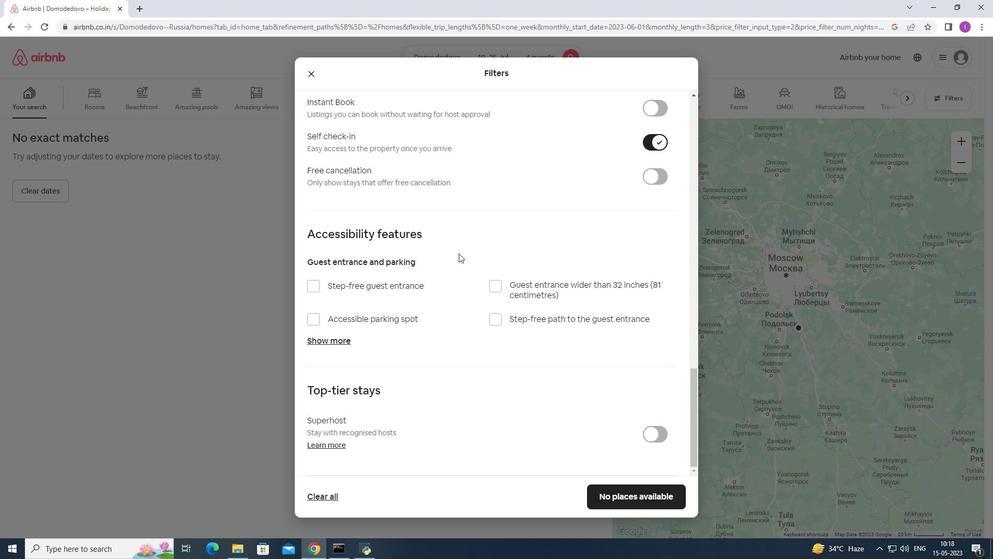 
Action: Mouse moved to (616, 495)
Screenshot: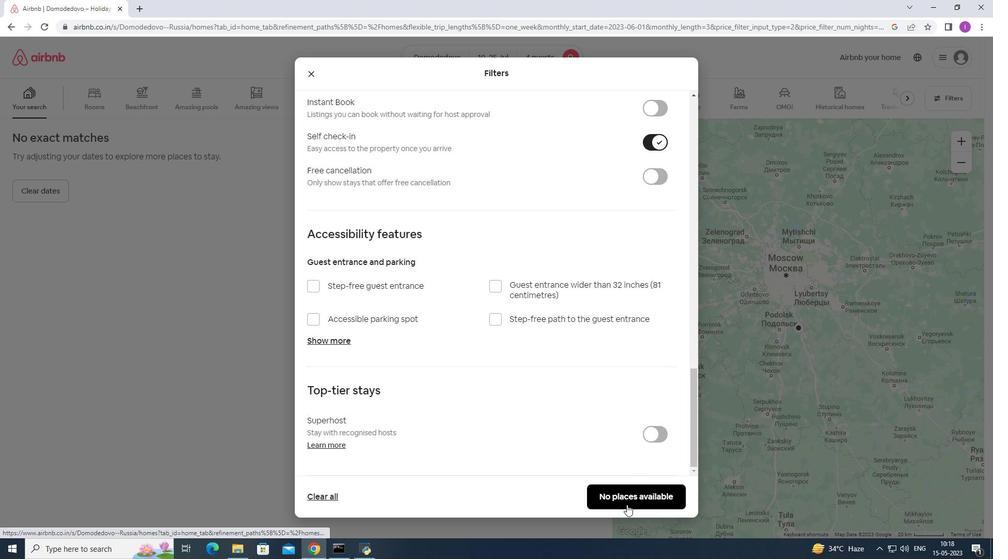 
Action: Mouse pressed left at (616, 495)
Screenshot: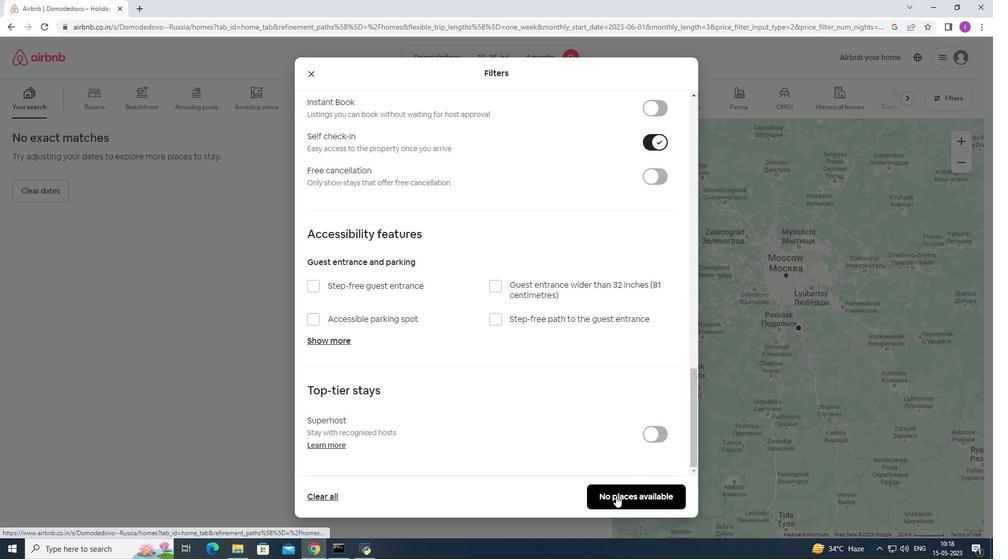 
Action: Mouse moved to (623, 395)
Screenshot: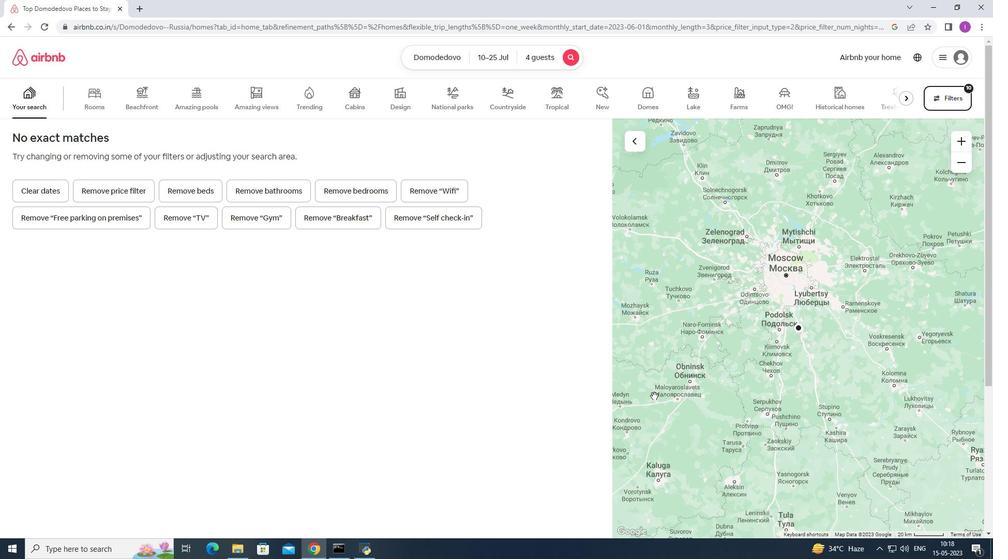 
